 Task: Create a due date automation trigger when advanced on, 2 days before a card is due add fields with custom field "Resume" set to a number greater than 1 and greater than 10 at 11:00 AM.
Action: Mouse moved to (1222, 355)
Screenshot: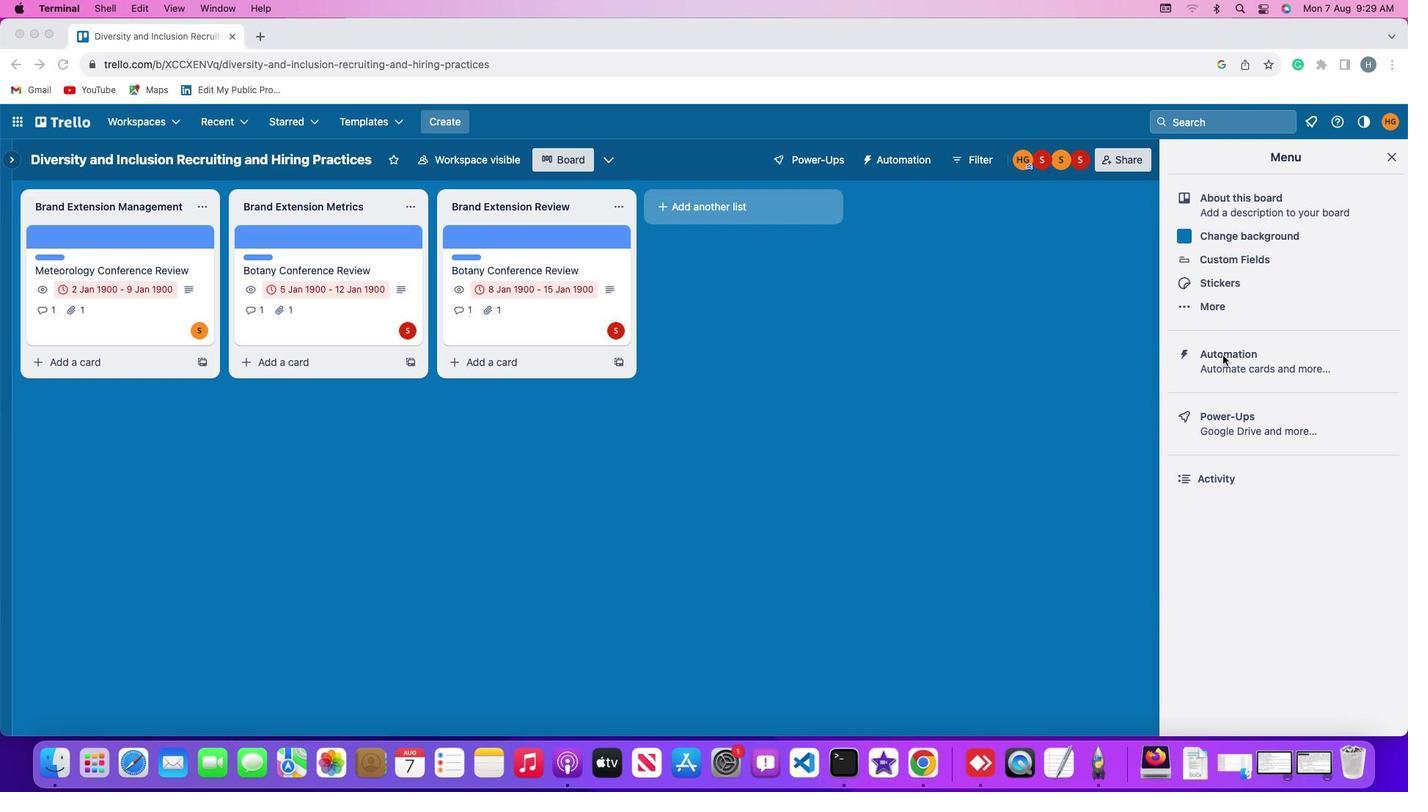 
Action: Mouse pressed left at (1222, 355)
Screenshot: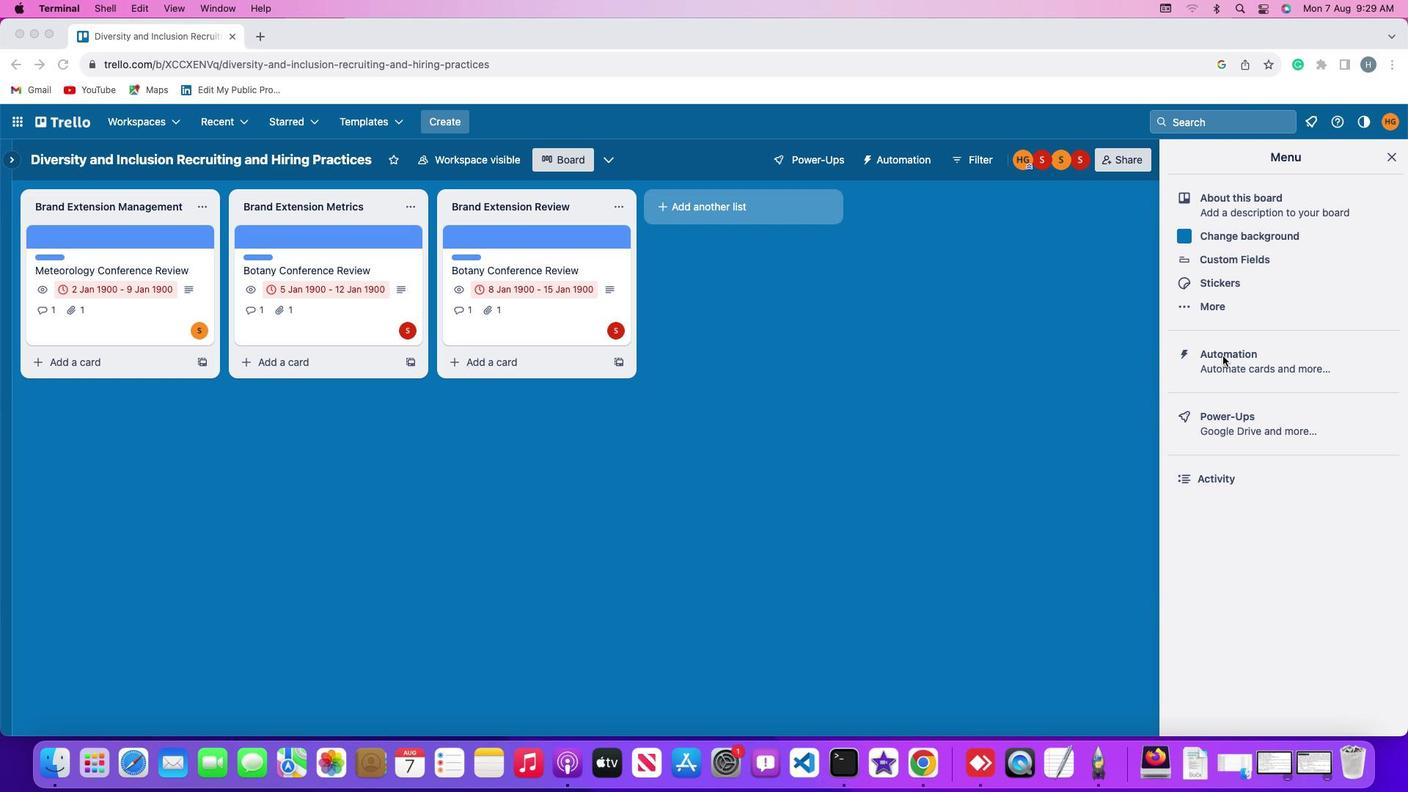 
Action: Mouse pressed left at (1222, 355)
Screenshot: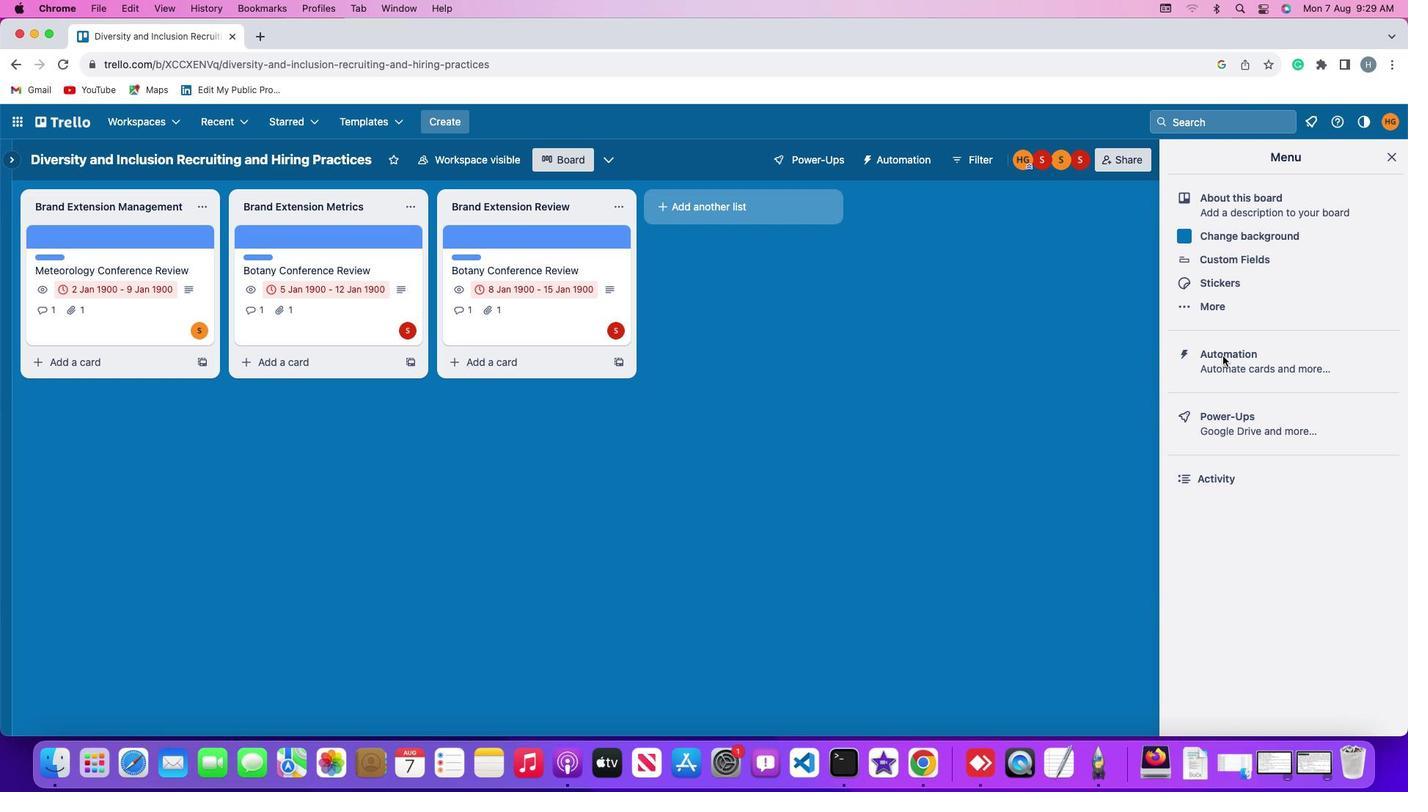 
Action: Mouse moved to (82, 347)
Screenshot: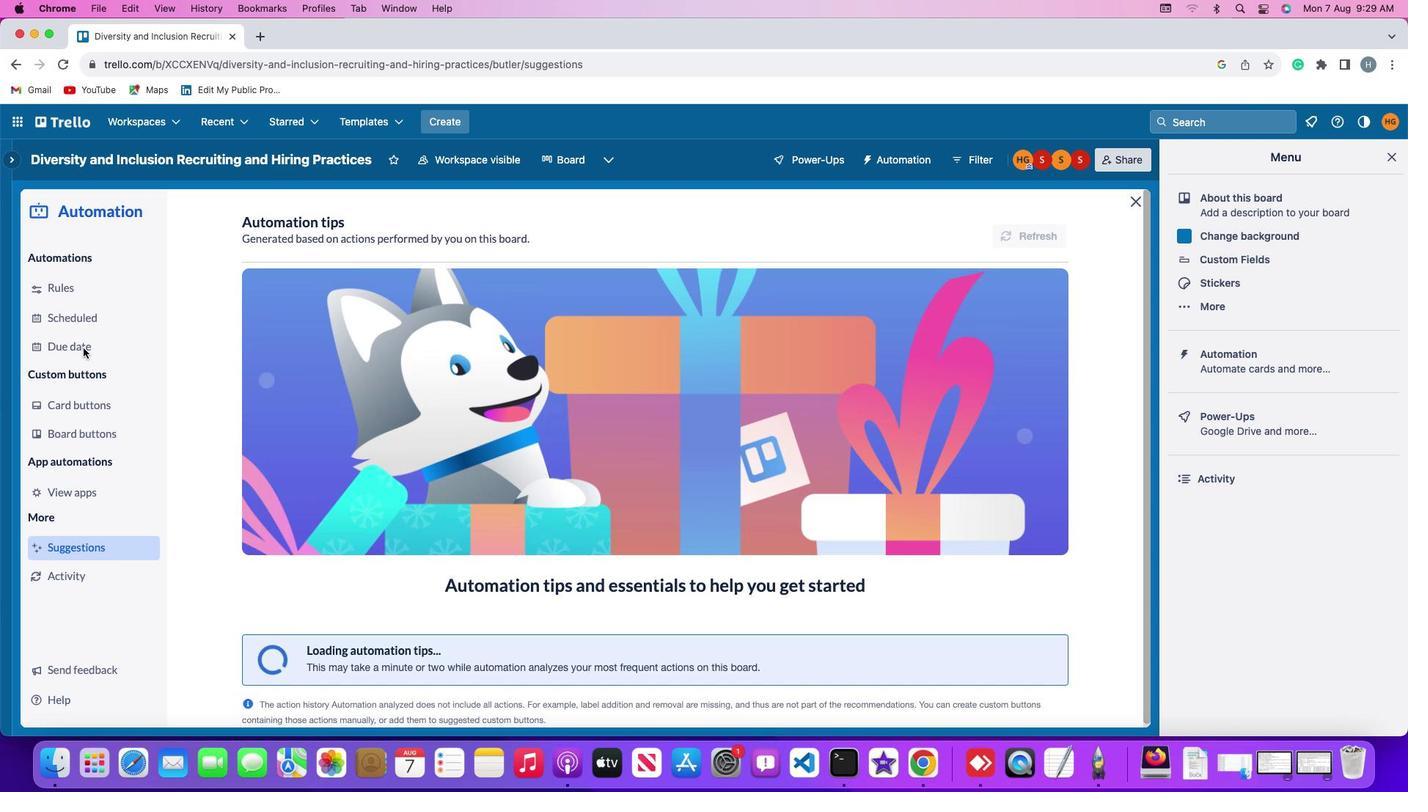 
Action: Mouse pressed left at (82, 347)
Screenshot: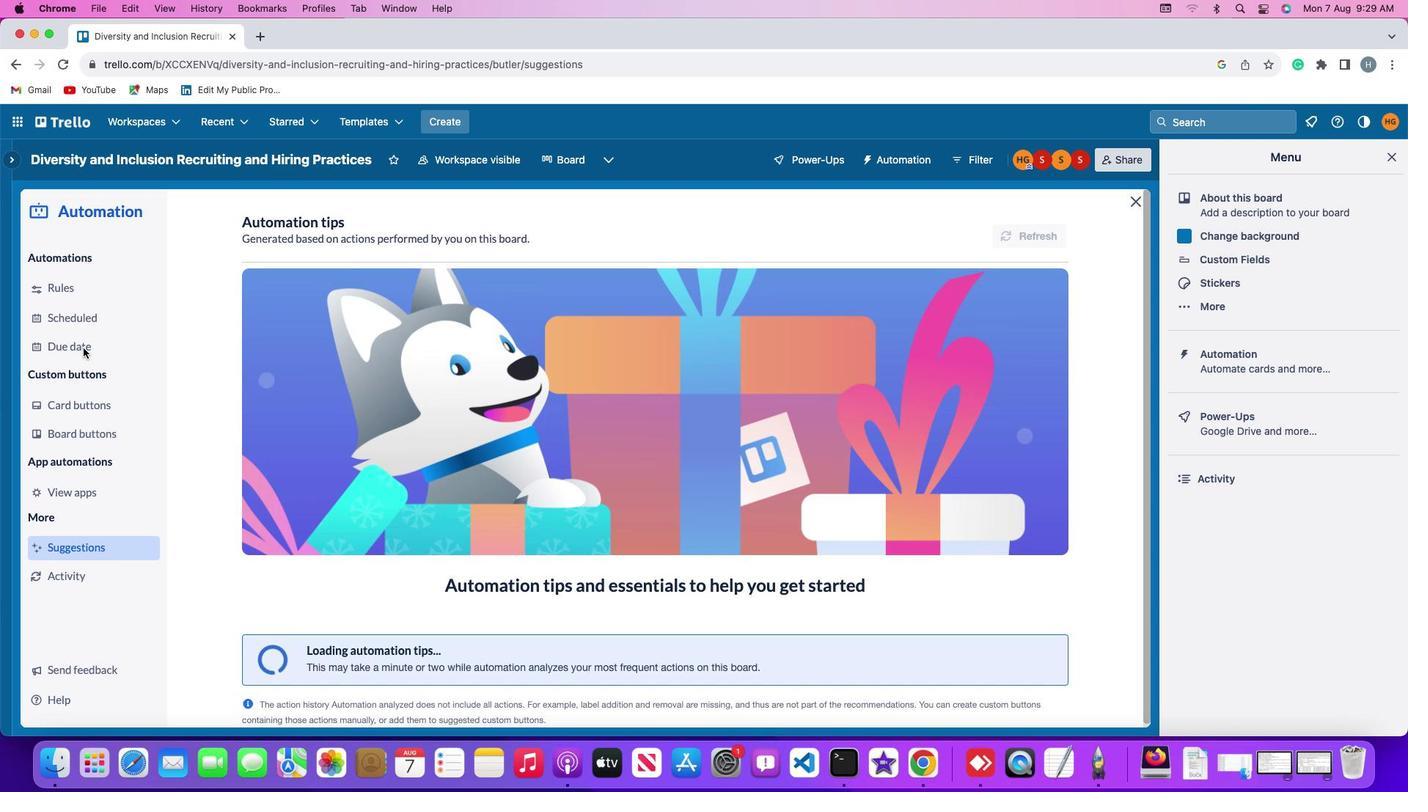 
Action: Mouse moved to (1003, 225)
Screenshot: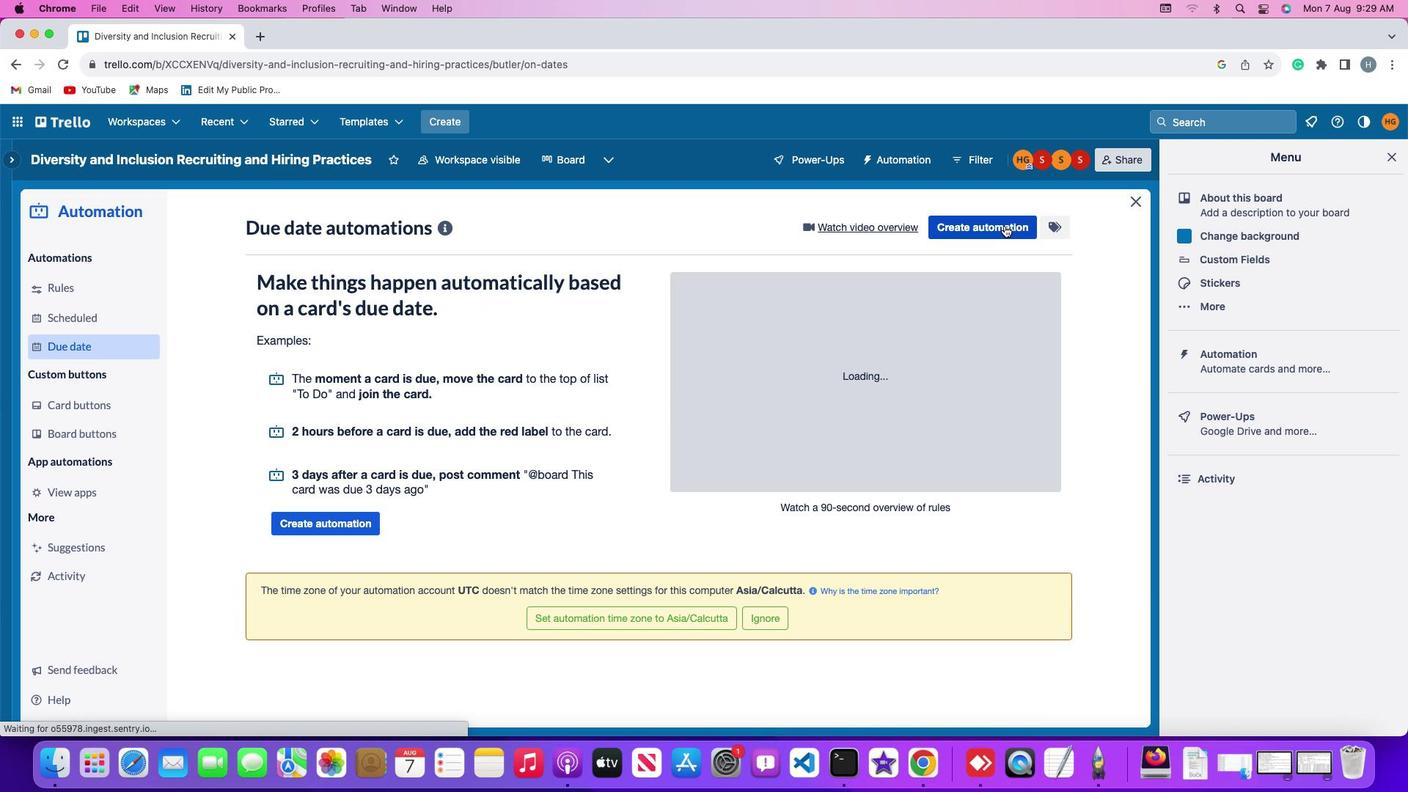 
Action: Mouse pressed left at (1003, 225)
Screenshot: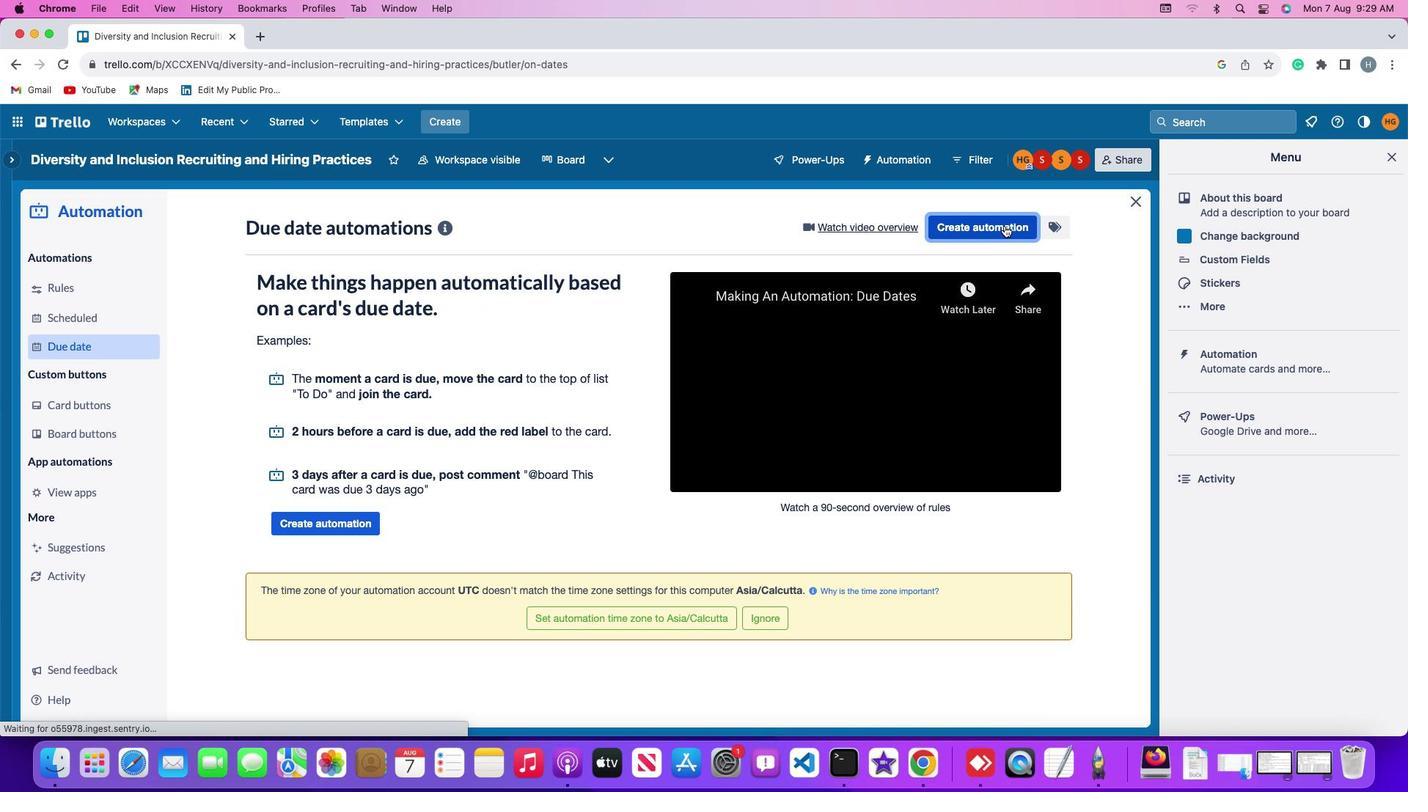 
Action: Mouse moved to (658, 371)
Screenshot: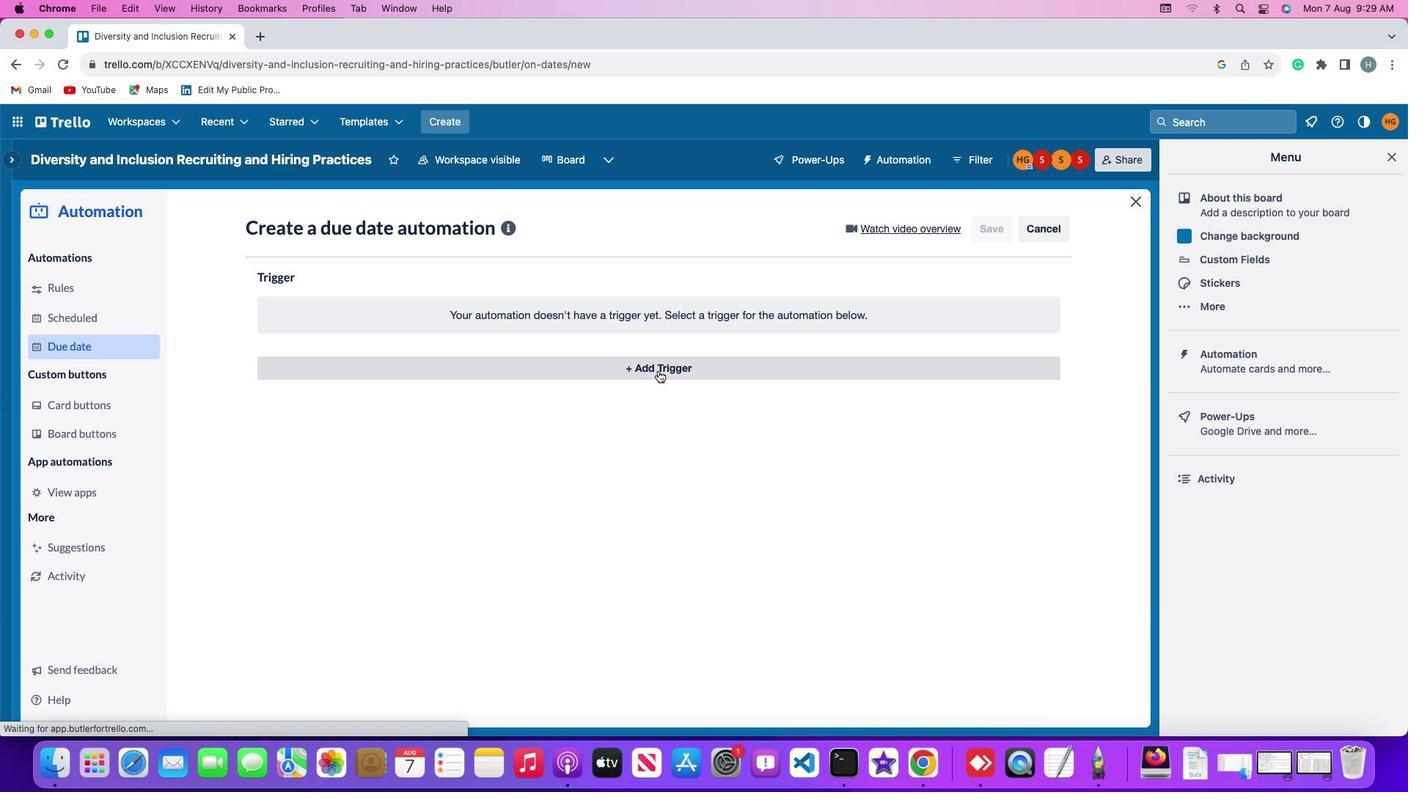
Action: Mouse pressed left at (658, 371)
Screenshot: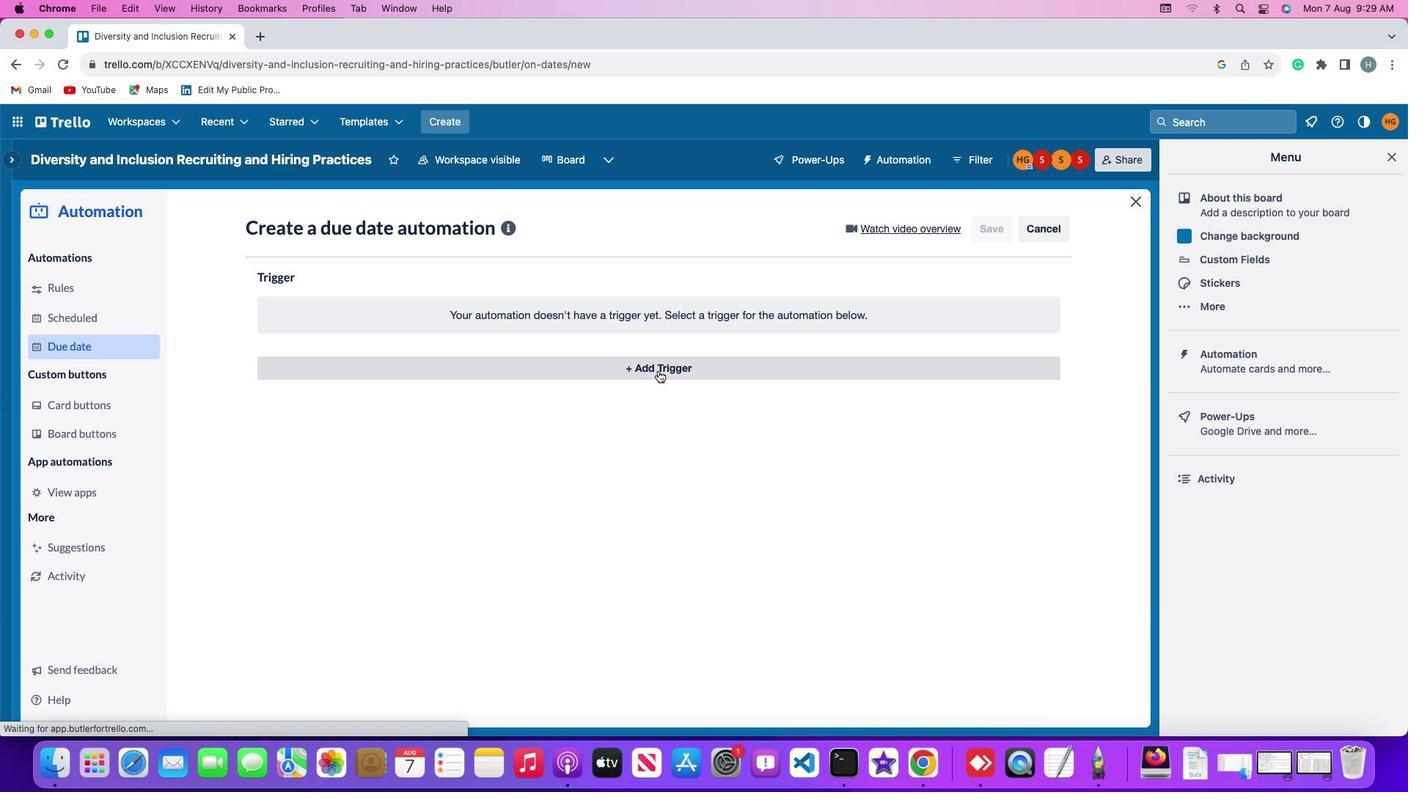 
Action: Mouse moved to (438, 588)
Screenshot: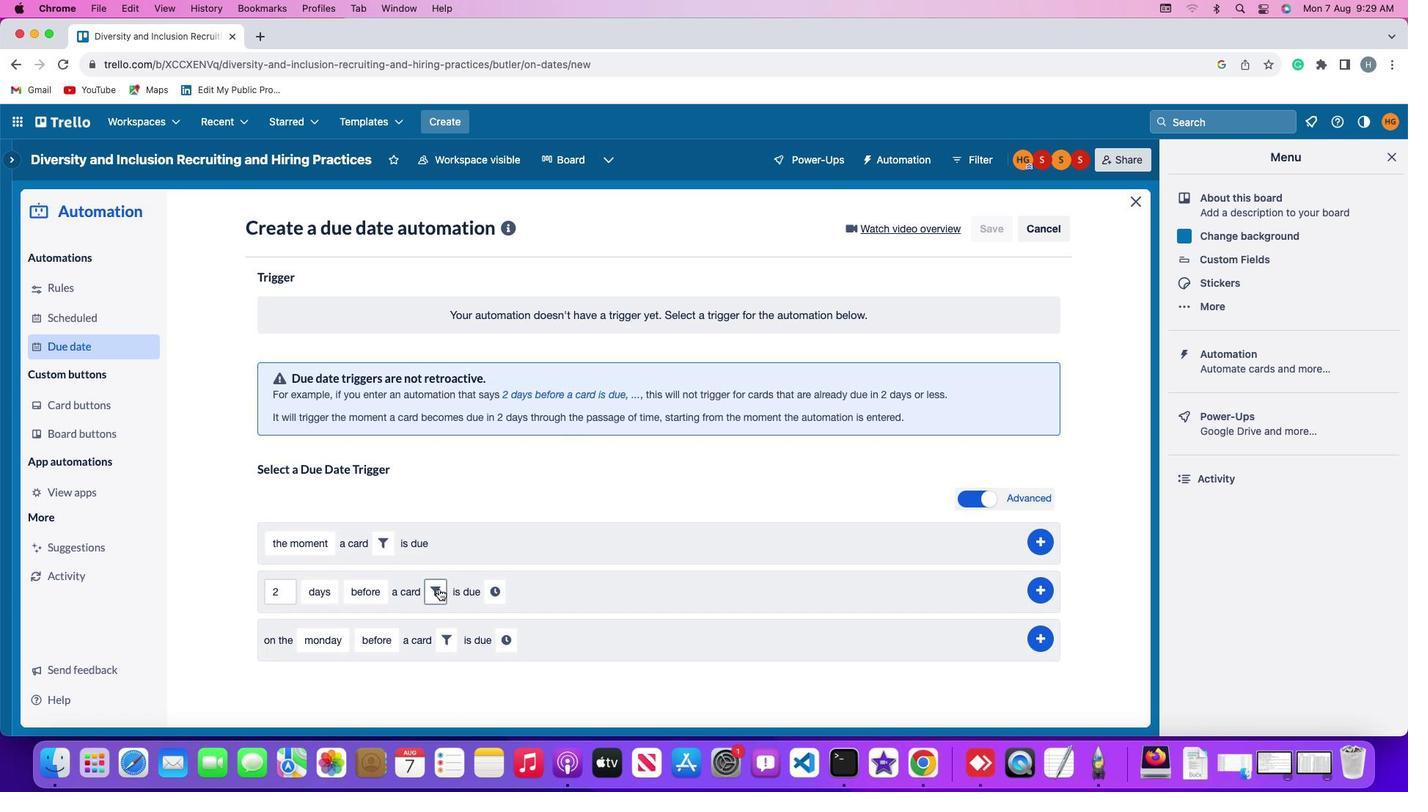 
Action: Mouse pressed left at (438, 588)
Screenshot: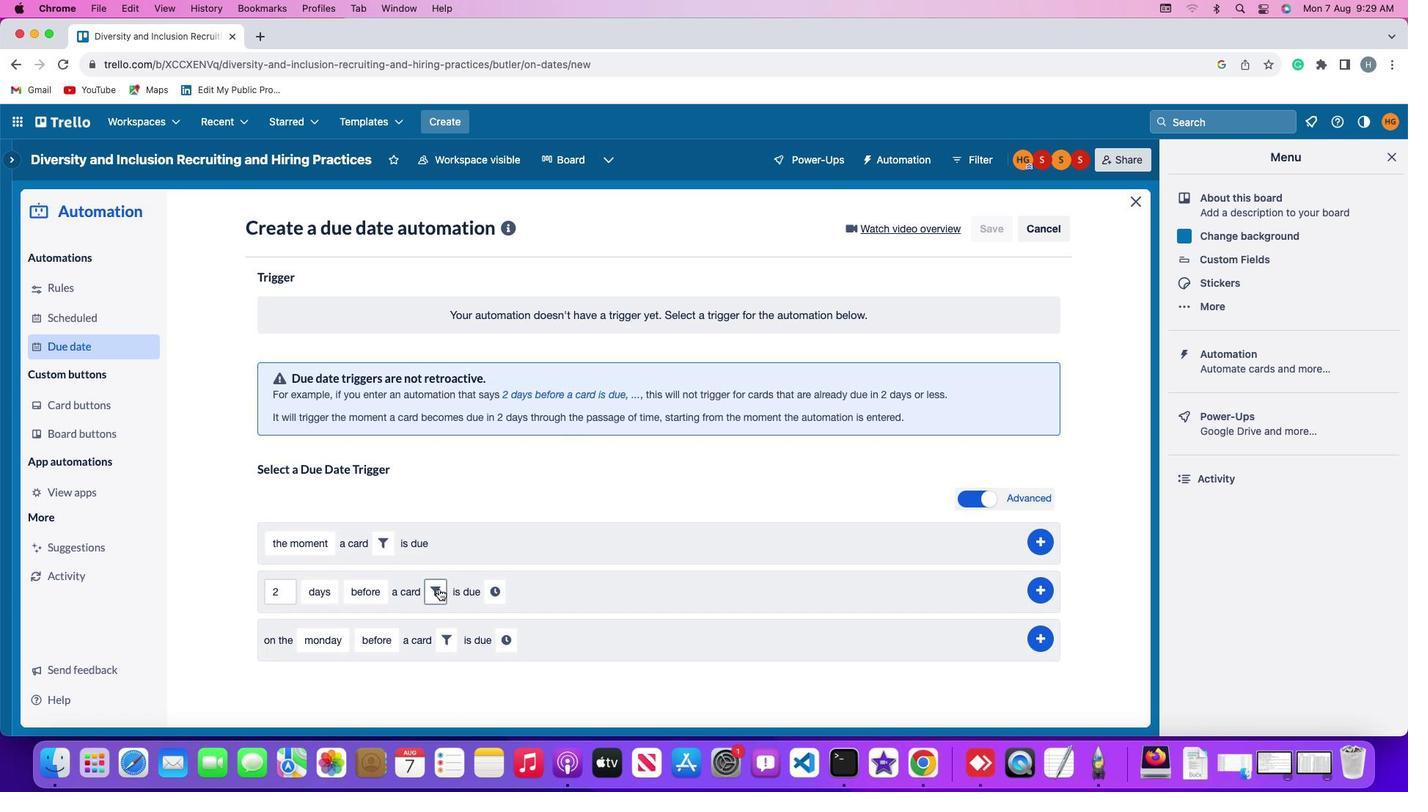 
Action: Mouse moved to (673, 638)
Screenshot: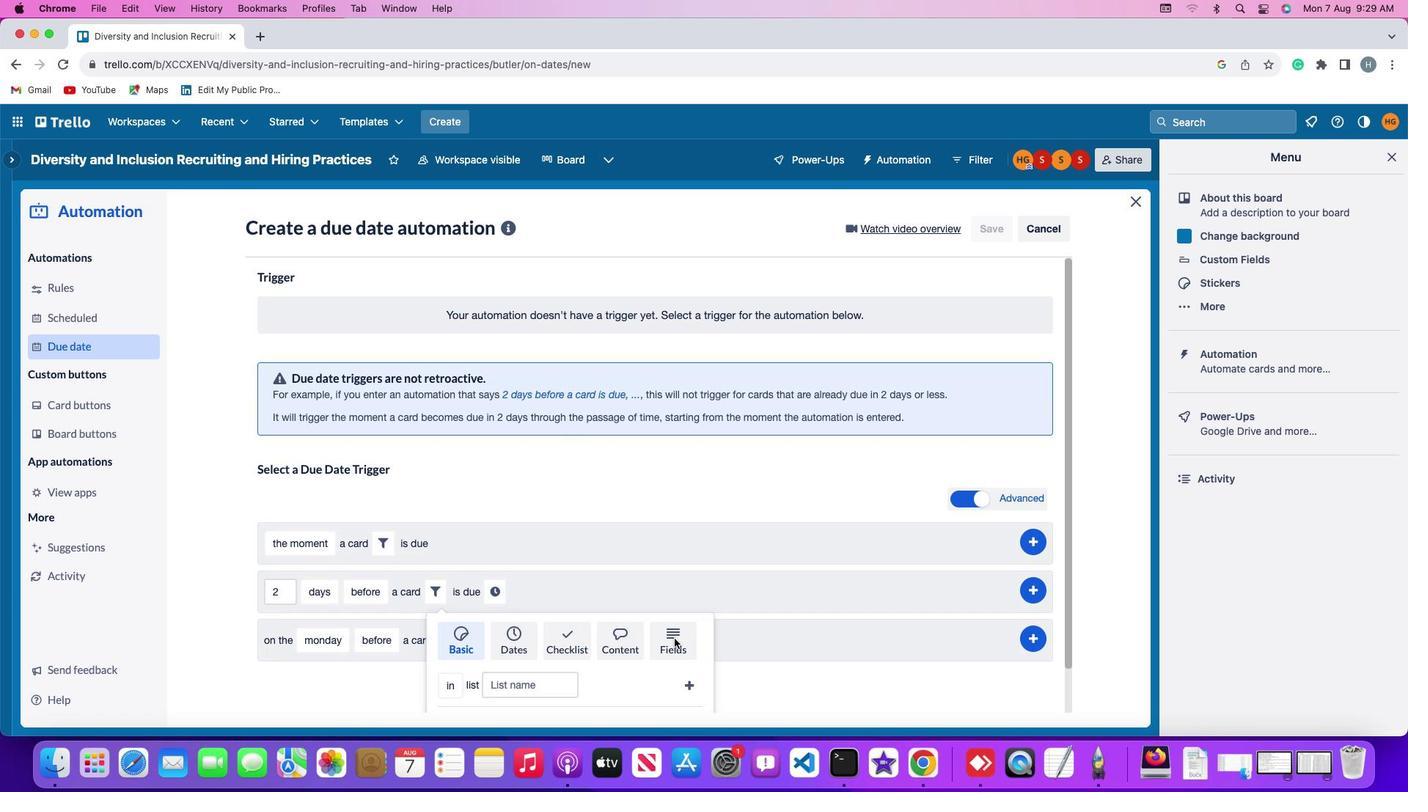 
Action: Mouse pressed left at (673, 638)
Screenshot: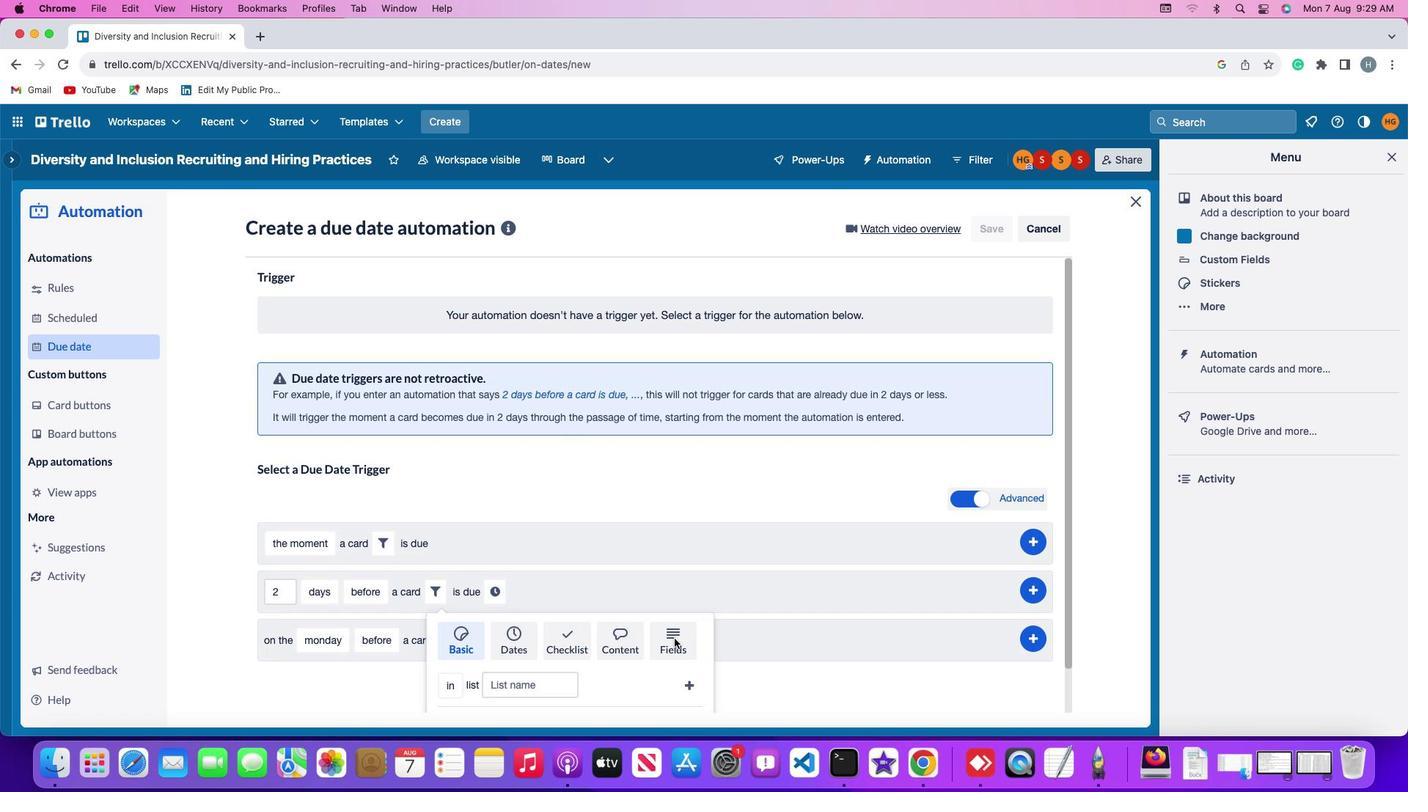 
Action: Mouse moved to (581, 629)
Screenshot: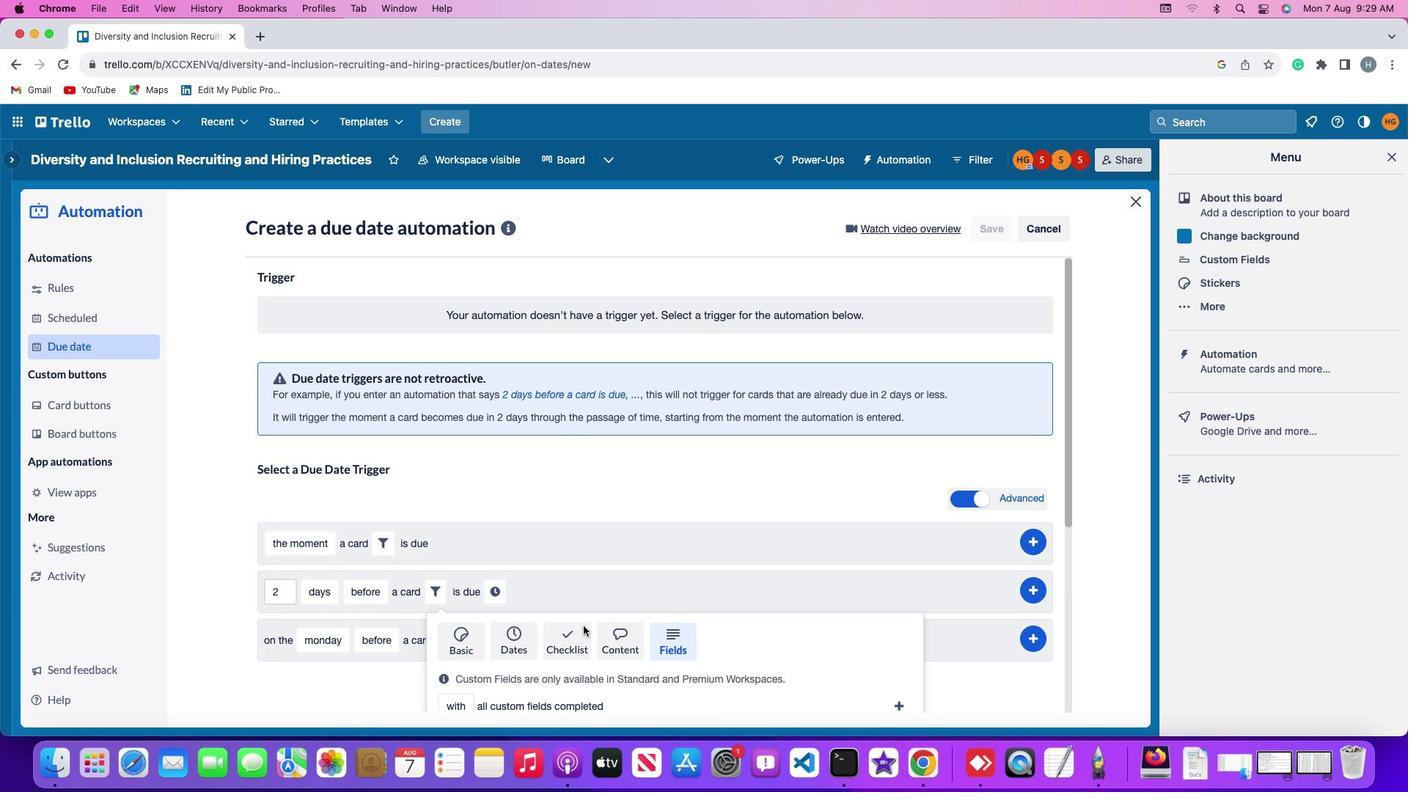 
Action: Mouse scrolled (581, 629) with delta (0, 0)
Screenshot: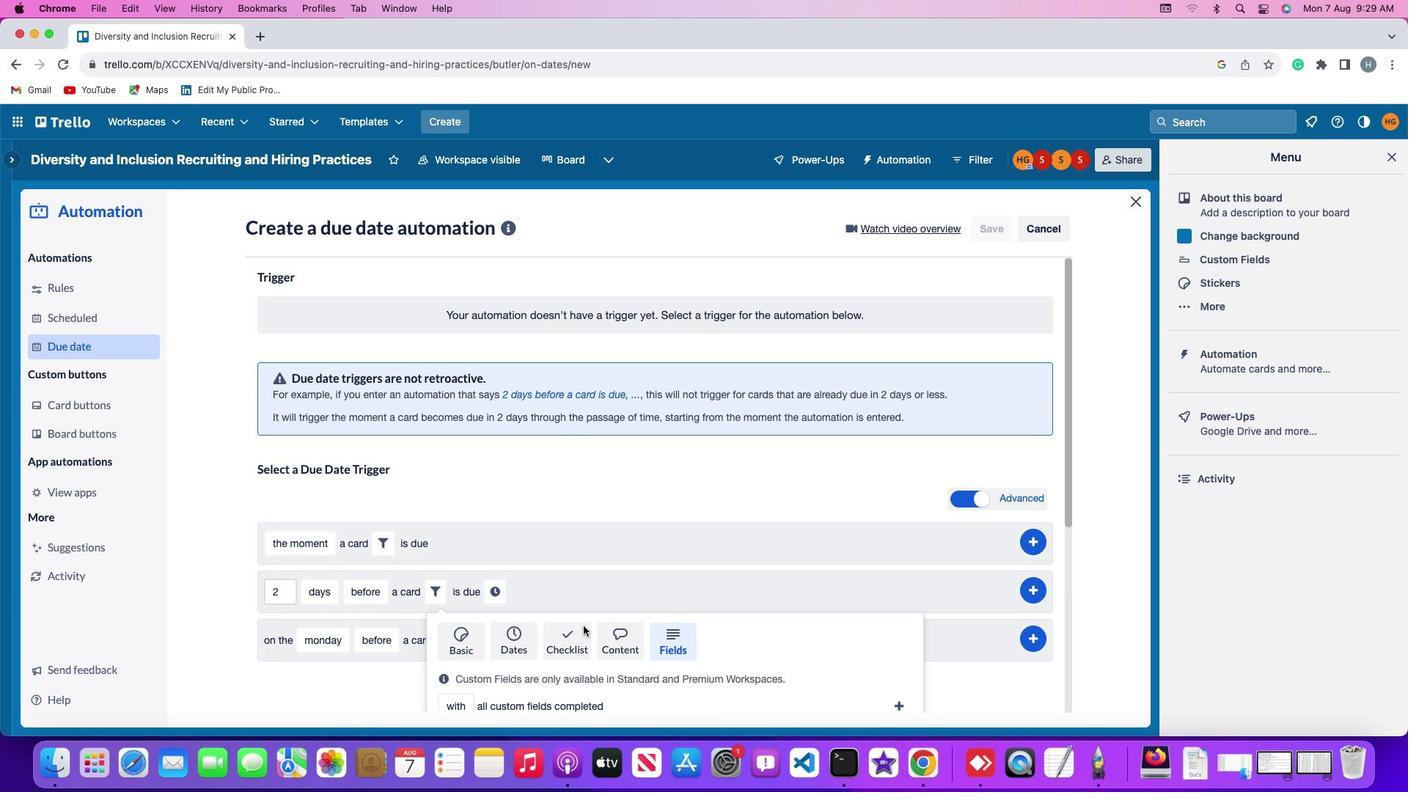 
Action: Mouse moved to (583, 625)
Screenshot: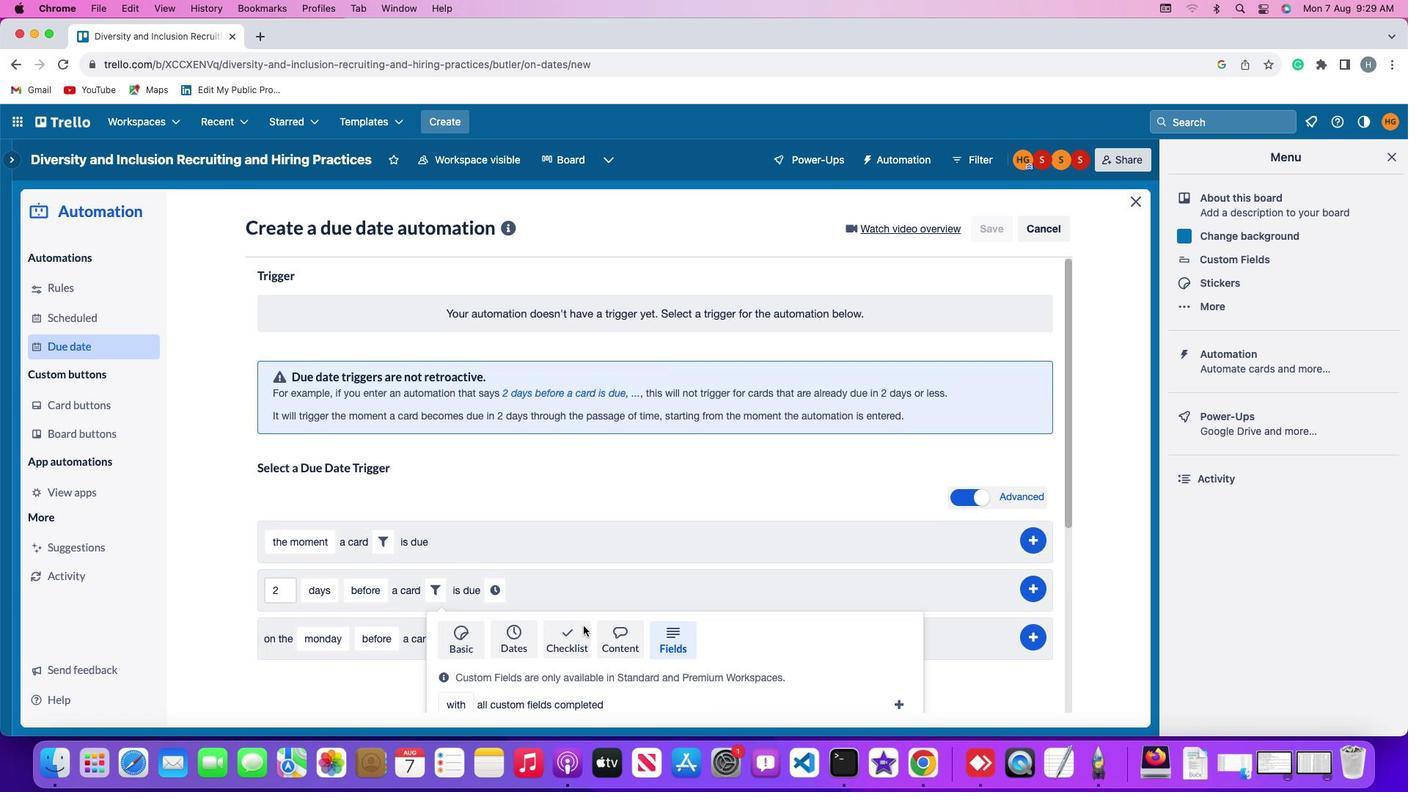 
Action: Mouse scrolled (583, 625) with delta (0, 0)
Screenshot: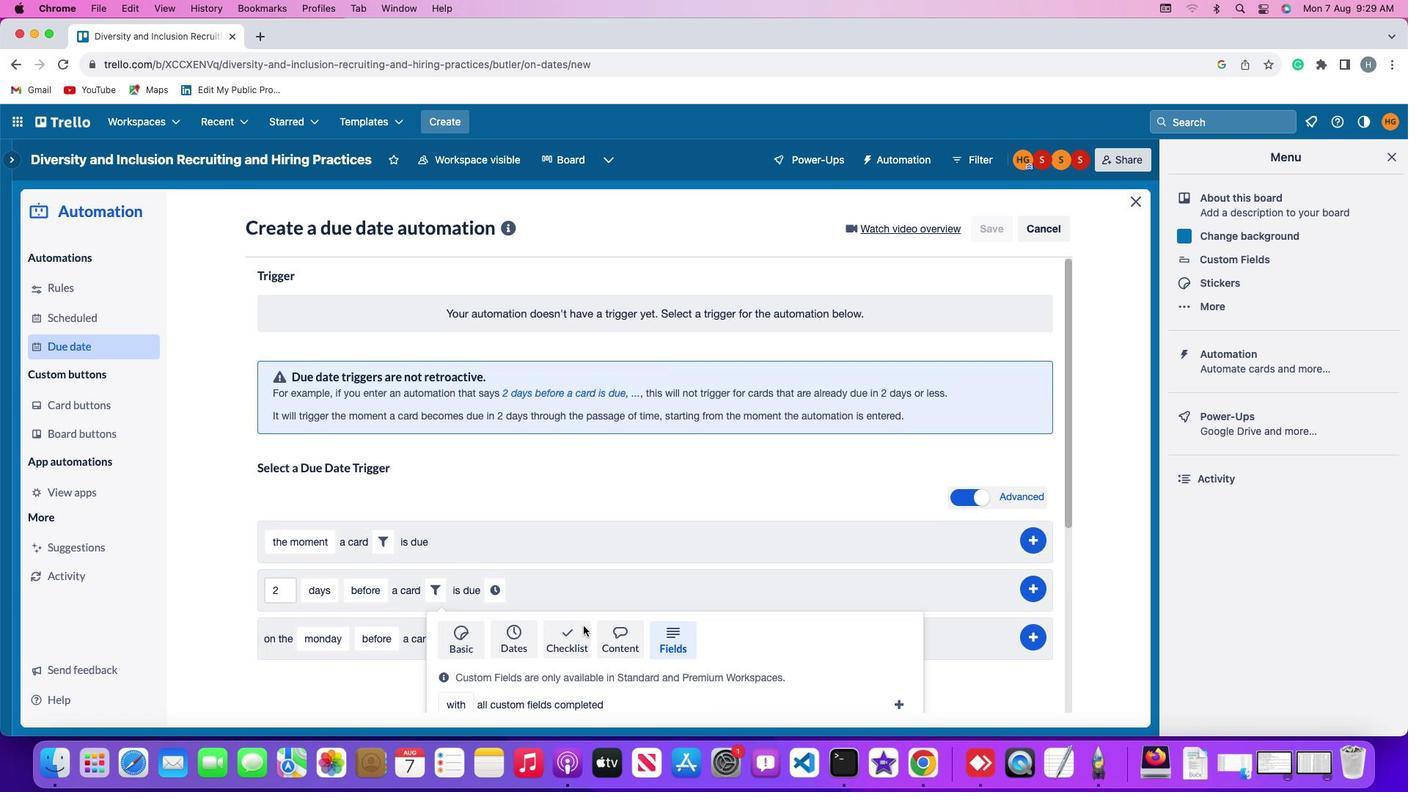 
Action: Mouse scrolled (583, 625) with delta (0, -2)
Screenshot: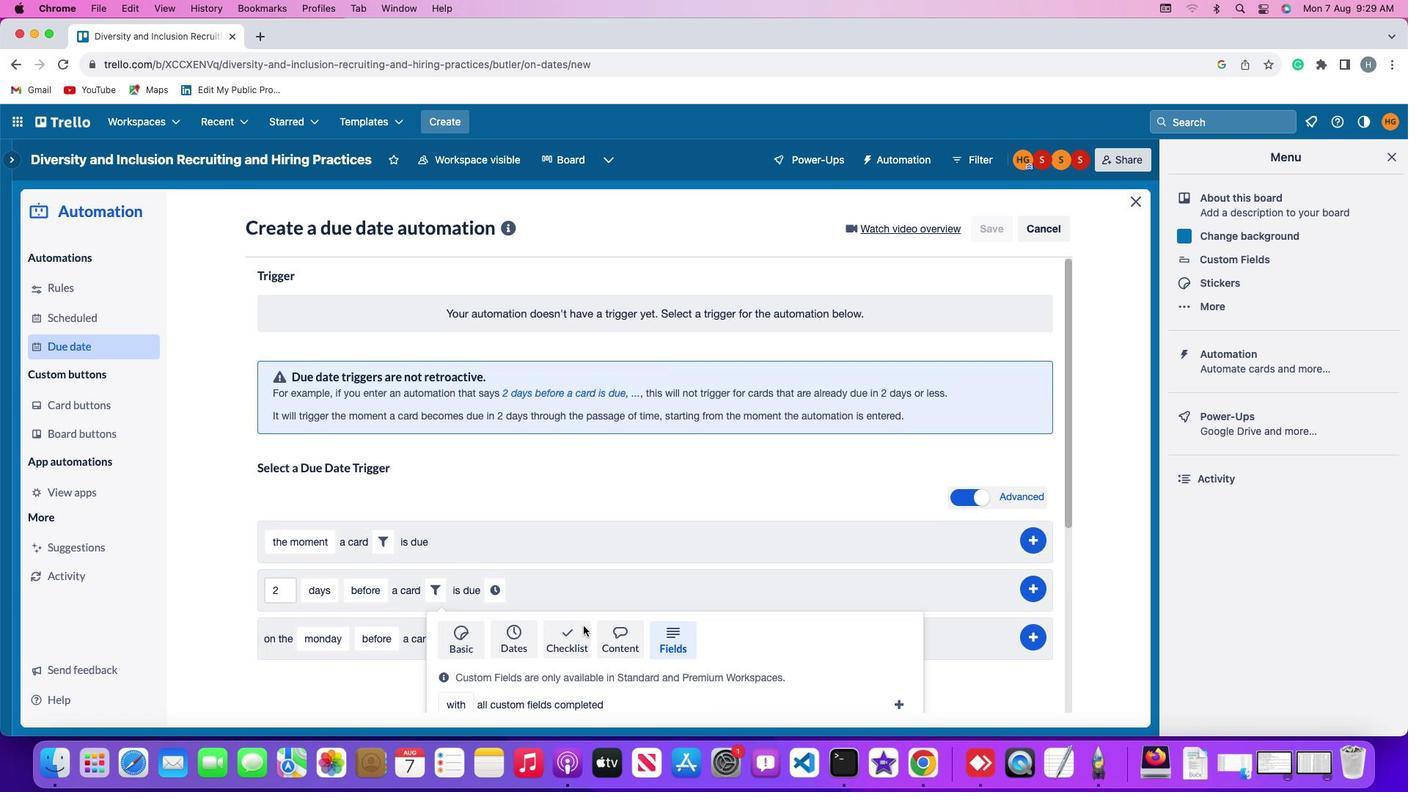 
Action: Mouse scrolled (583, 625) with delta (0, -3)
Screenshot: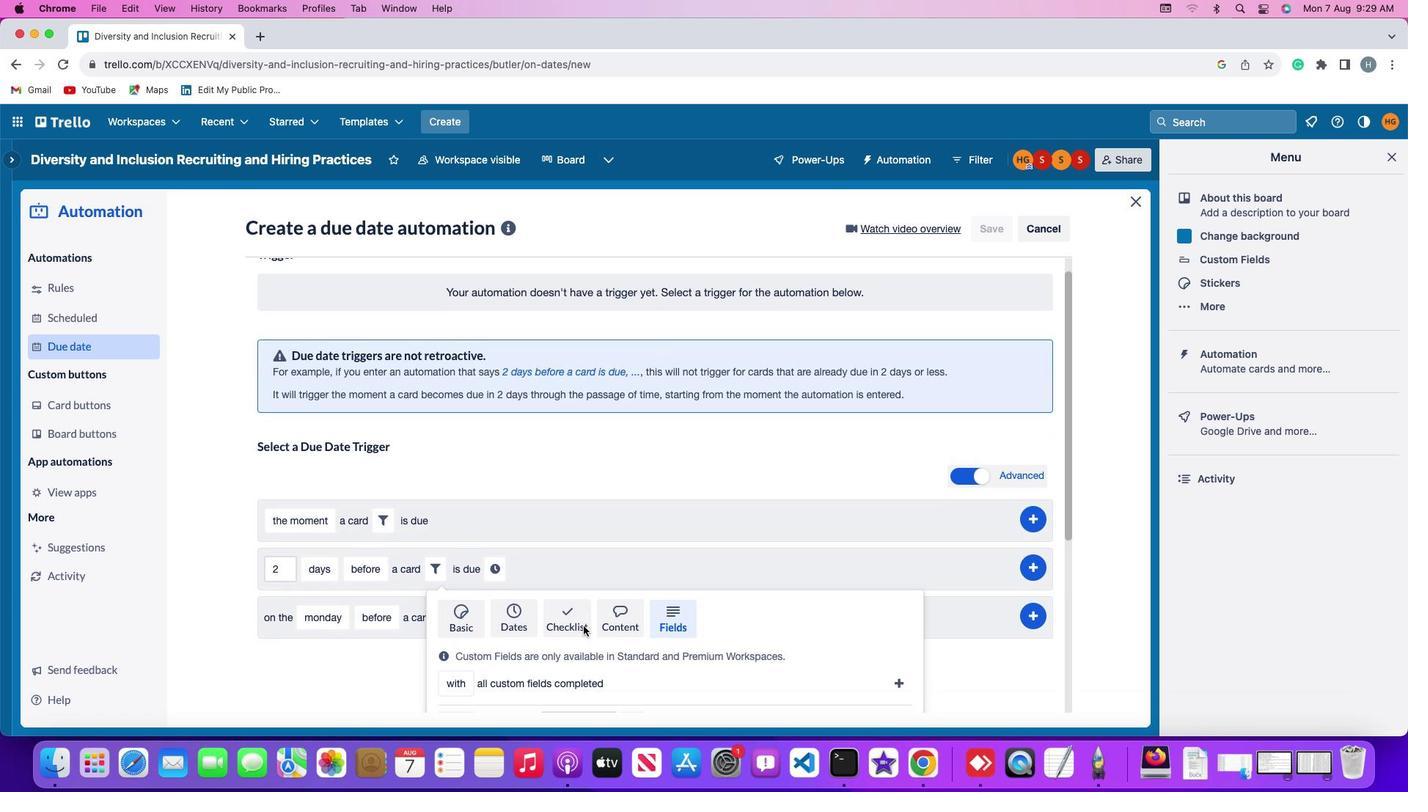 
Action: Mouse scrolled (583, 625) with delta (0, -4)
Screenshot: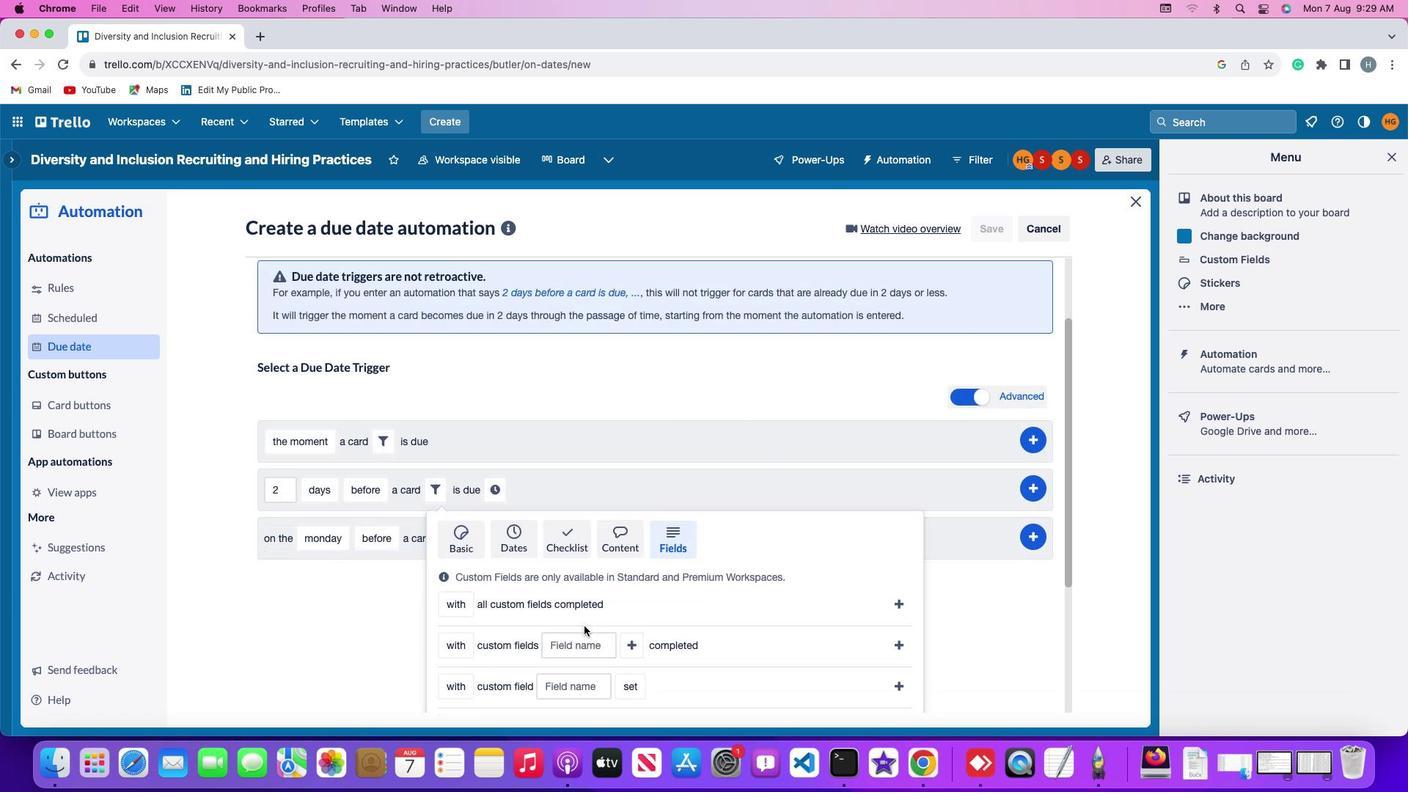 
Action: Mouse moved to (461, 596)
Screenshot: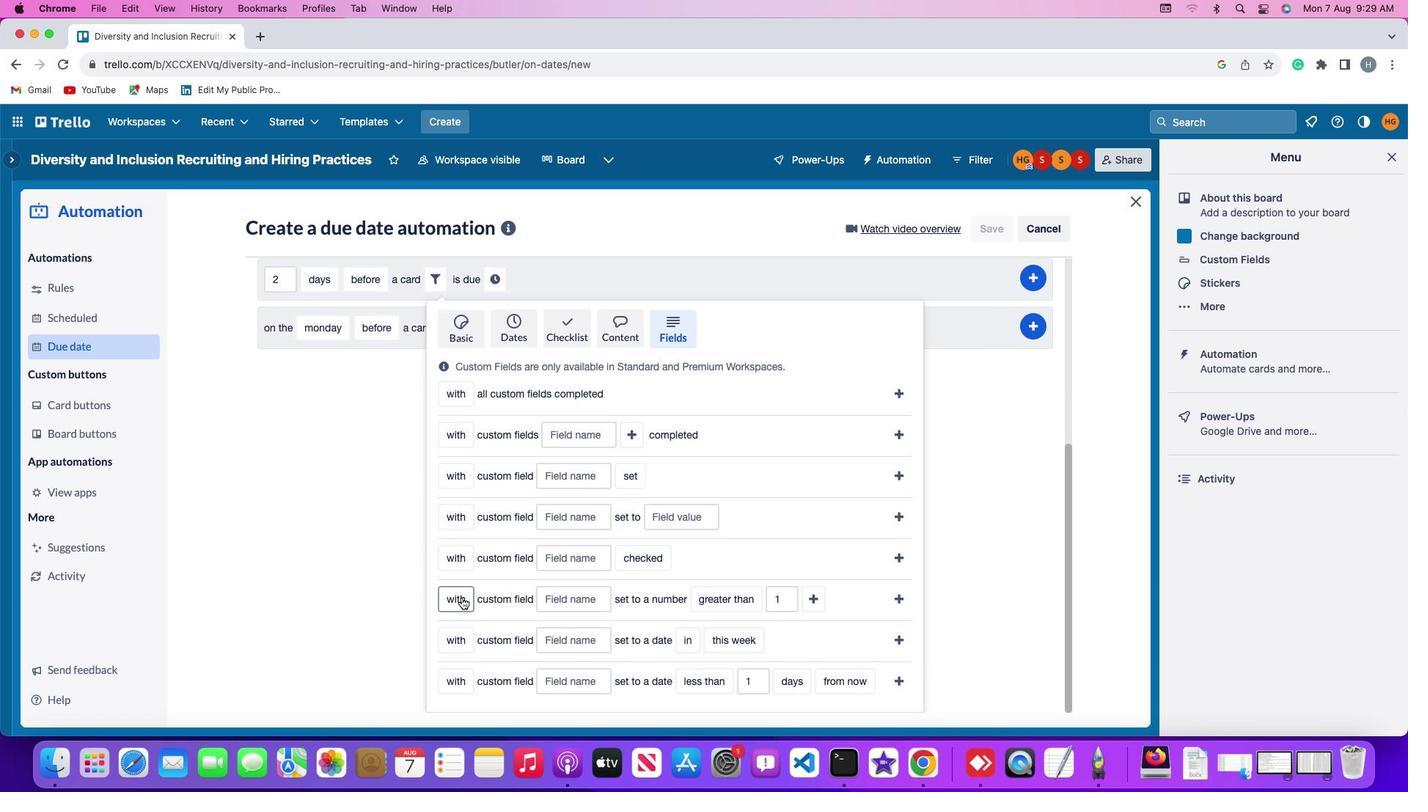 
Action: Mouse pressed left at (461, 596)
Screenshot: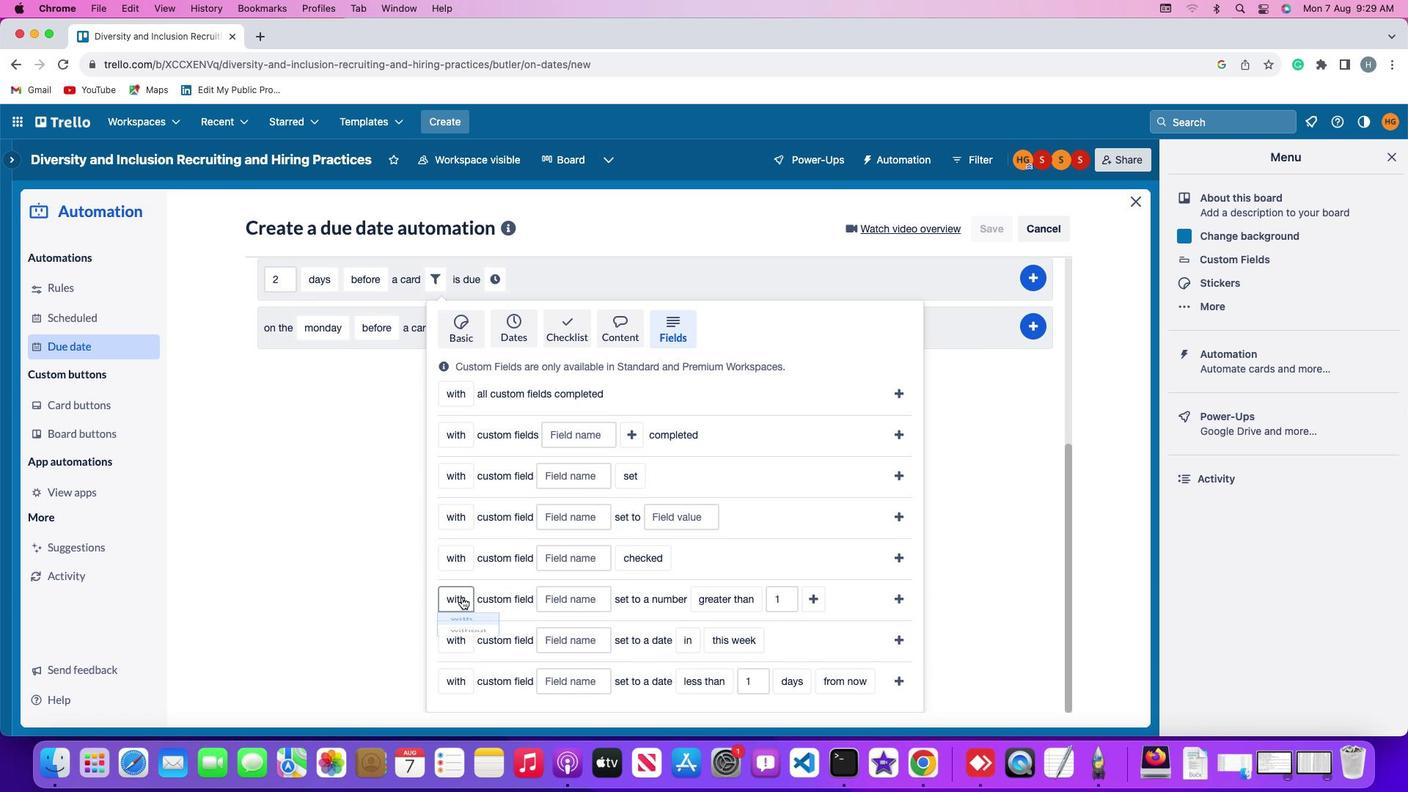 
Action: Mouse moved to (461, 625)
Screenshot: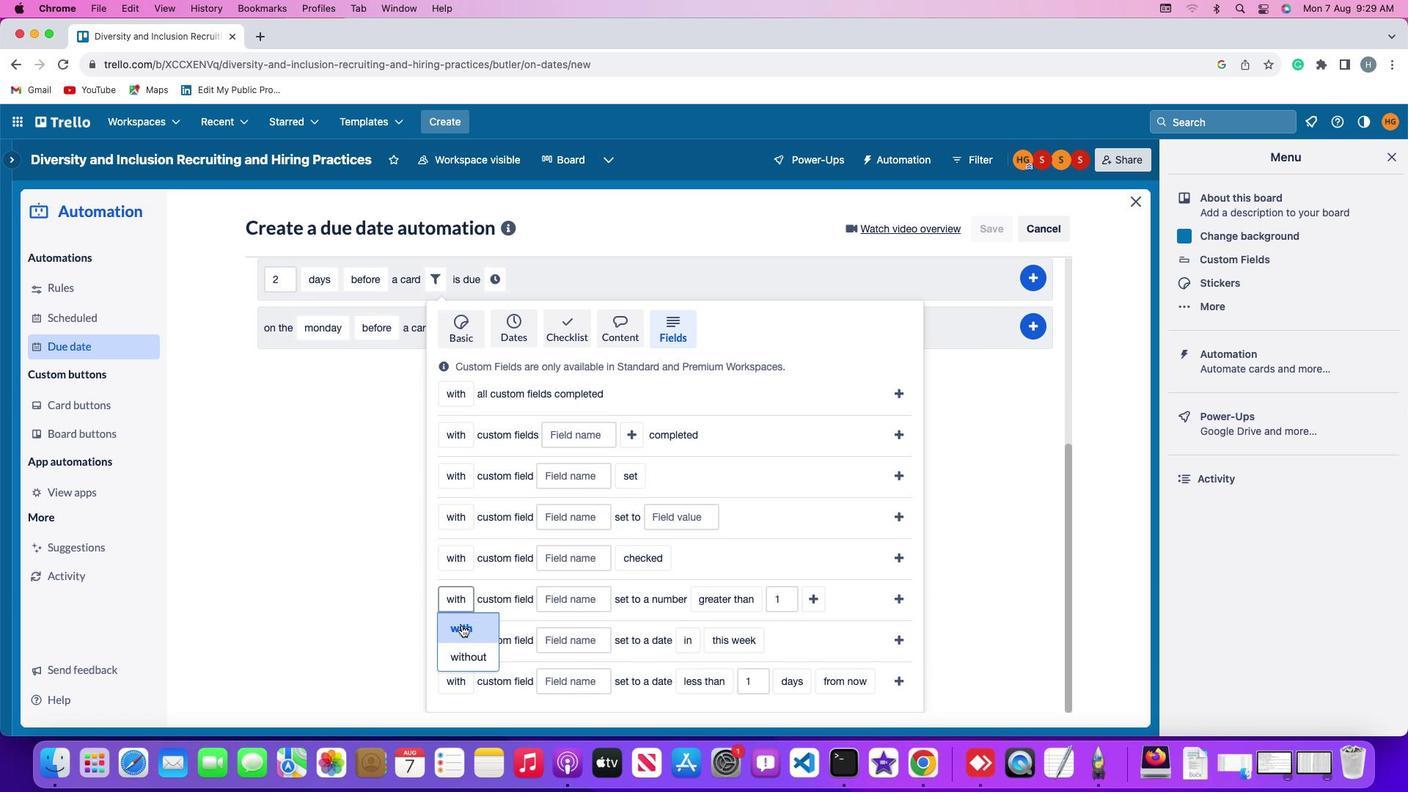 
Action: Mouse pressed left at (461, 625)
Screenshot: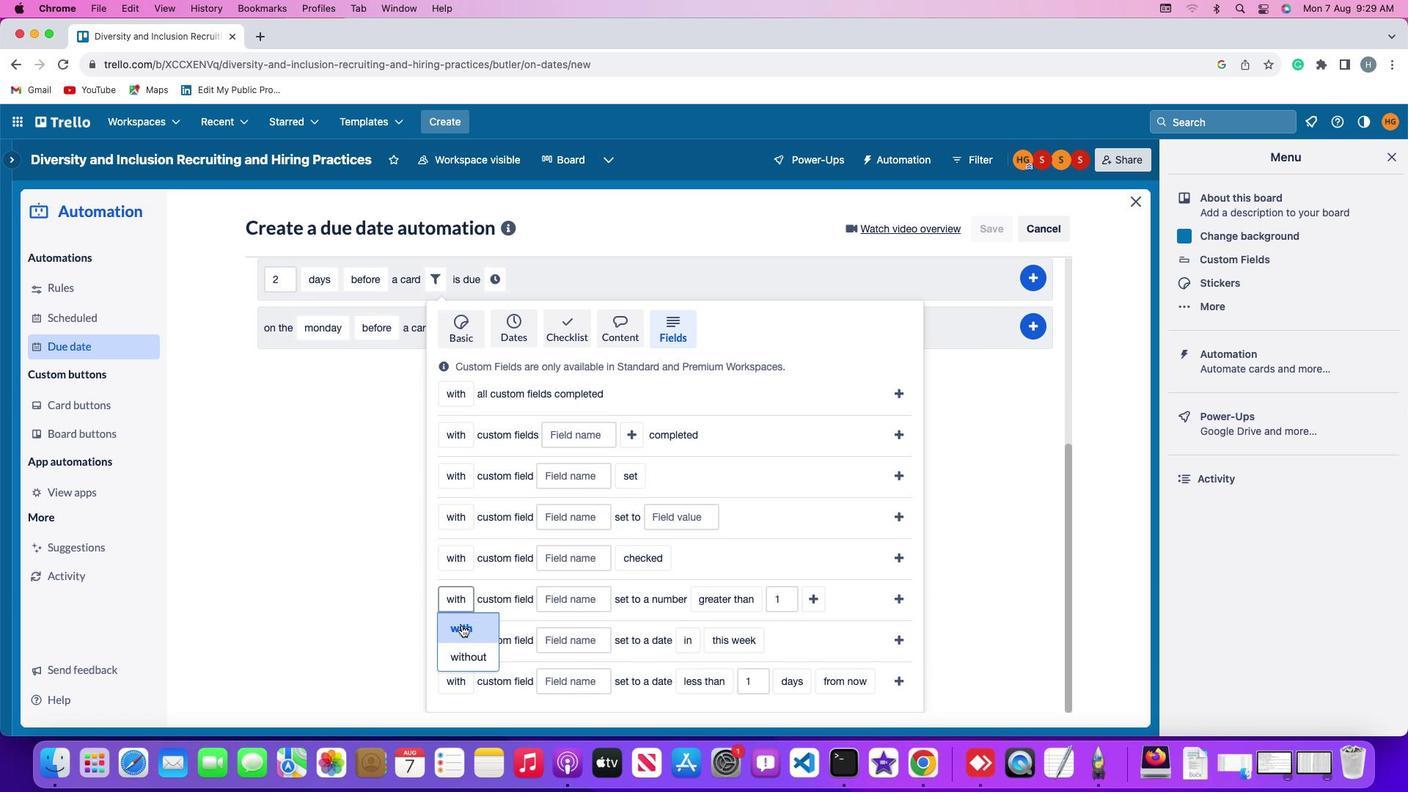 
Action: Mouse moved to (570, 602)
Screenshot: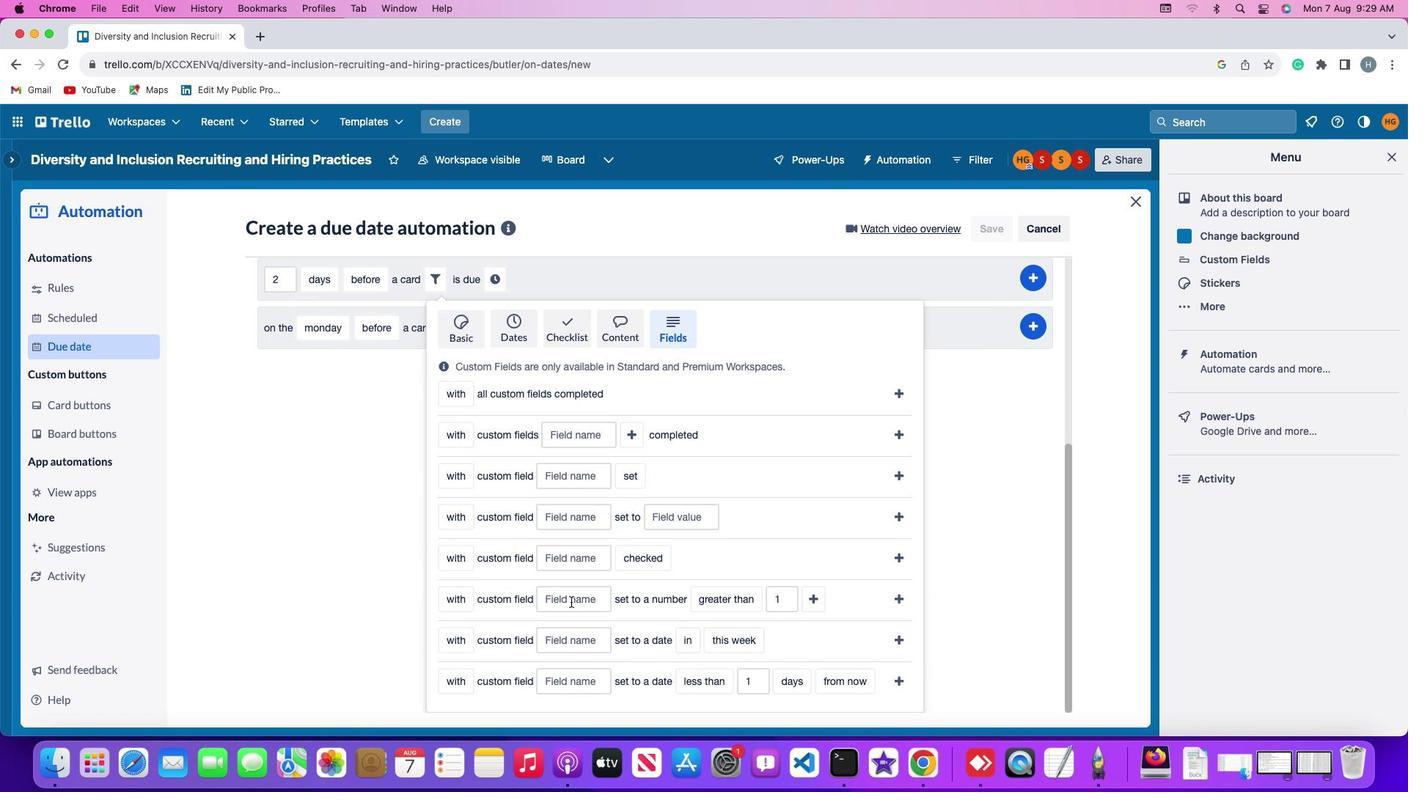 
Action: Mouse pressed left at (570, 602)
Screenshot: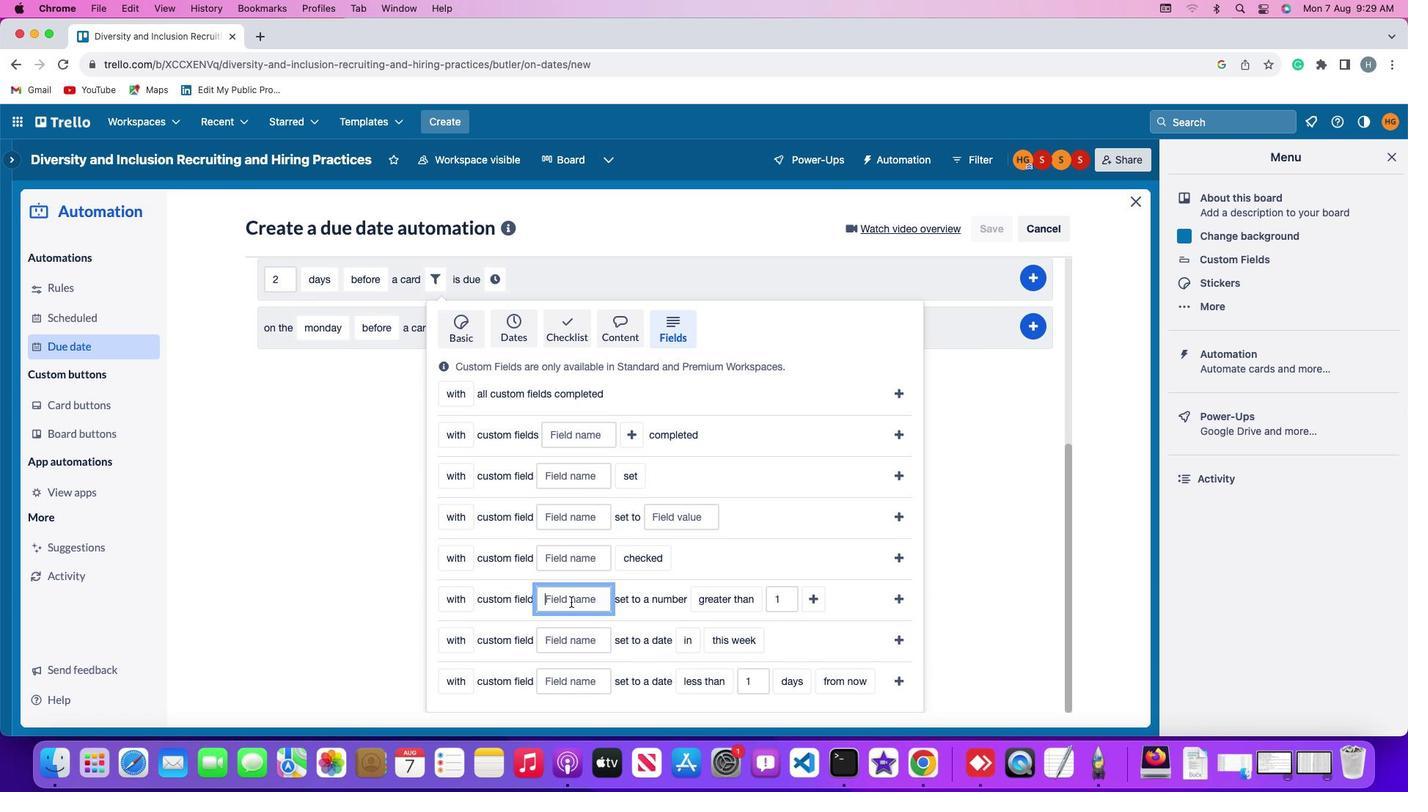 
Action: Mouse moved to (574, 596)
Screenshot: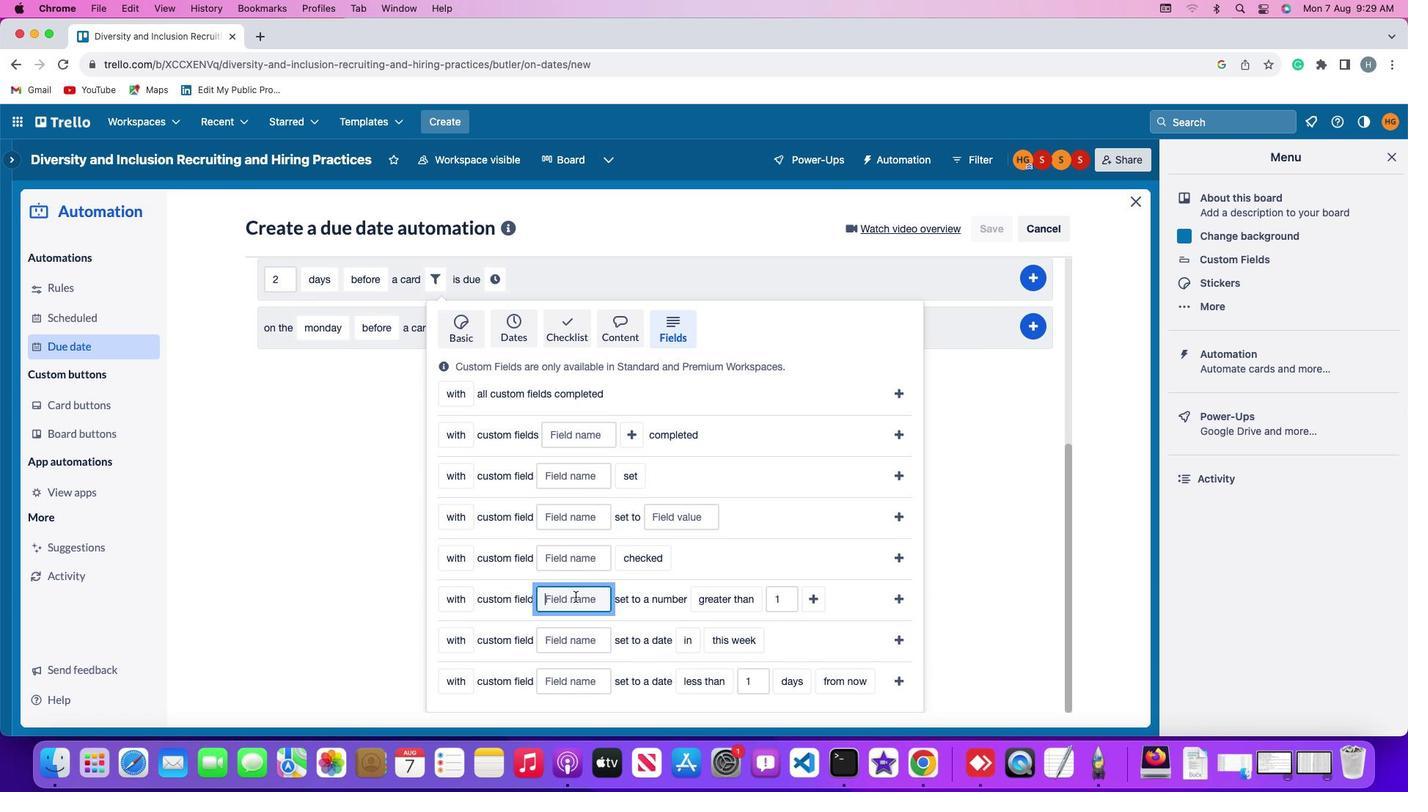 
Action: Key pressed Key.shift'R''e''s''u''m''e'
Screenshot: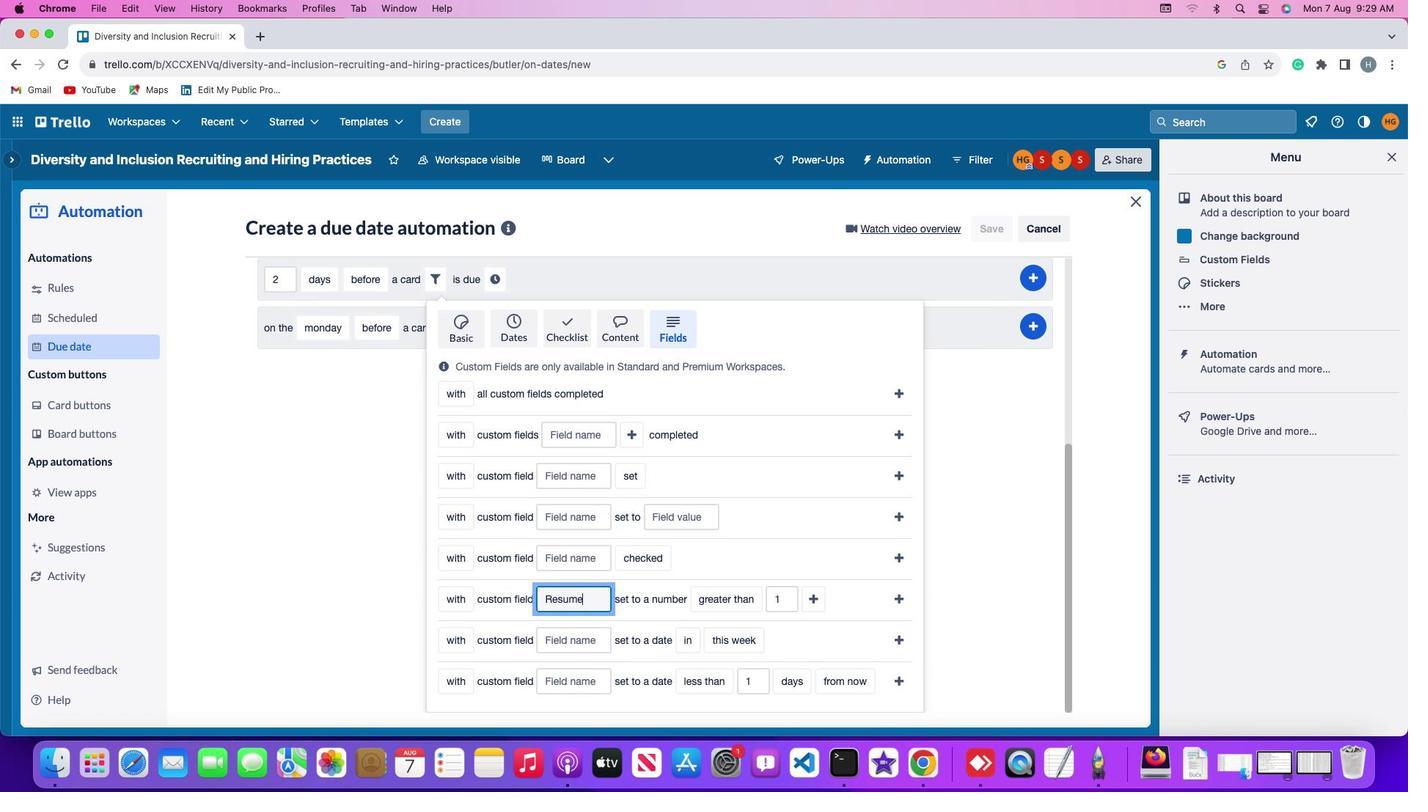
Action: Mouse moved to (710, 599)
Screenshot: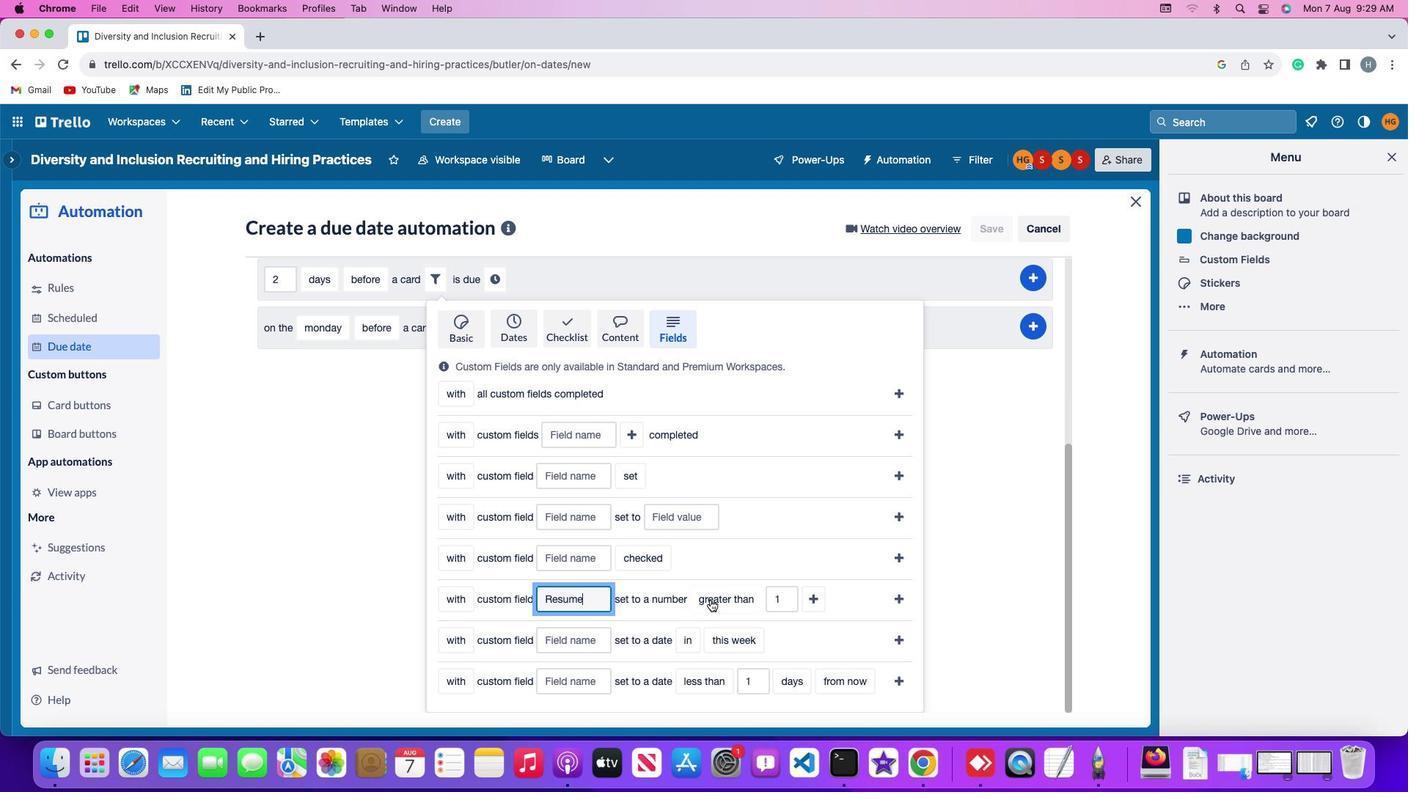 
Action: Mouse pressed left at (710, 599)
Screenshot: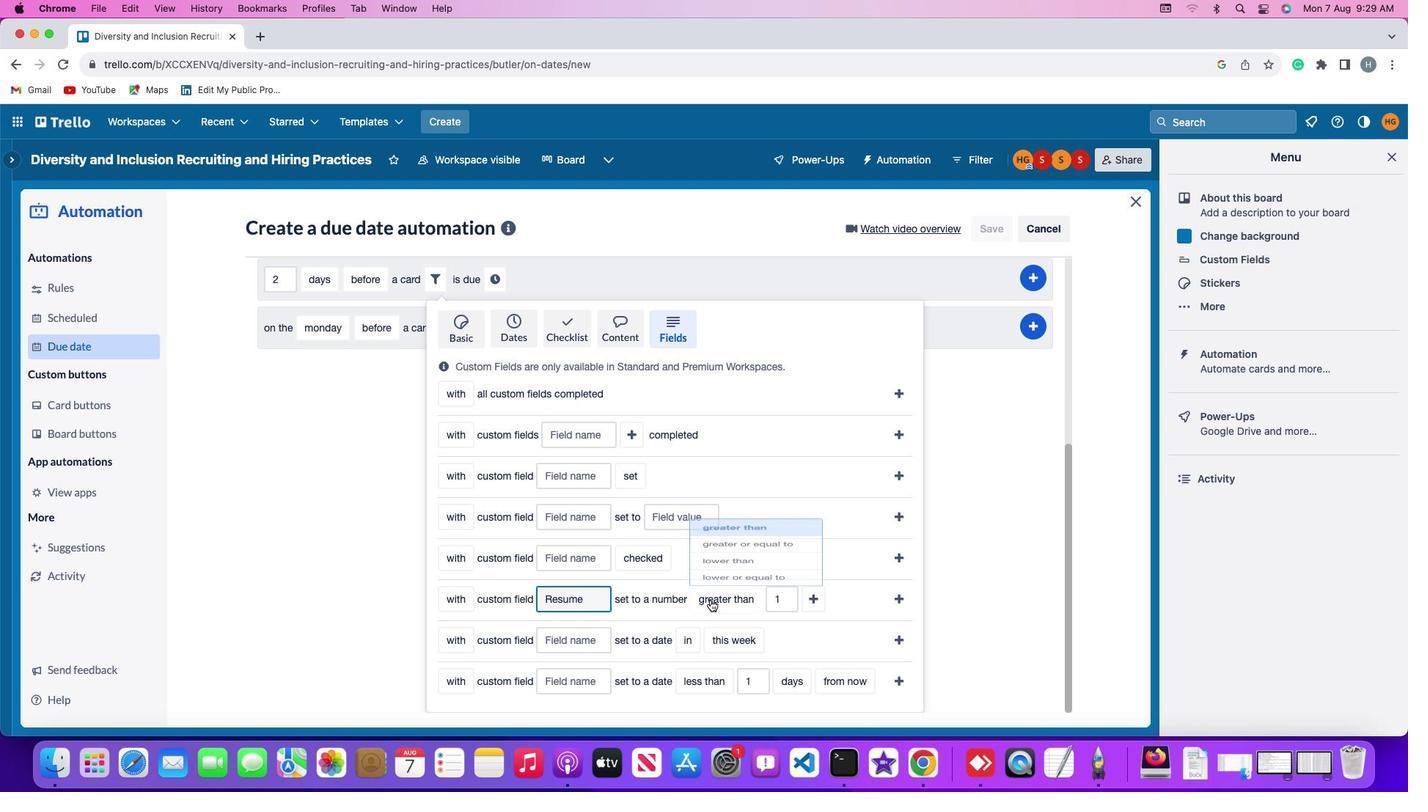
Action: Mouse moved to (750, 479)
Screenshot: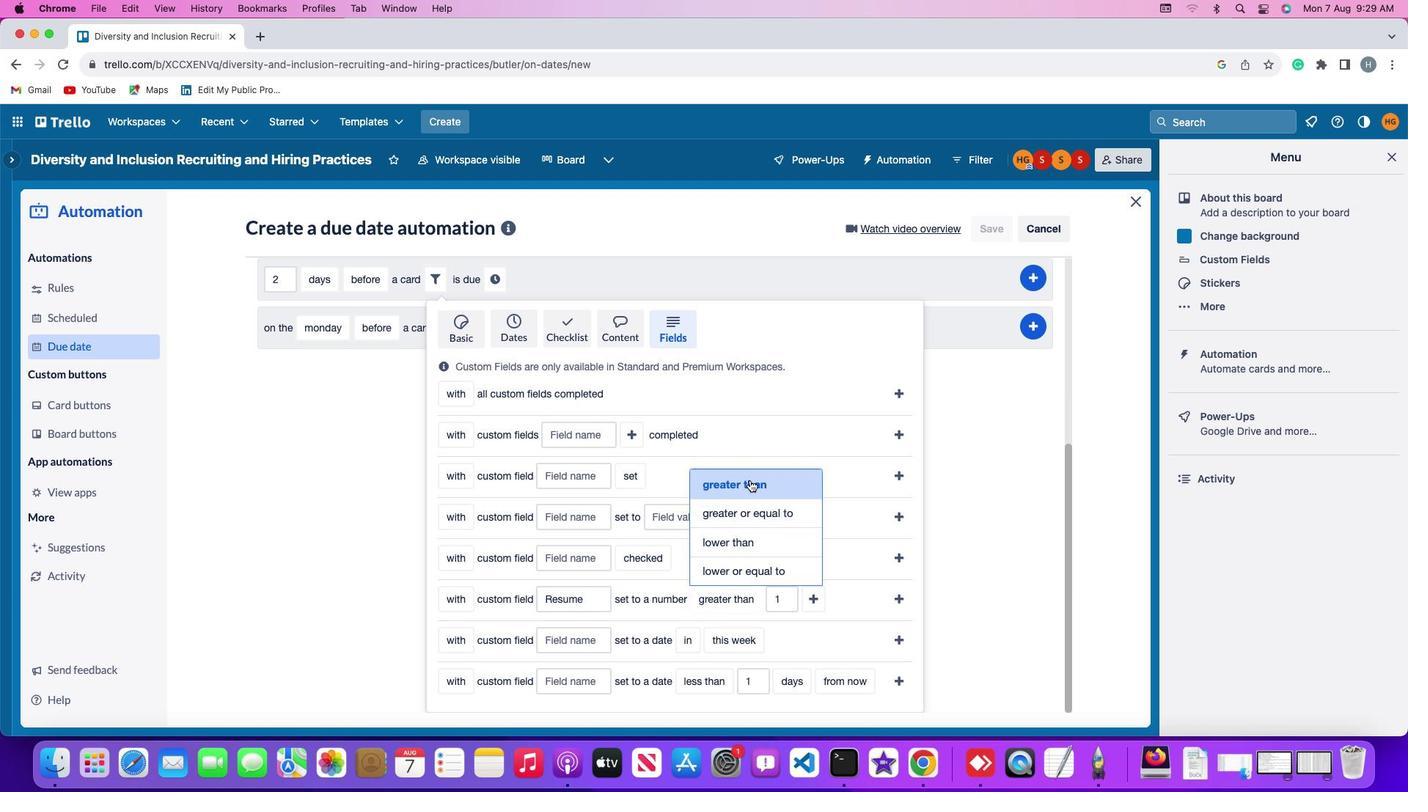 
Action: Mouse pressed left at (750, 479)
Screenshot: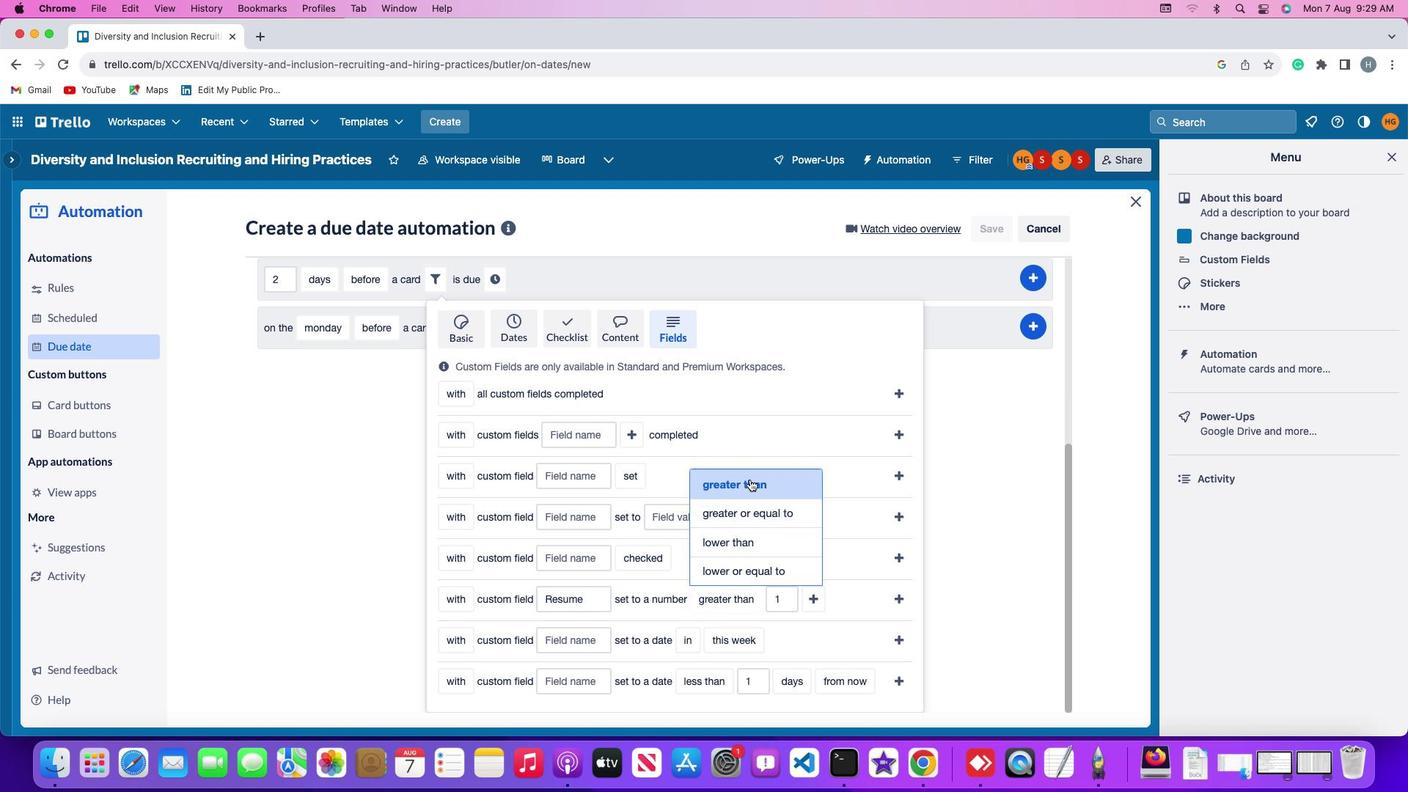 
Action: Mouse moved to (776, 599)
Screenshot: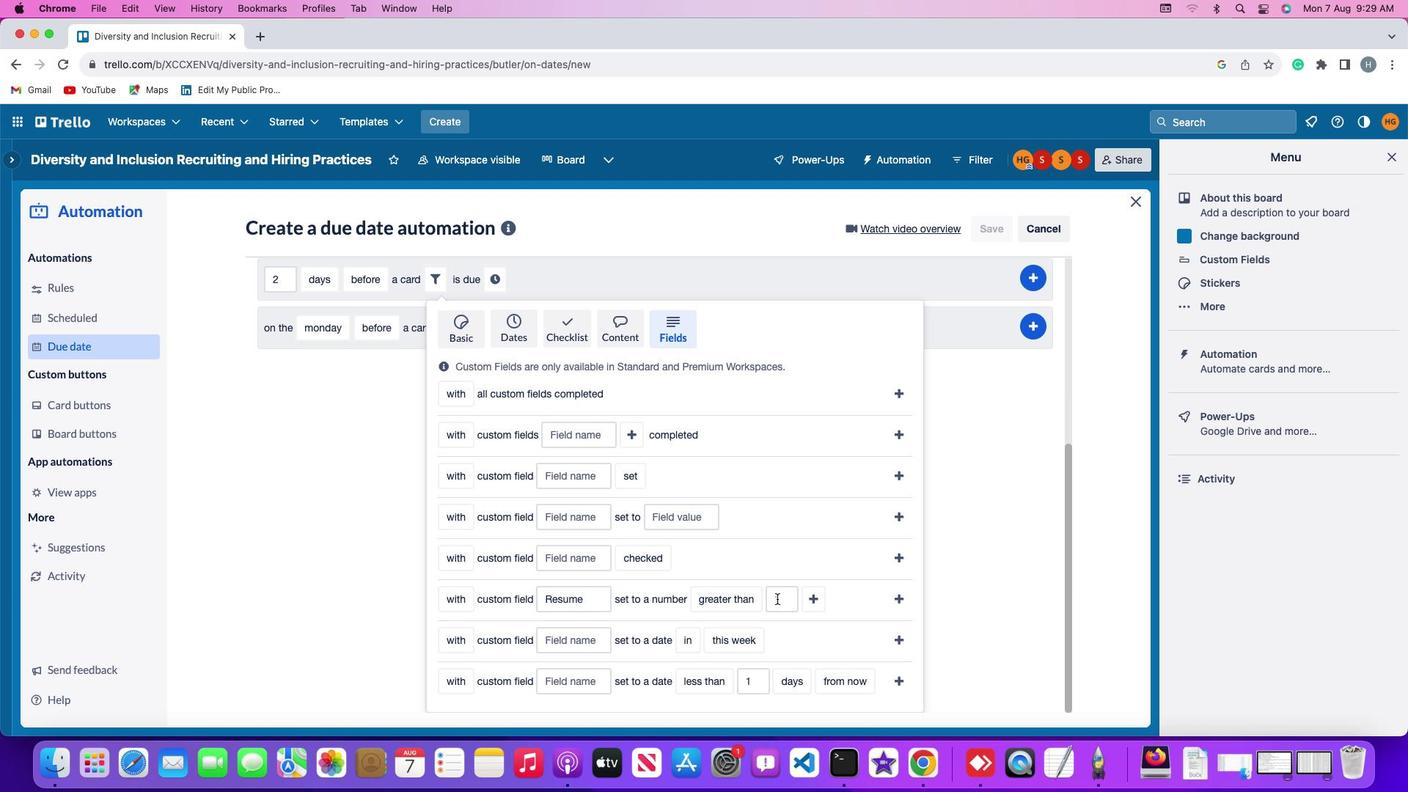 
Action: Mouse pressed left at (776, 599)
Screenshot: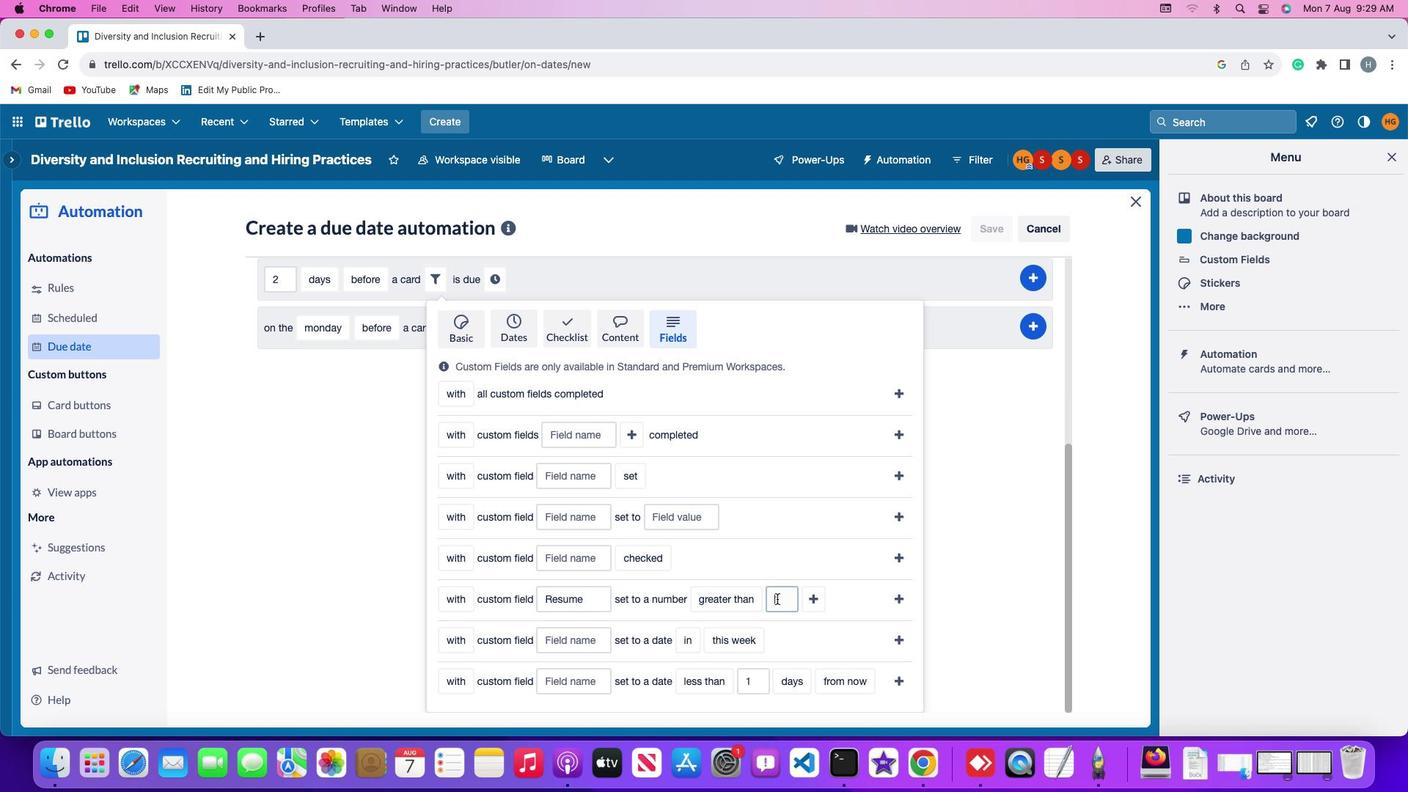 
Action: Mouse moved to (786, 599)
Screenshot: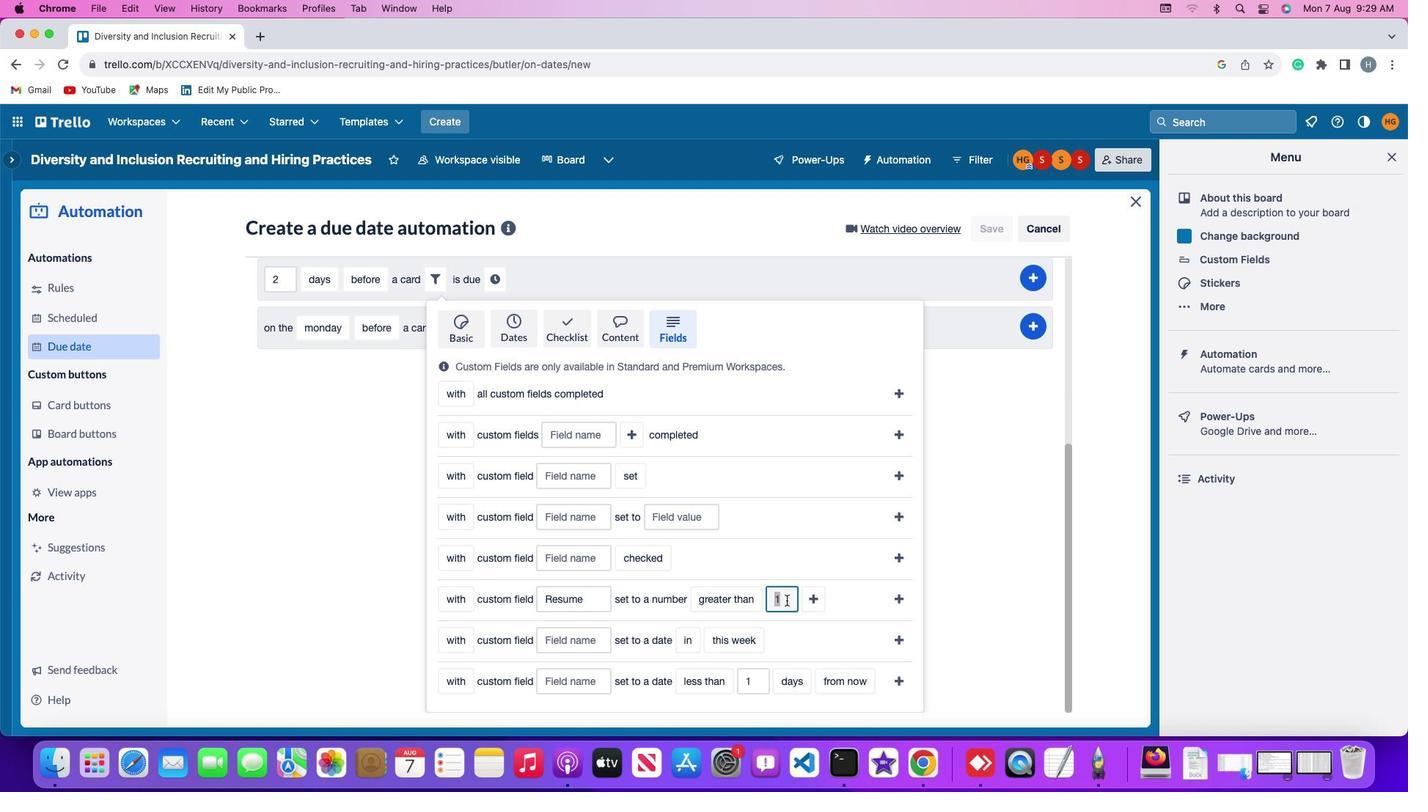 
Action: Mouse pressed left at (786, 599)
Screenshot: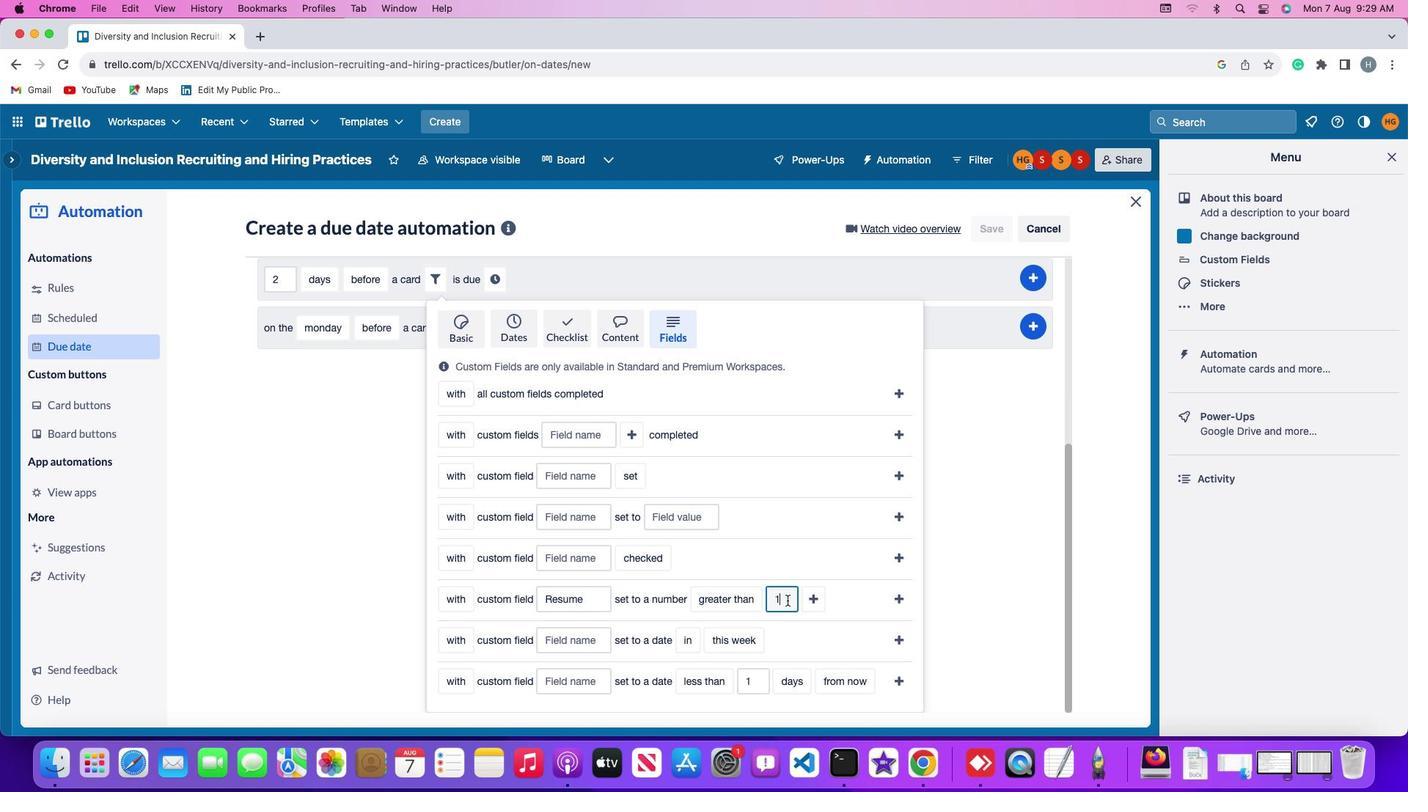 
Action: Mouse moved to (787, 599)
Screenshot: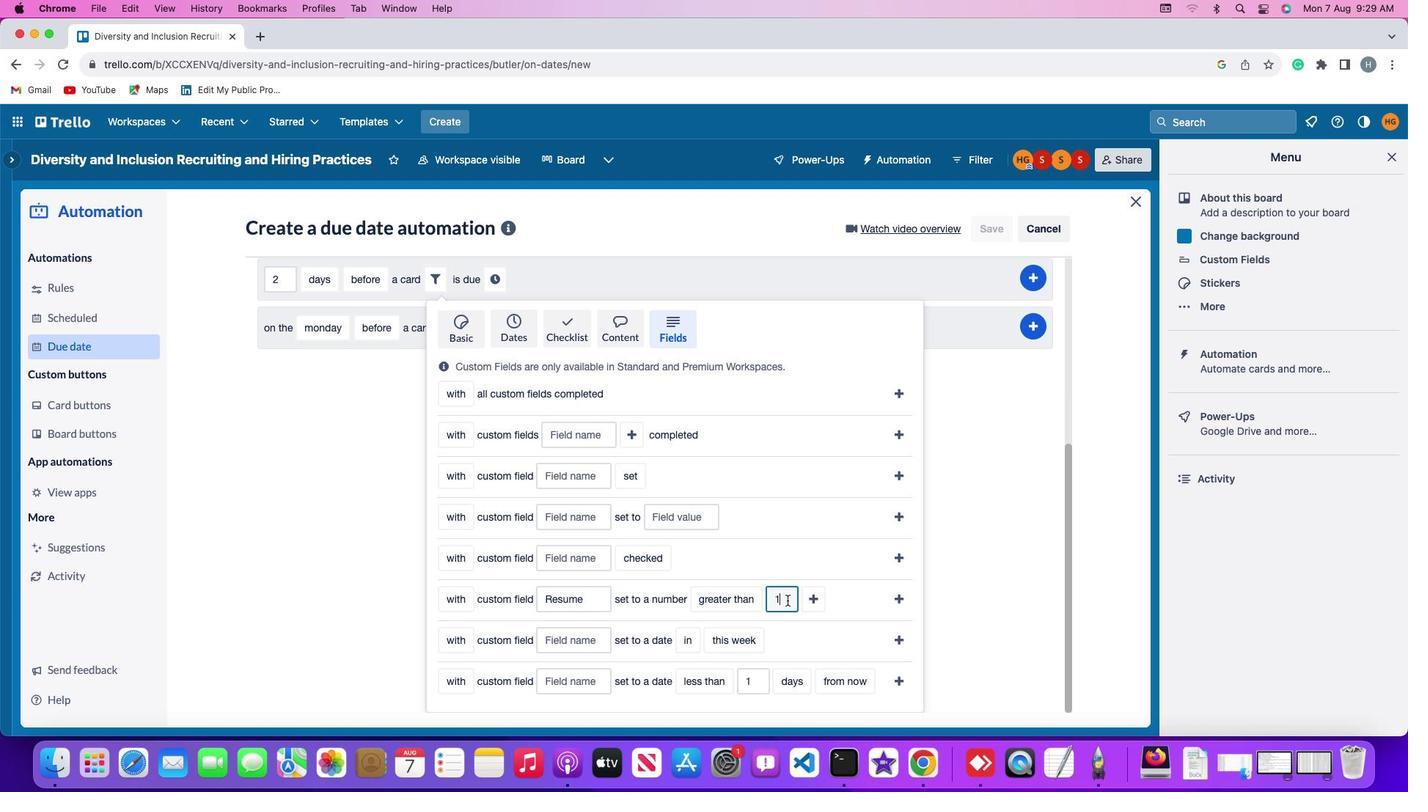 
Action: Key pressed Key.backspace'1'
Screenshot: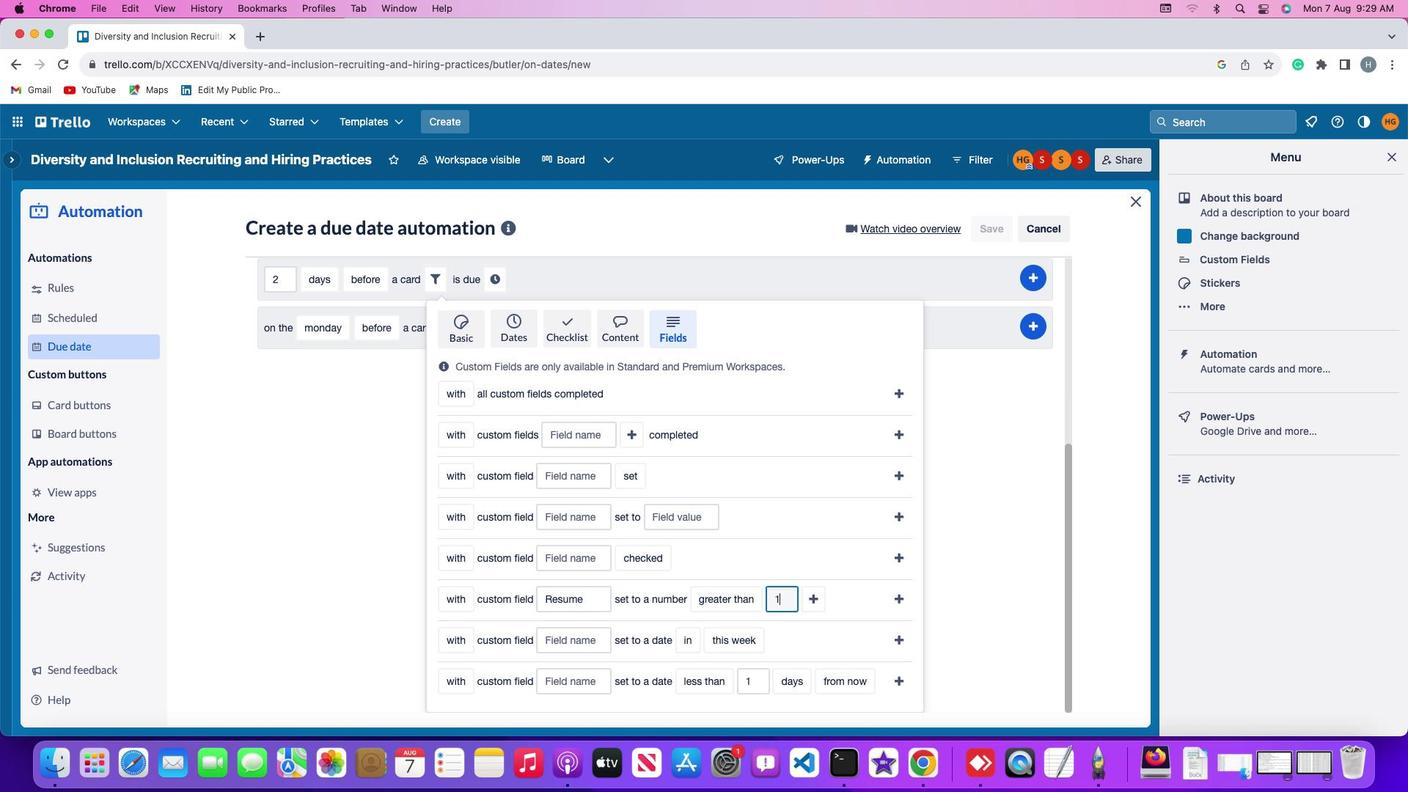 
Action: Mouse moved to (808, 596)
Screenshot: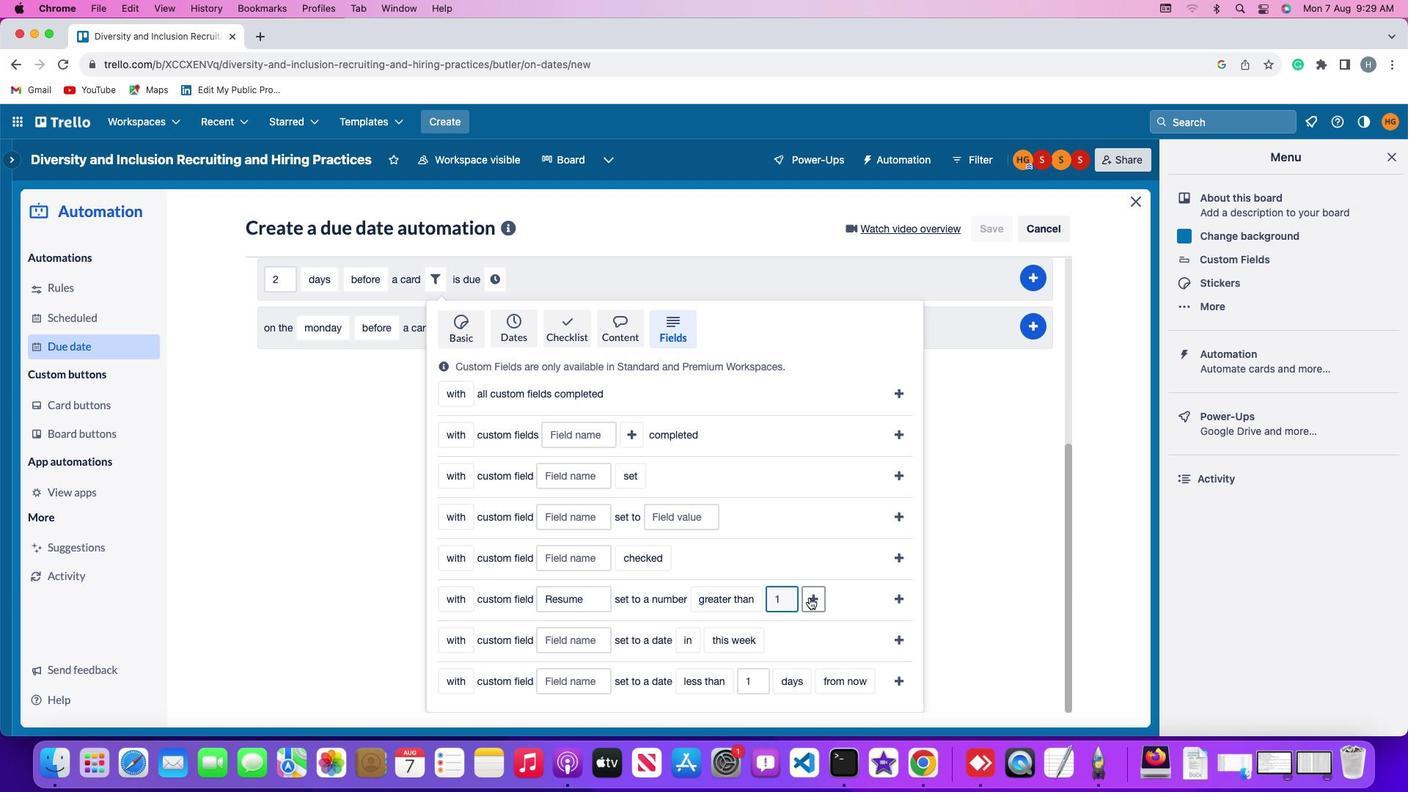 
Action: Mouse pressed left at (808, 596)
Screenshot: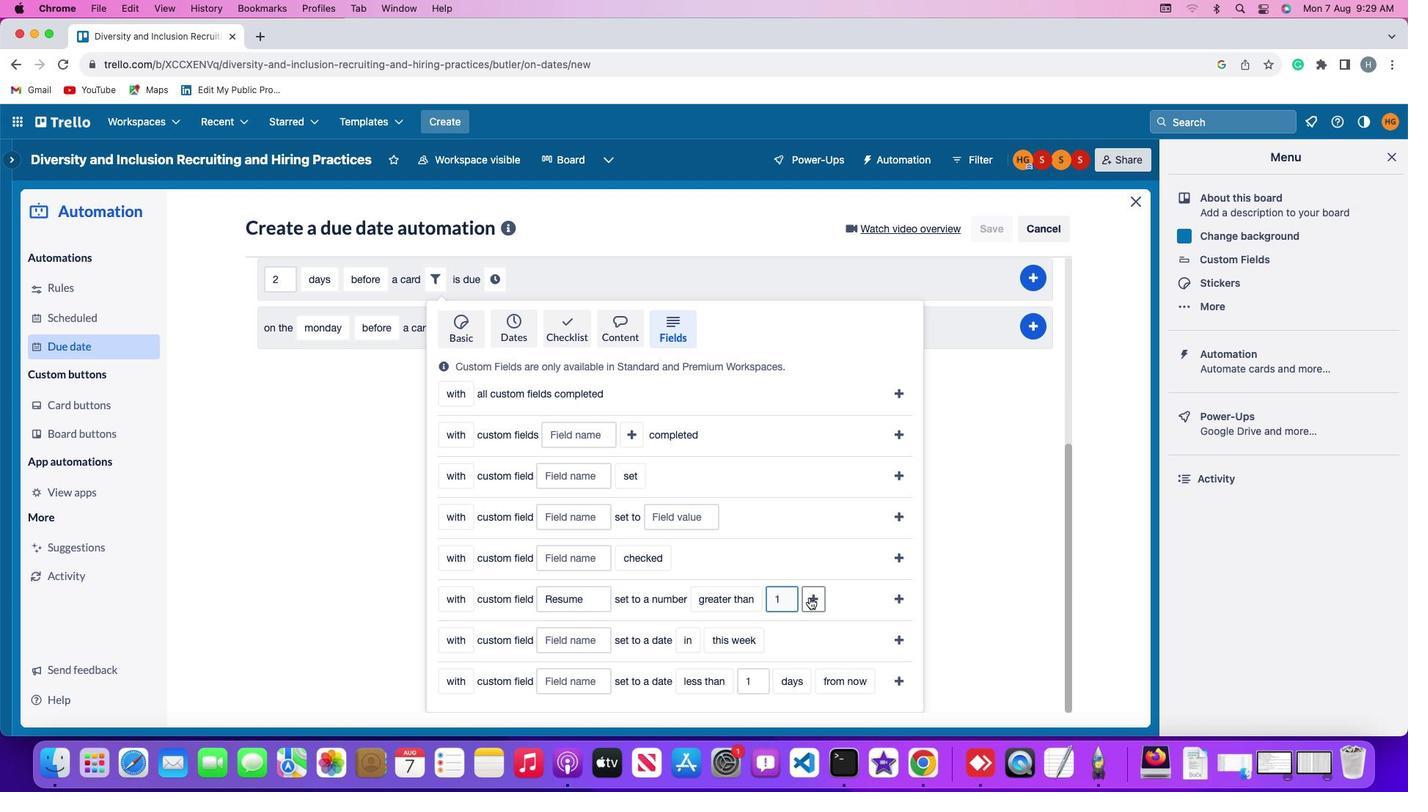 
Action: Mouse moved to (856, 602)
Screenshot: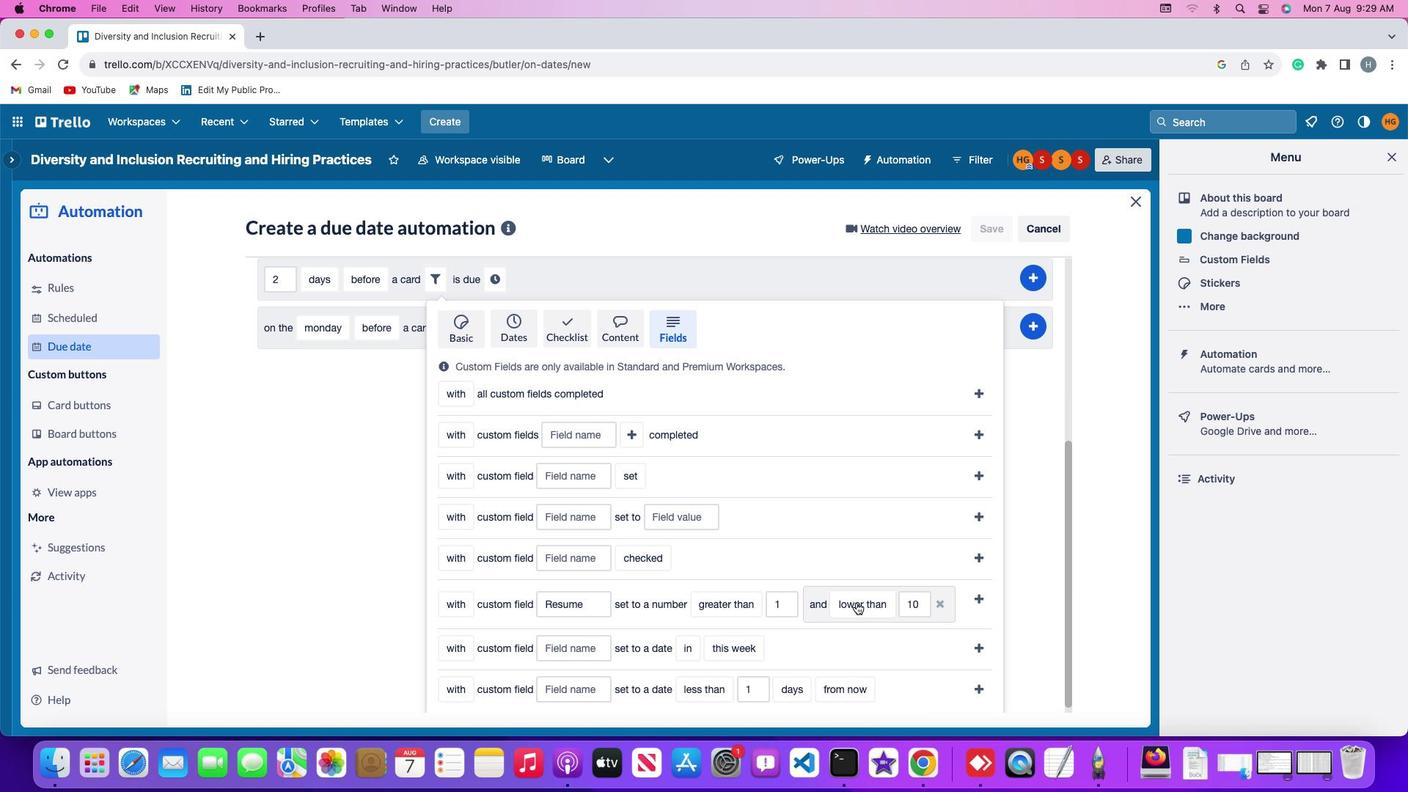 
Action: Mouse pressed left at (856, 602)
Screenshot: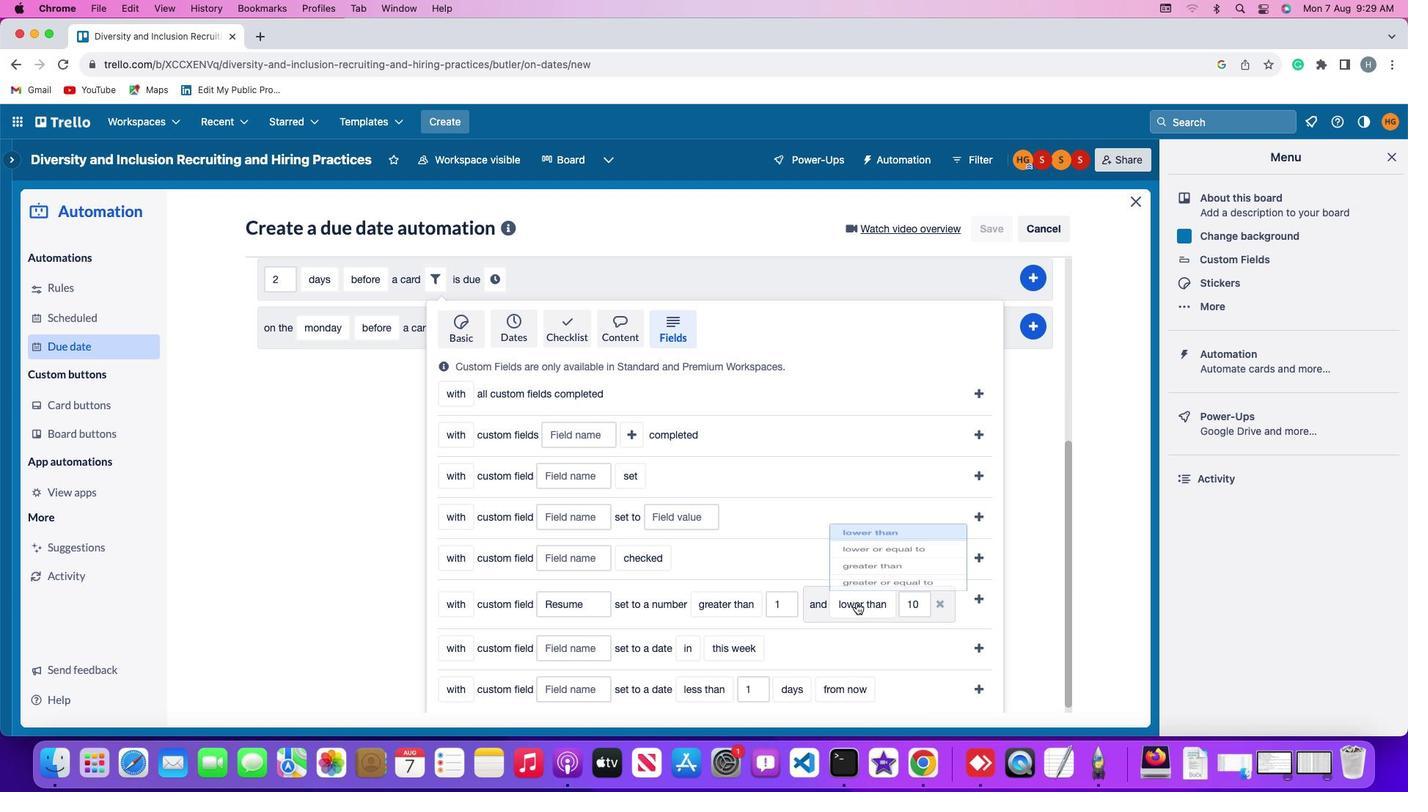 
Action: Mouse moved to (872, 547)
Screenshot: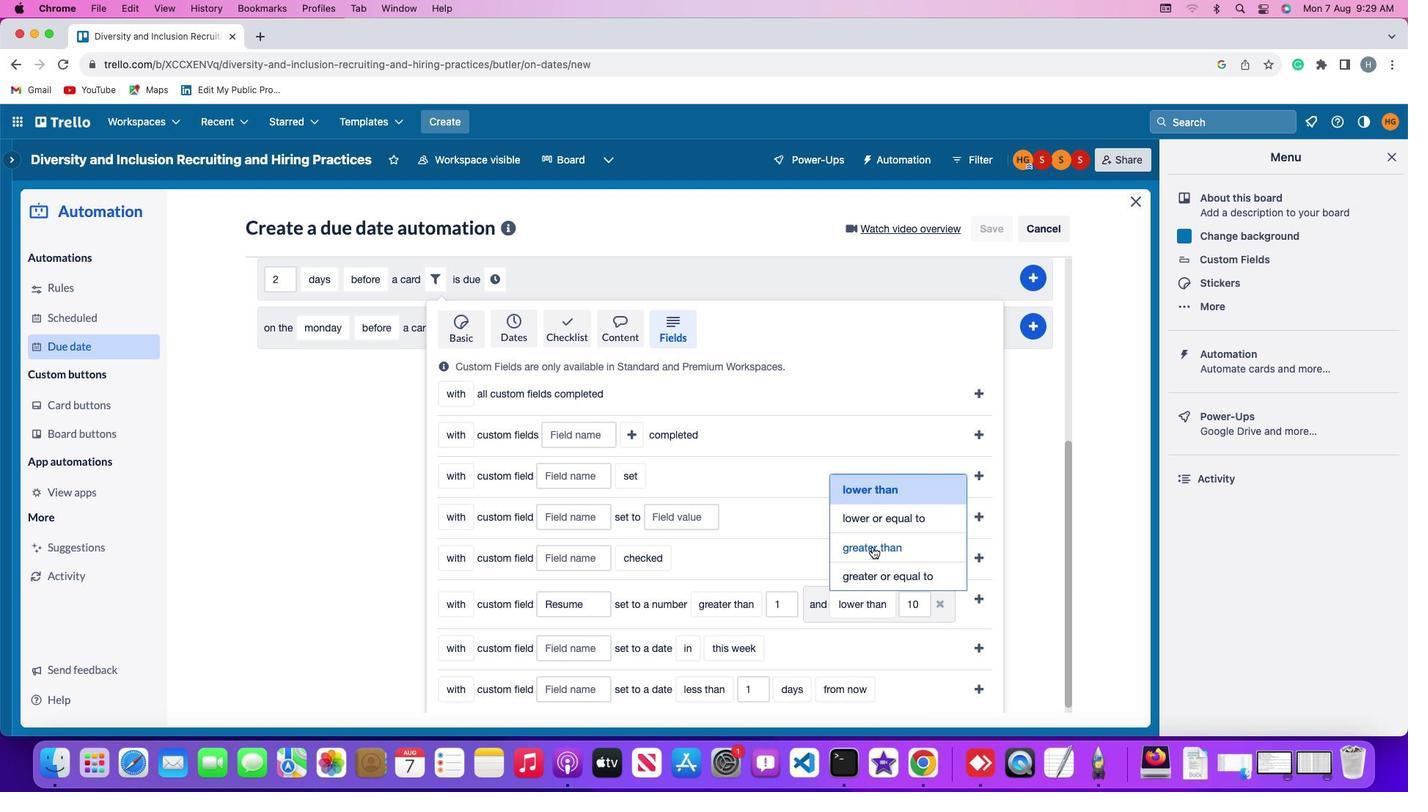 
Action: Mouse pressed left at (872, 547)
Screenshot: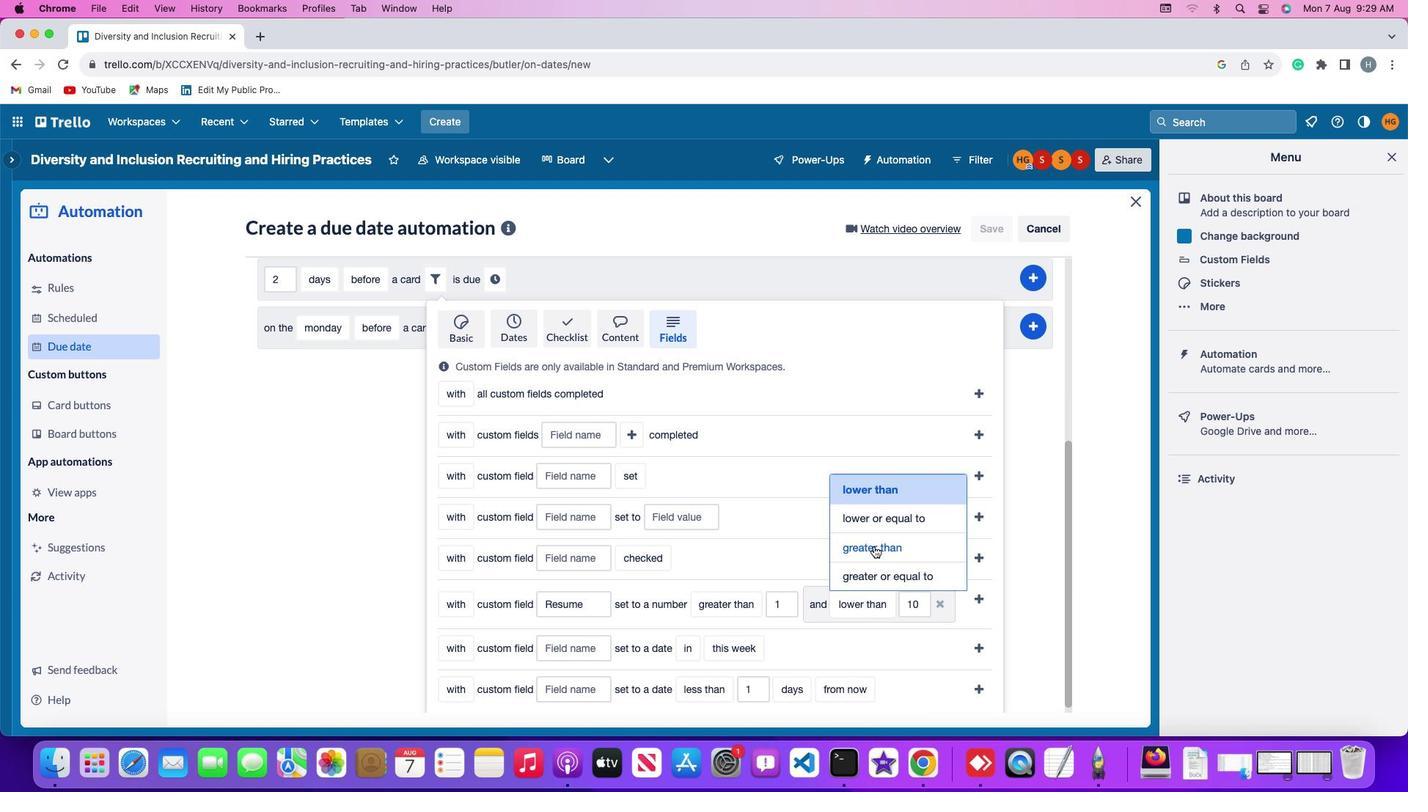 
Action: Mouse moved to (929, 602)
Screenshot: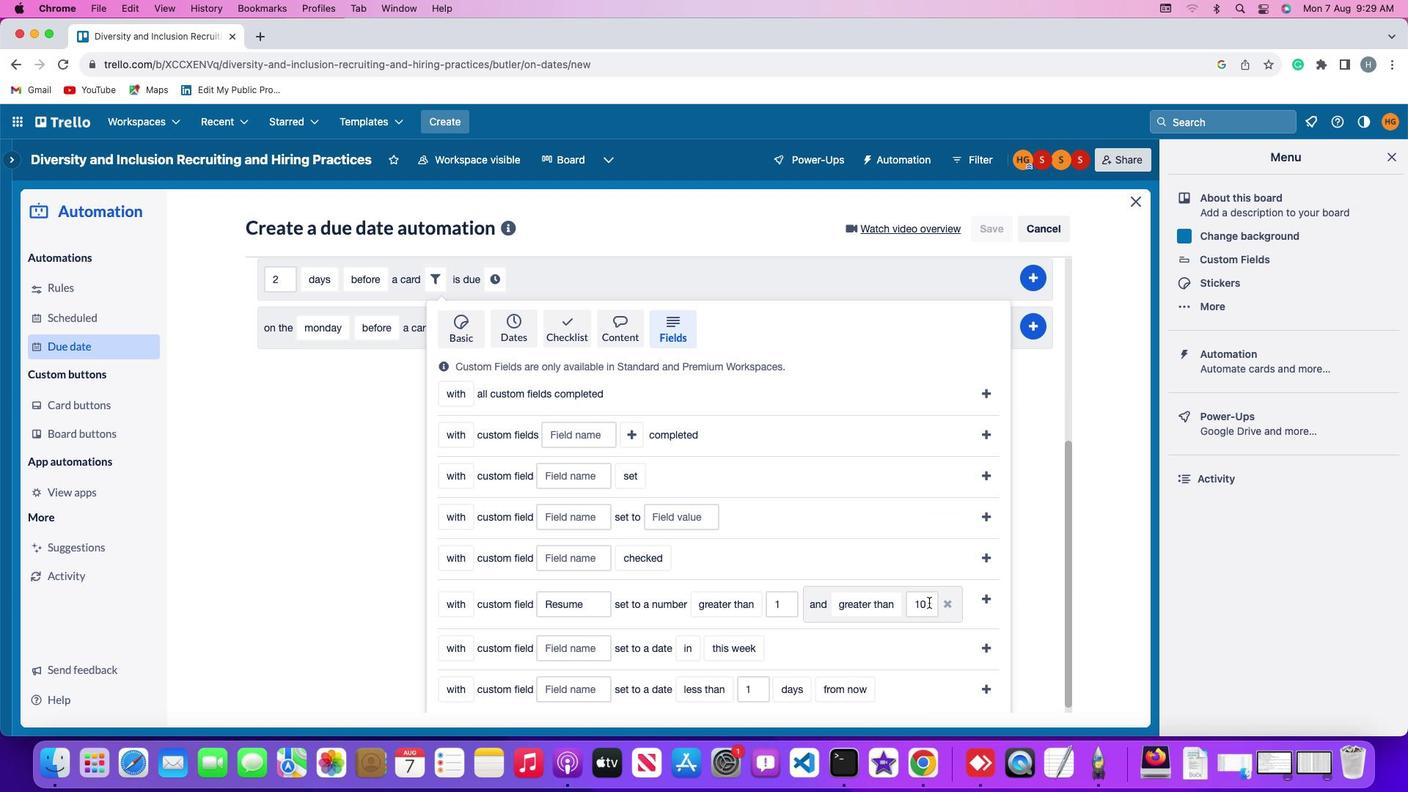 
Action: Mouse pressed left at (929, 602)
Screenshot: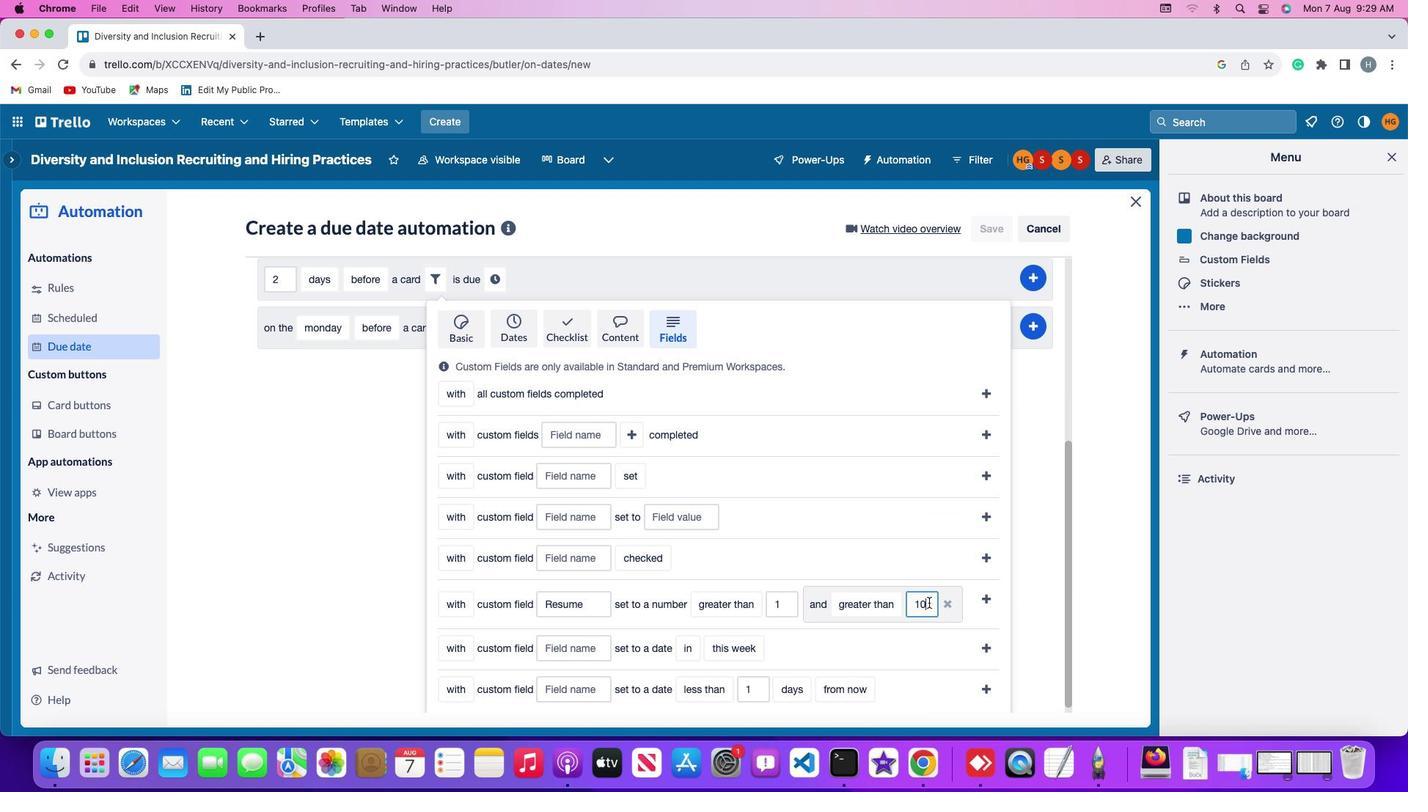 
Action: Key pressed Key.backspaceKey.backspace'1''0'
Screenshot: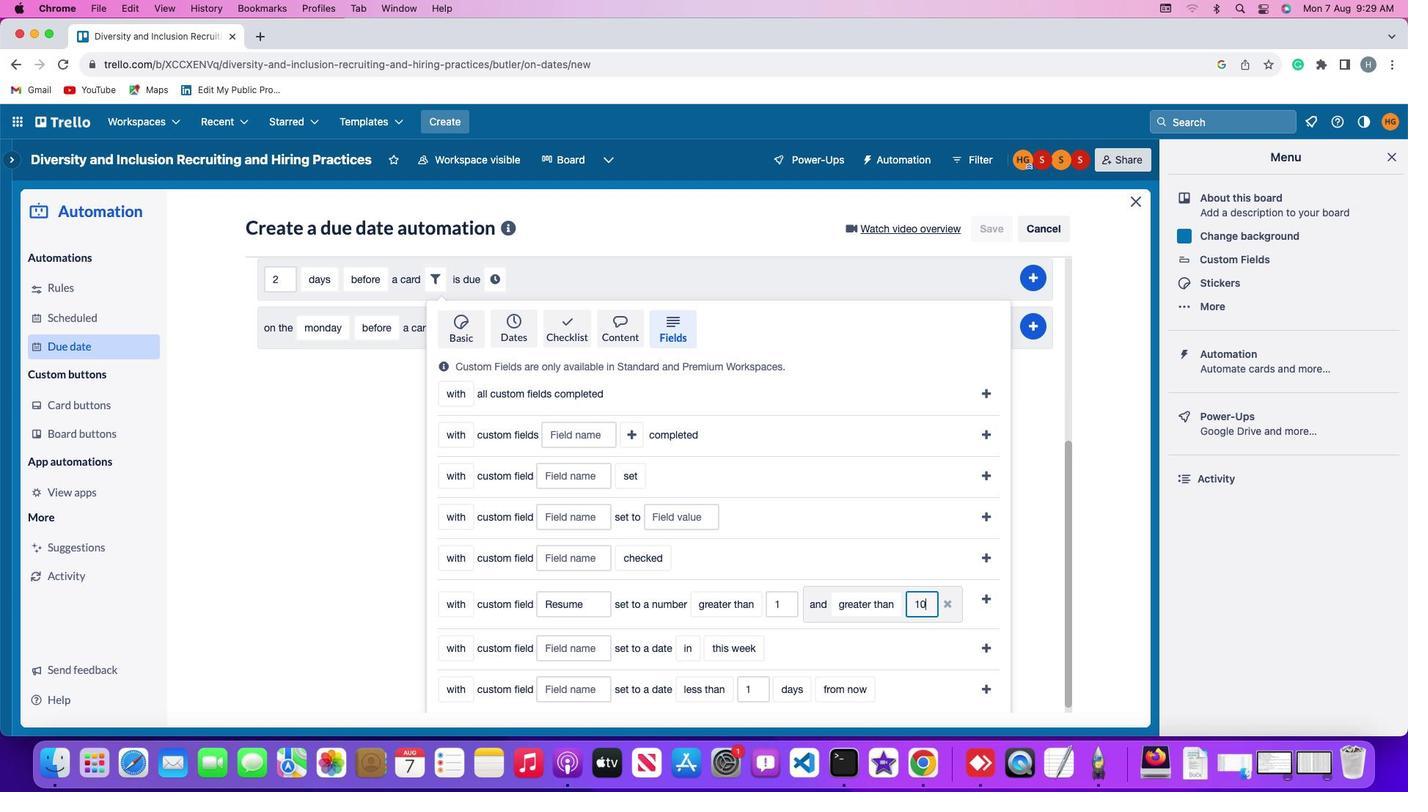 
Action: Mouse moved to (984, 595)
Screenshot: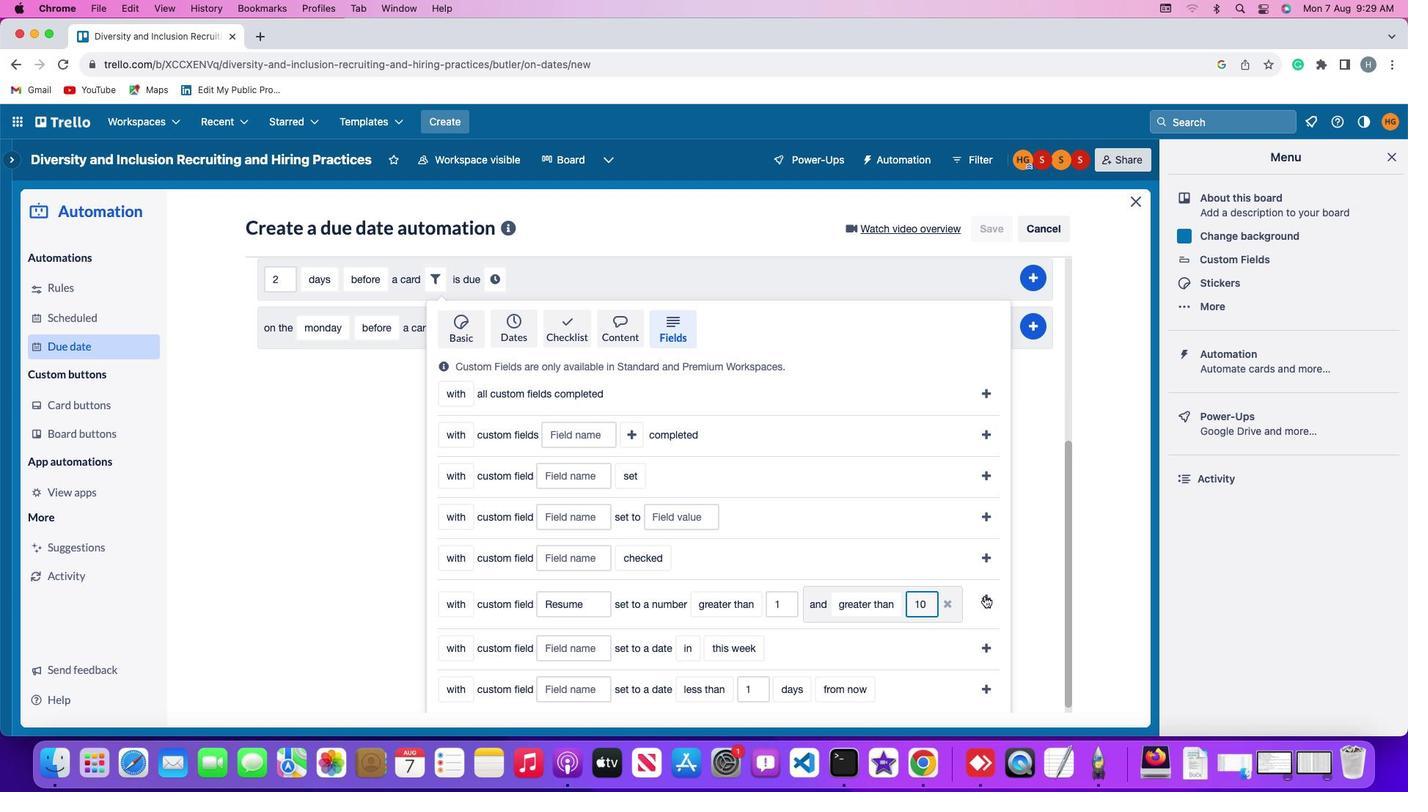 
Action: Mouse pressed left at (984, 595)
Screenshot: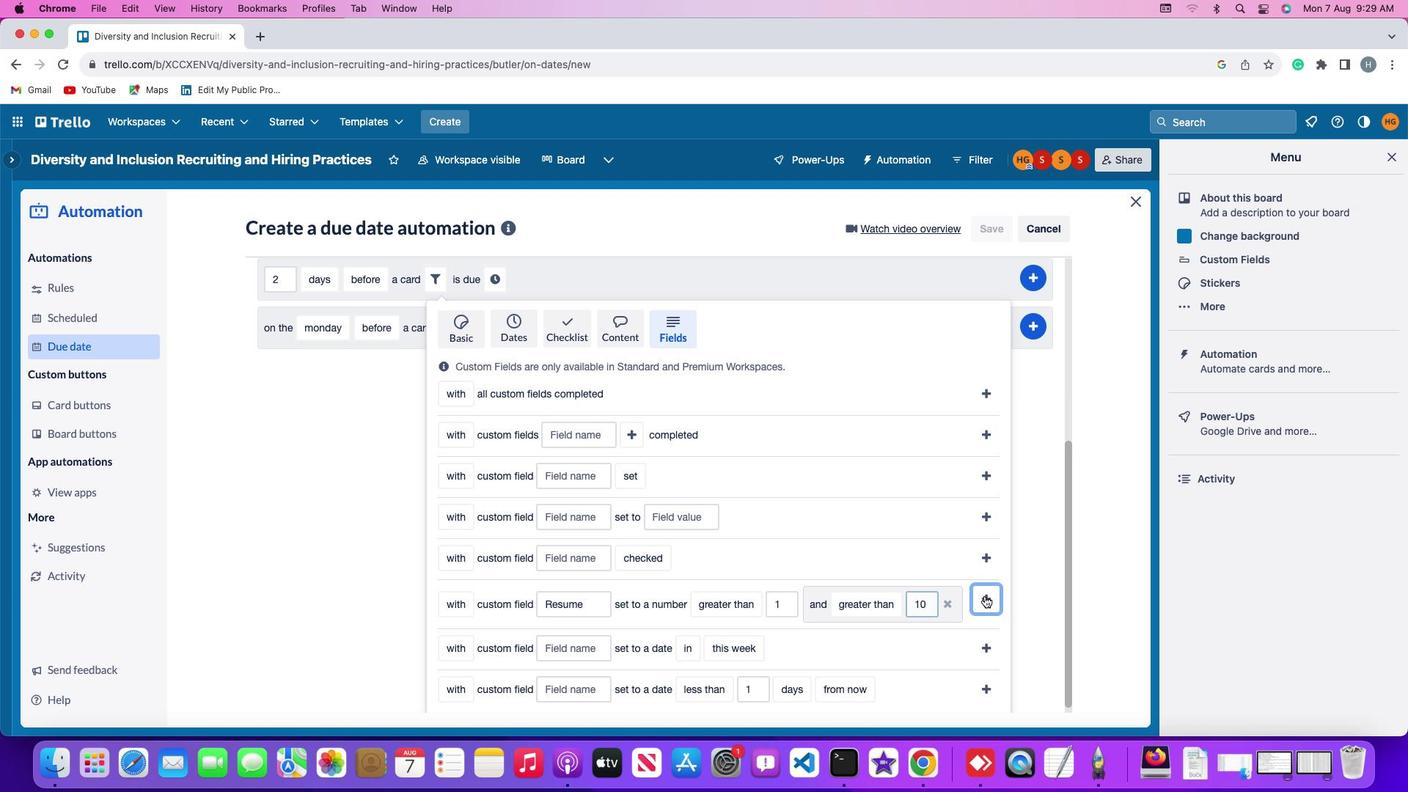 
Action: Mouse moved to (891, 594)
Screenshot: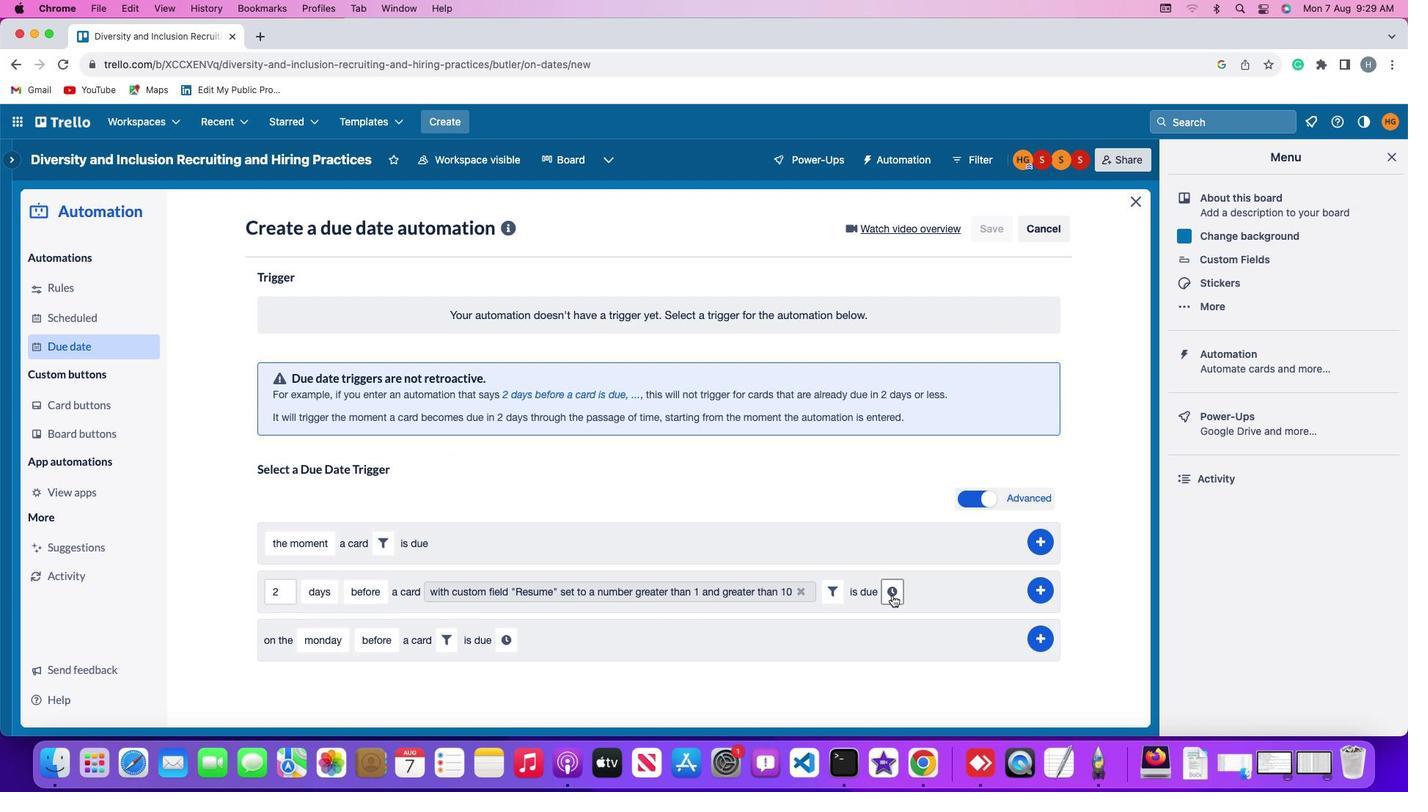 
Action: Mouse pressed left at (891, 594)
Screenshot: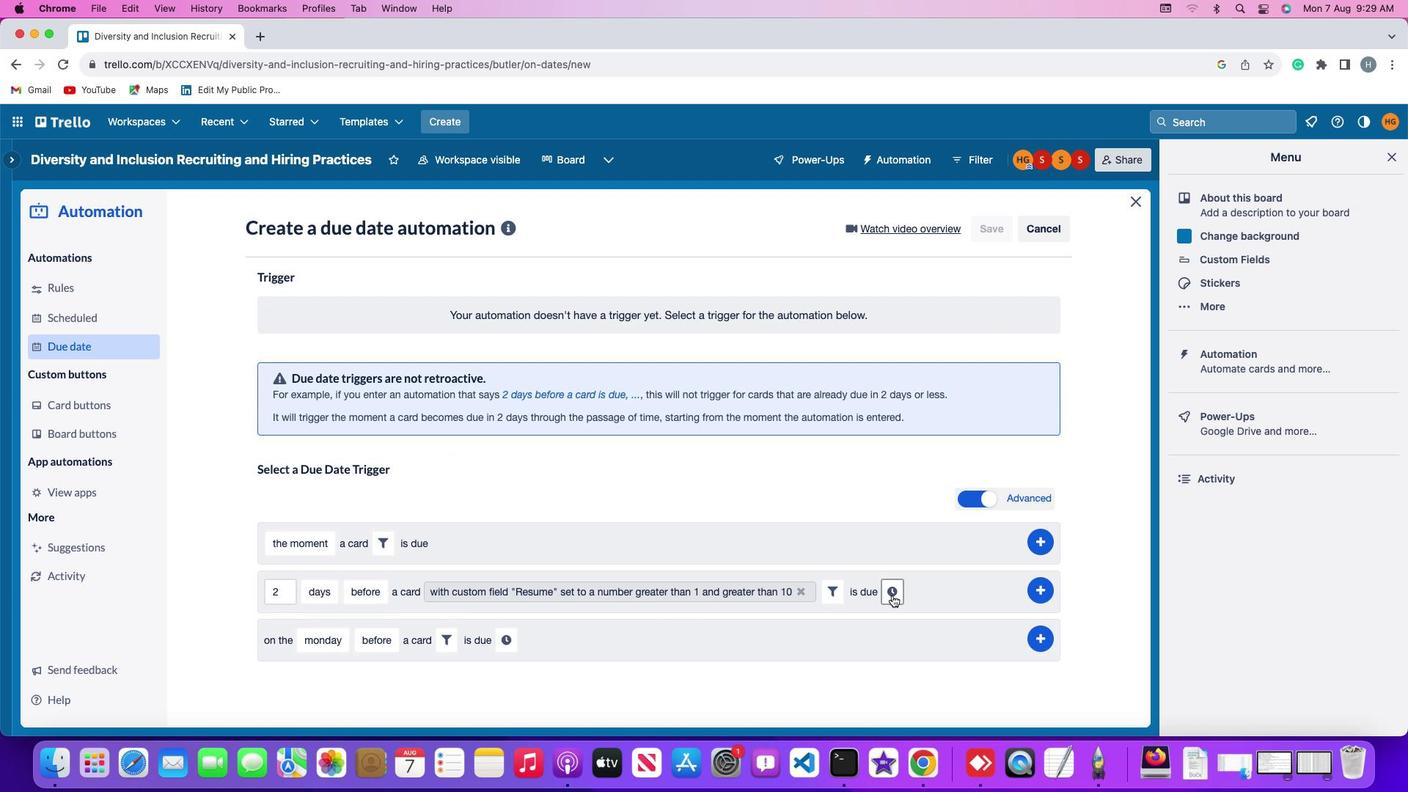 
Action: Mouse moved to (308, 627)
Screenshot: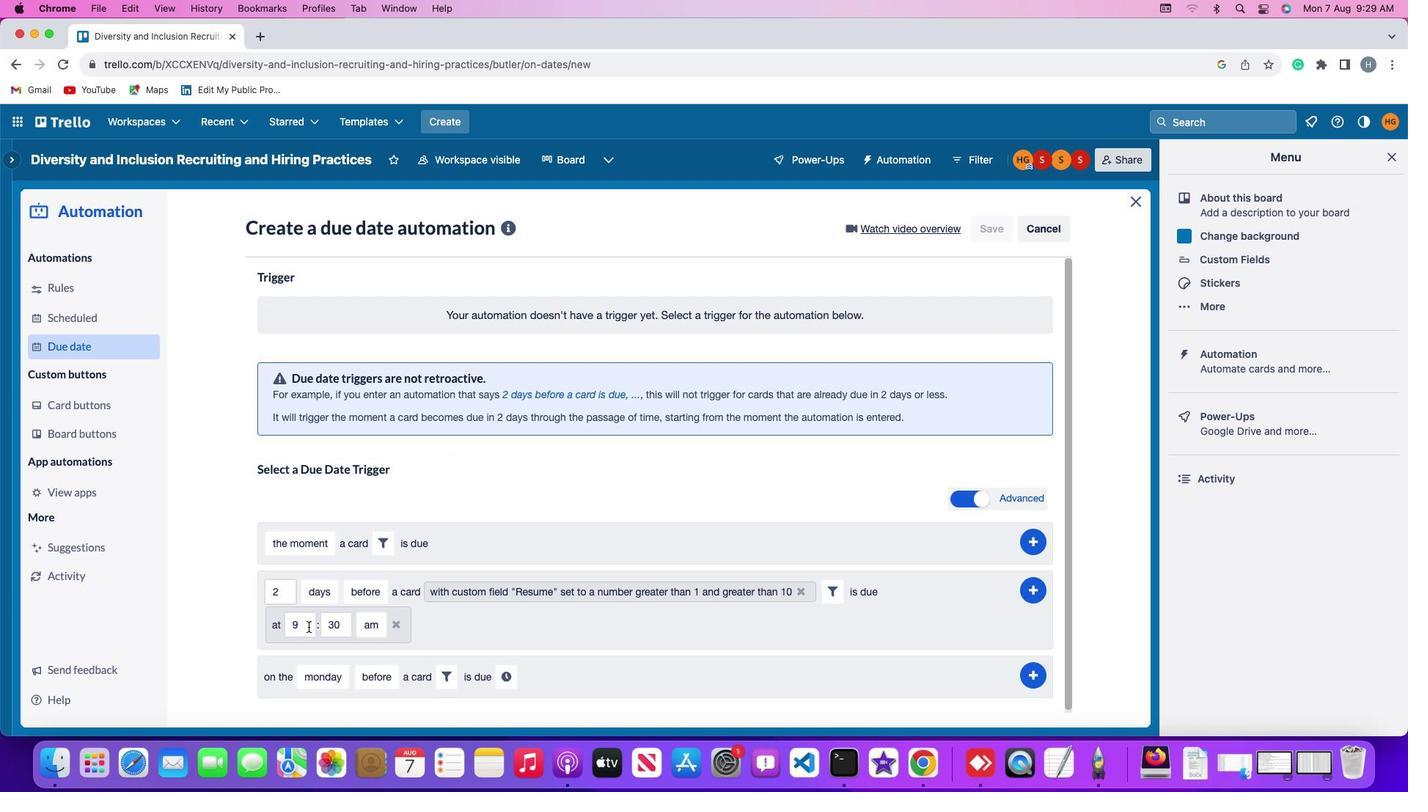 
Action: Mouse pressed left at (308, 627)
Screenshot: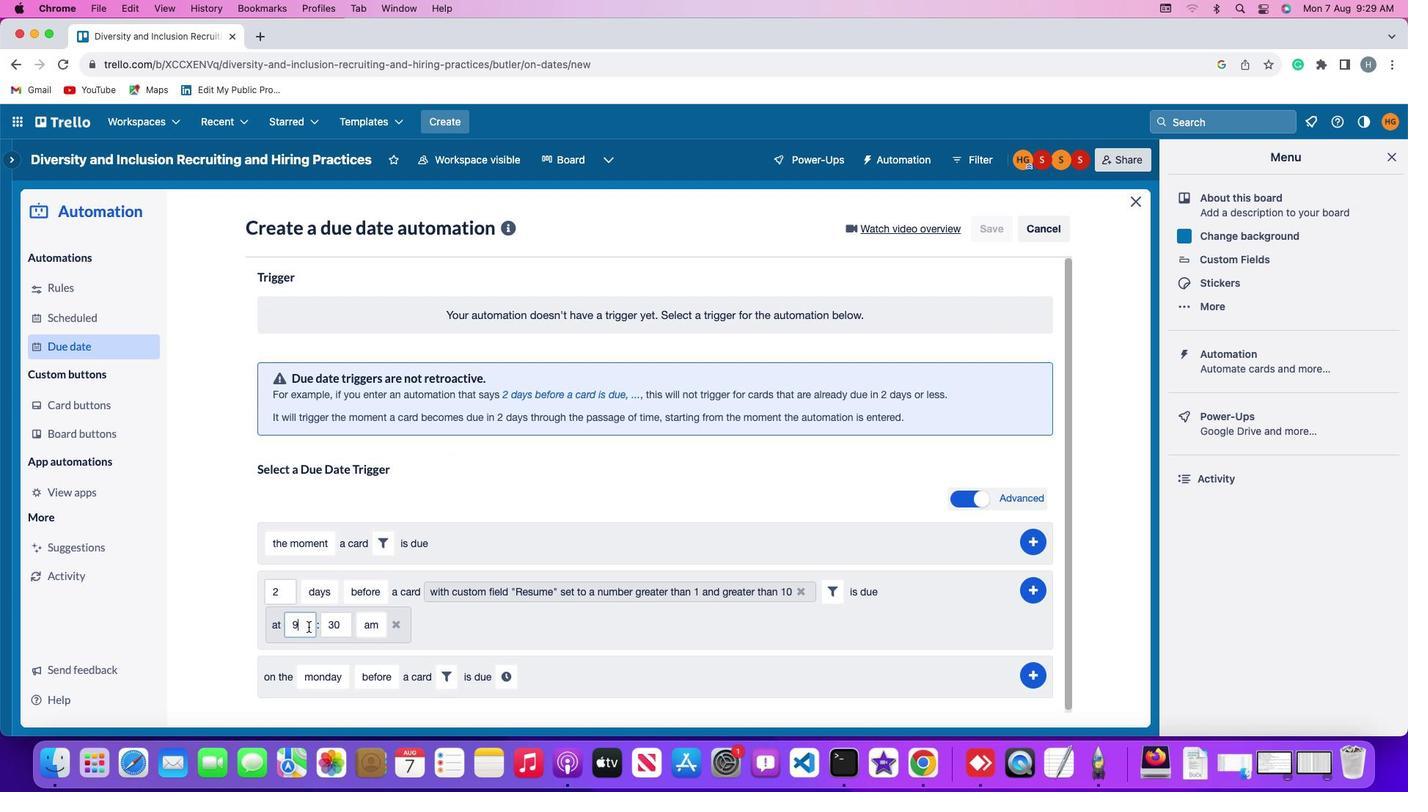 
Action: Key pressed Key.backspace'1''1'
Screenshot: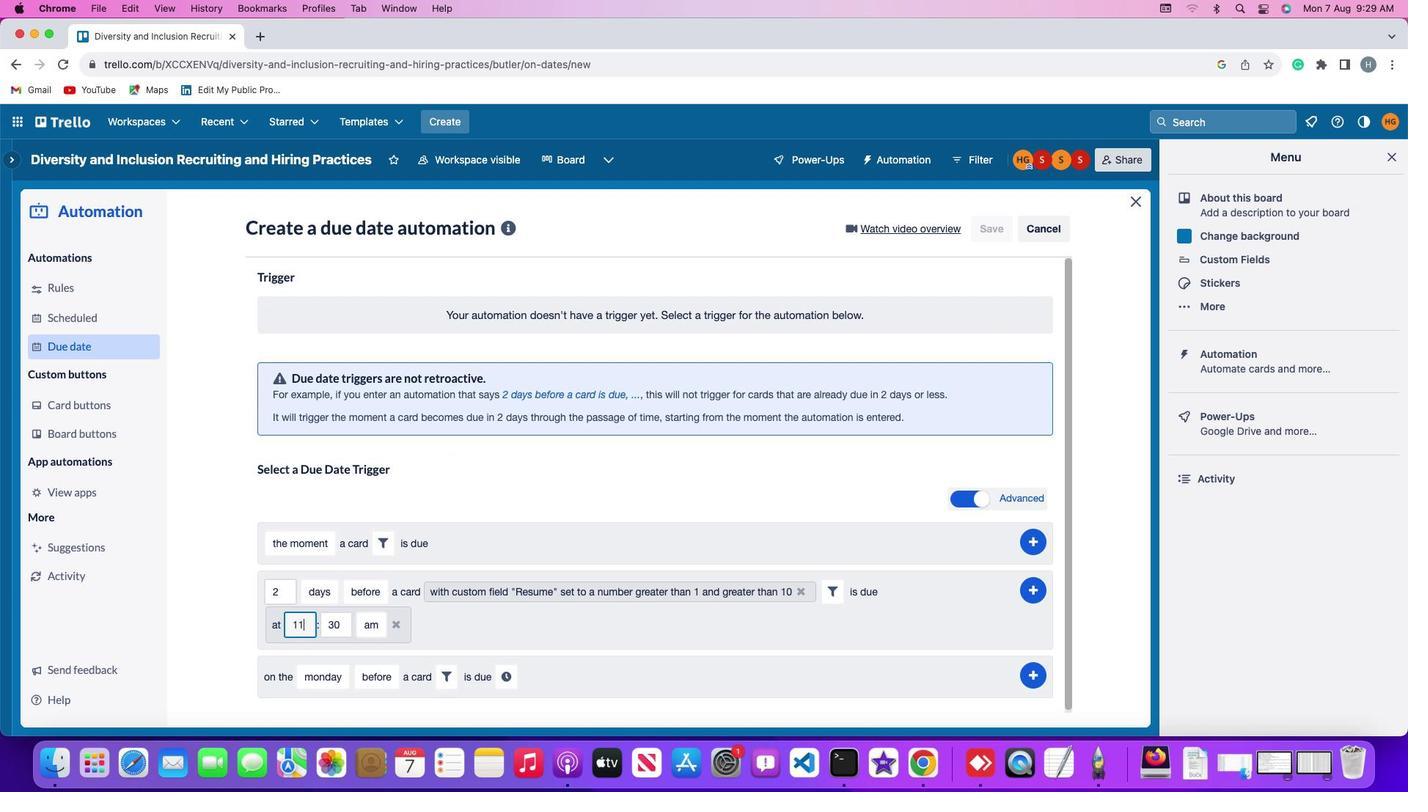 
Action: Mouse moved to (344, 624)
Screenshot: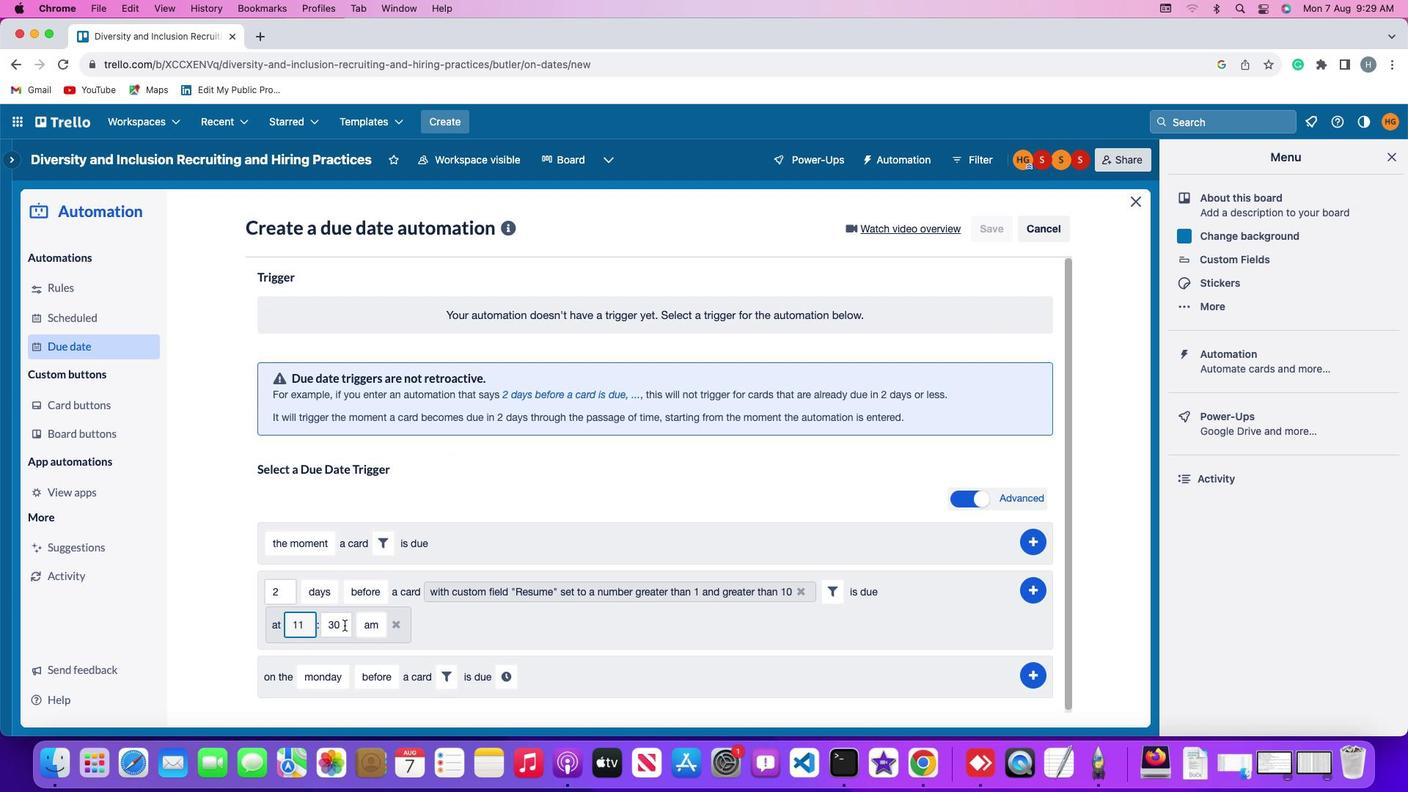 
Action: Mouse pressed left at (344, 624)
Screenshot: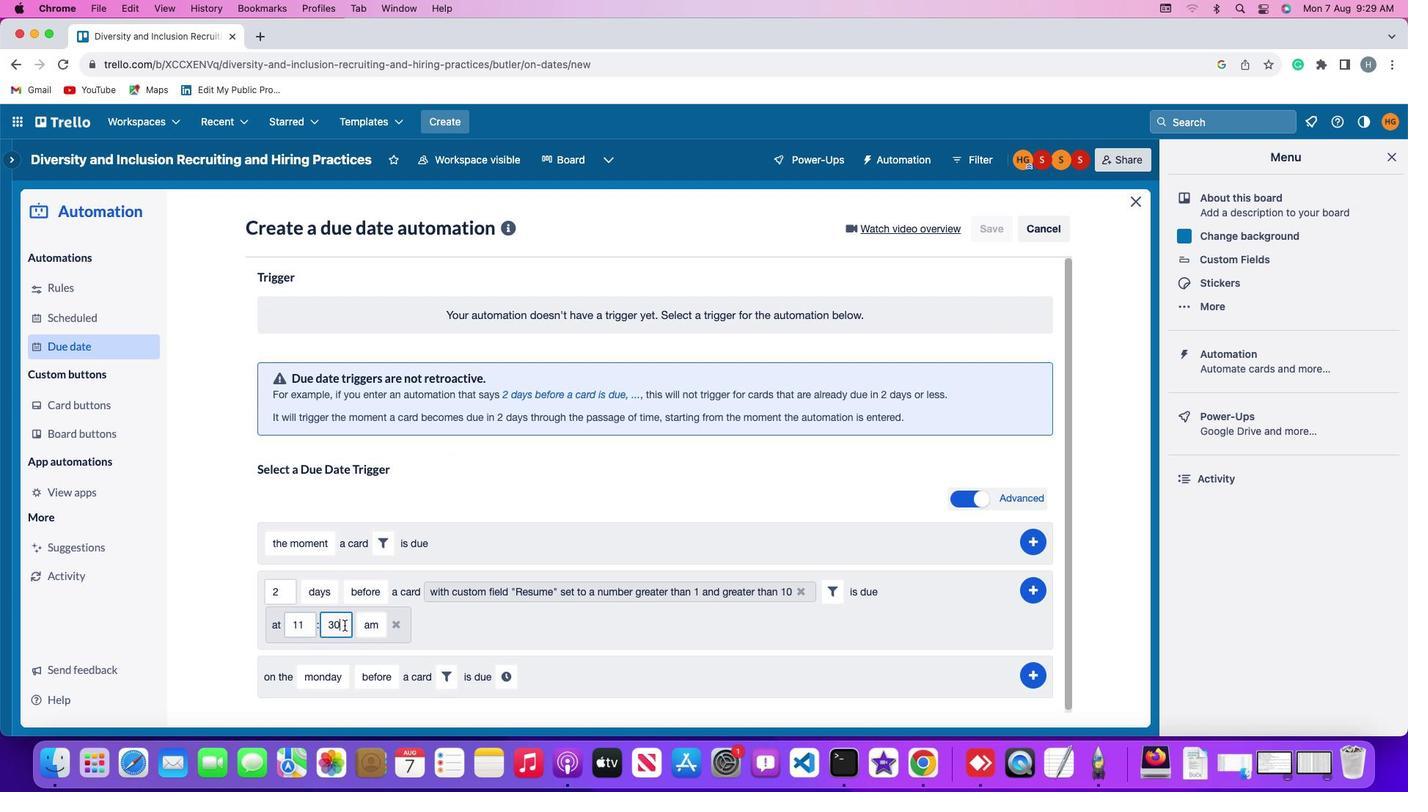 
Action: Mouse moved to (344, 624)
Screenshot: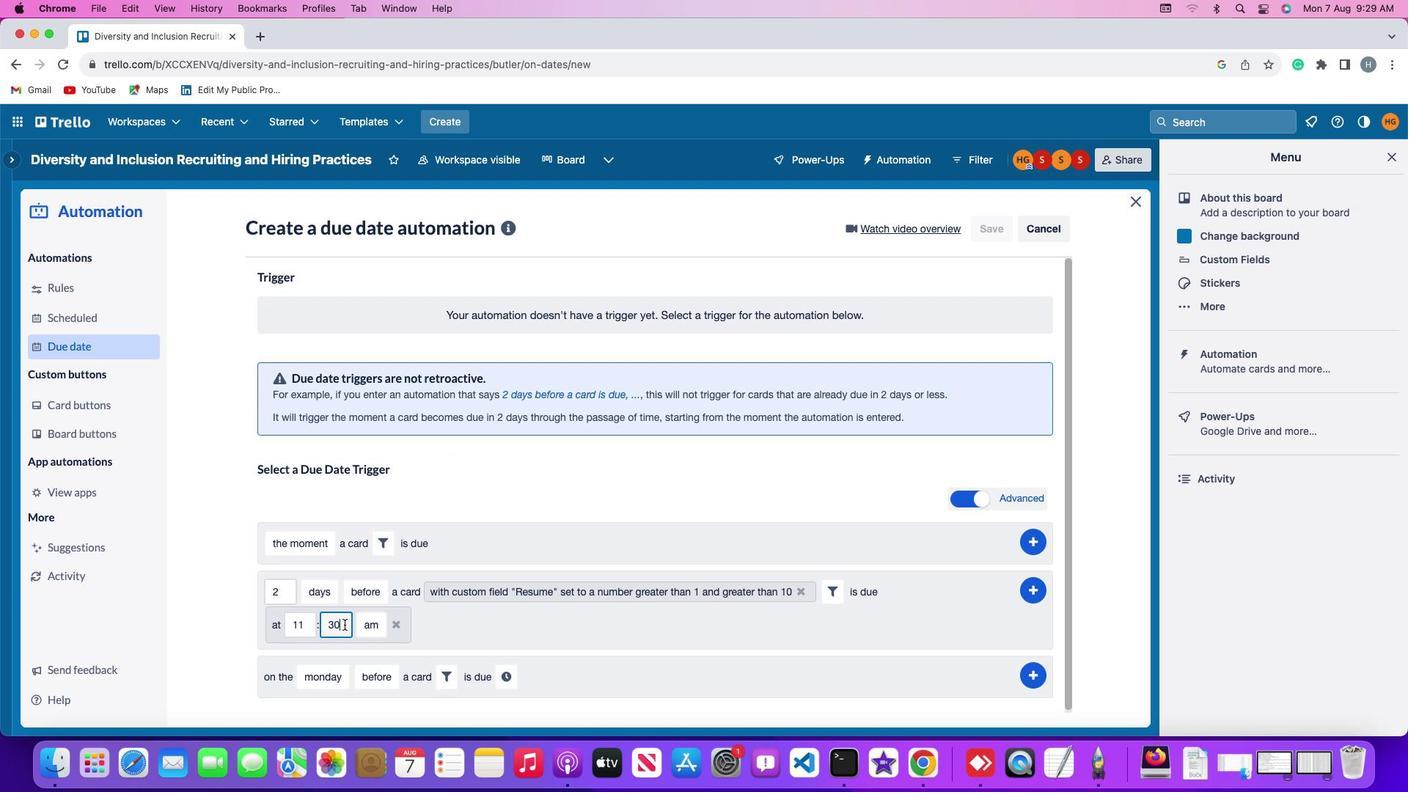 
Action: Key pressed Key.backspaceKey.backspace
Screenshot: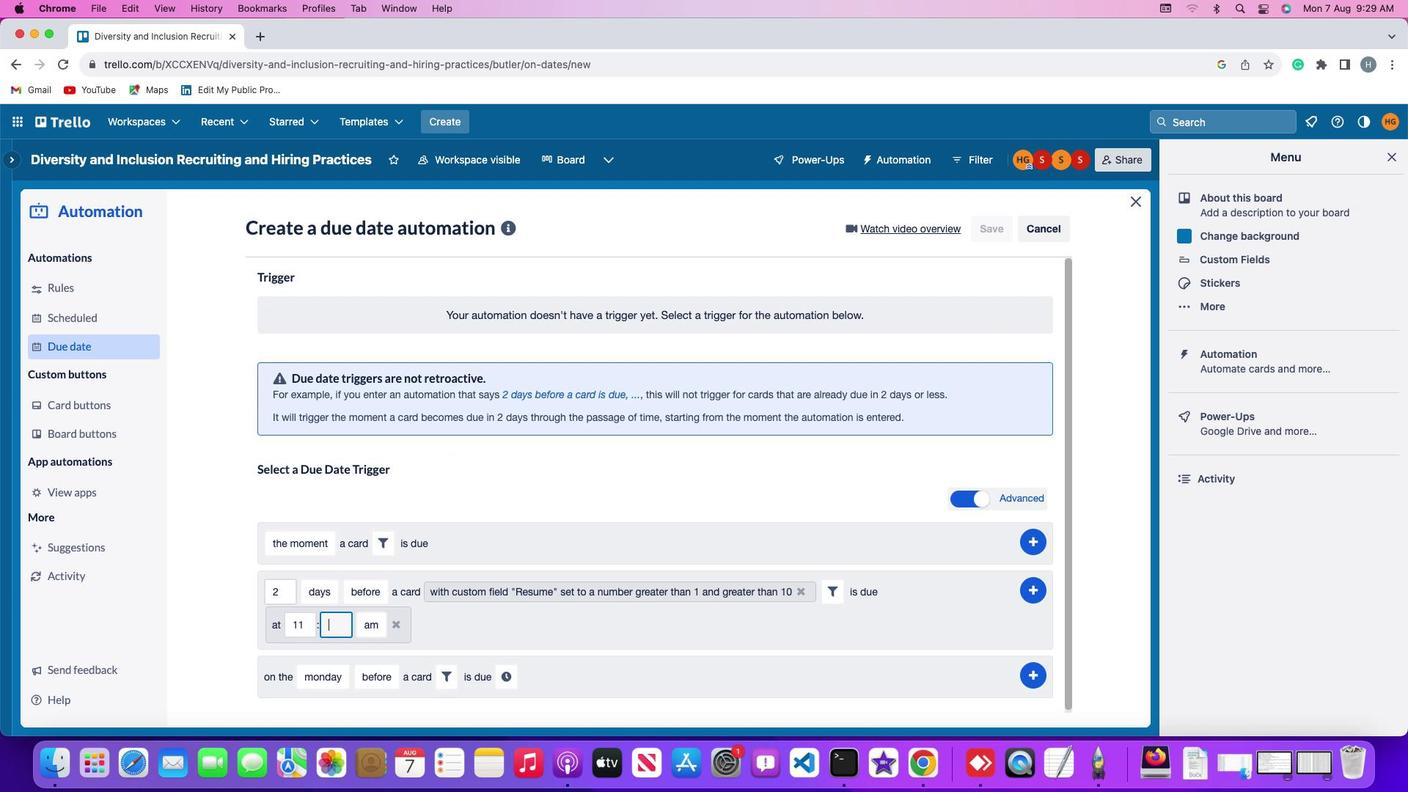 
Action: Mouse moved to (344, 624)
Screenshot: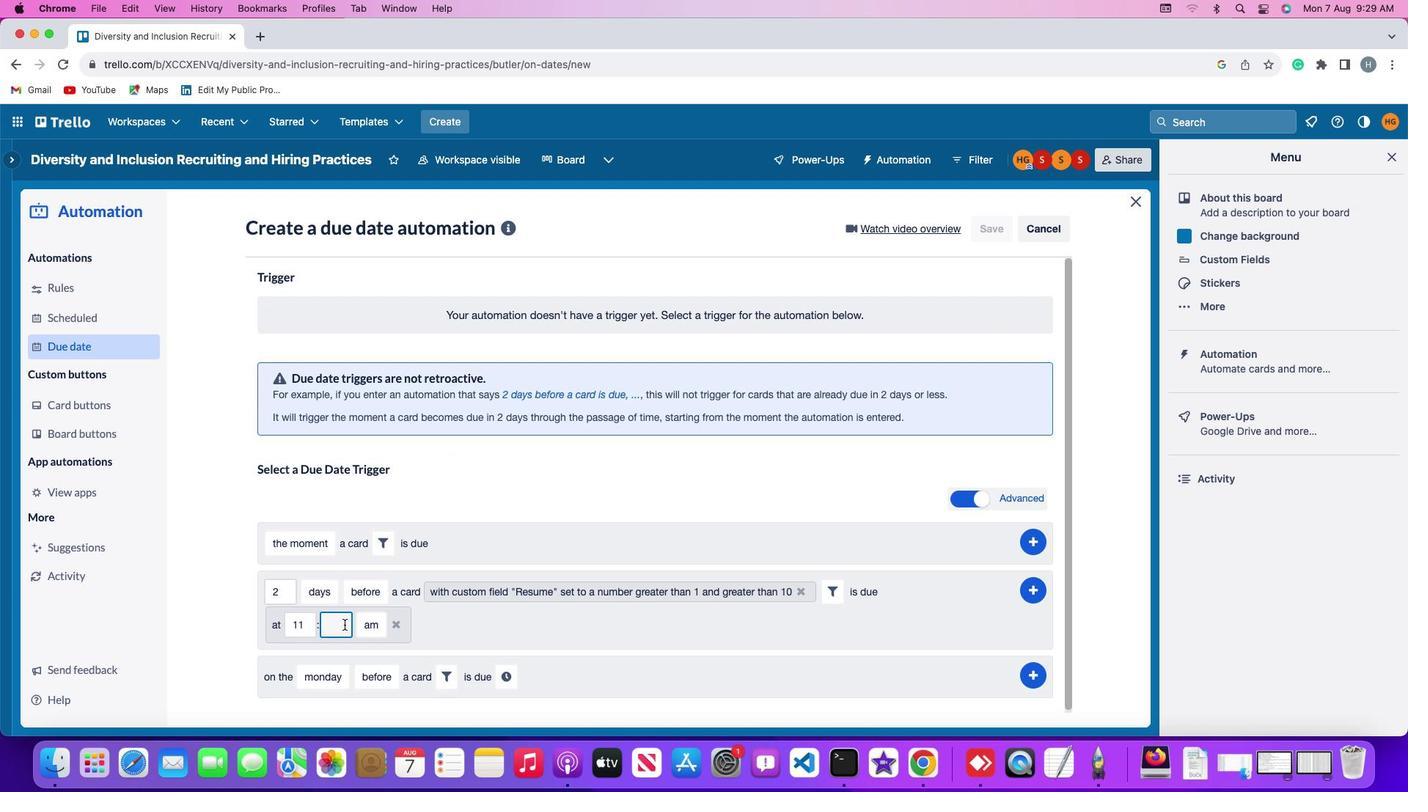 
Action: Key pressed '0''0'
Screenshot: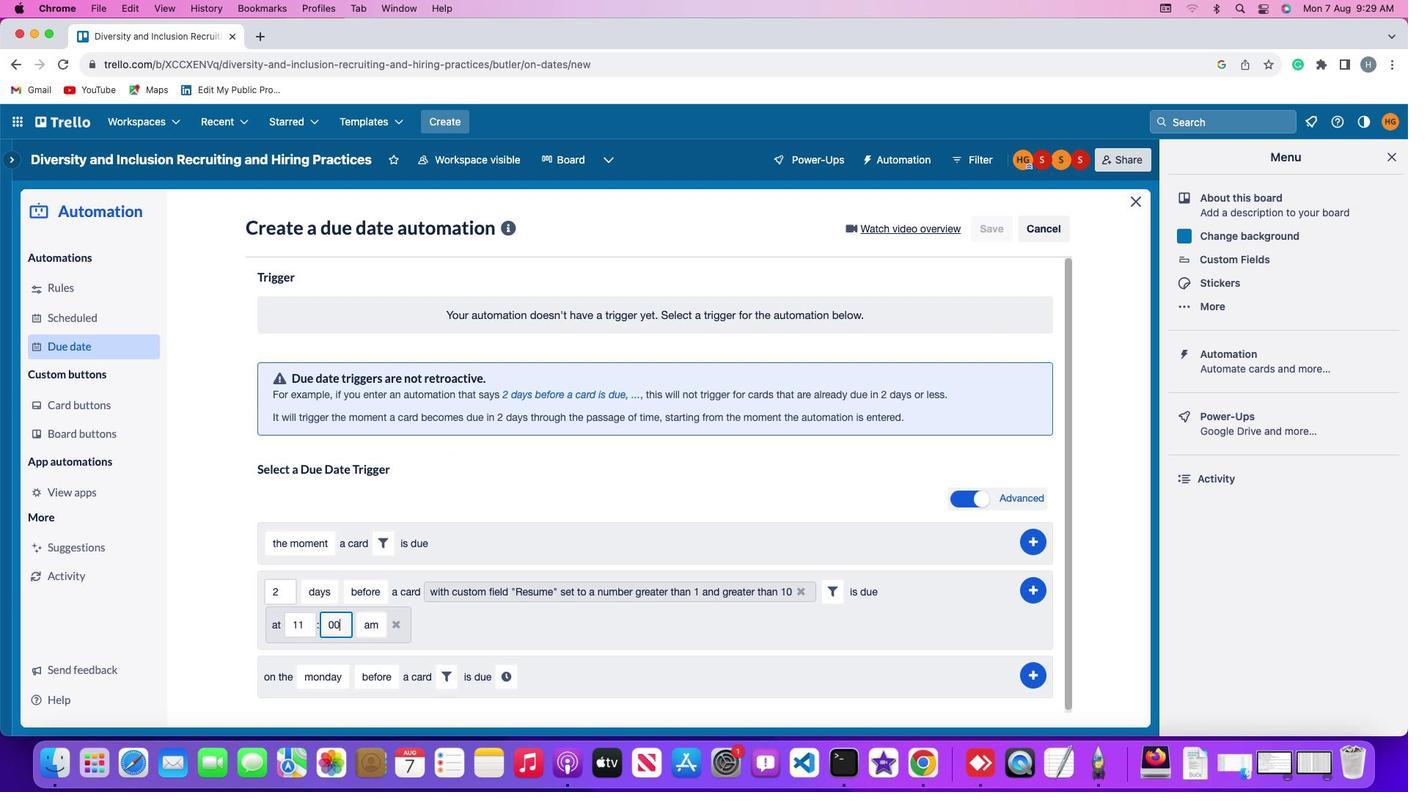 
Action: Mouse moved to (368, 623)
Screenshot: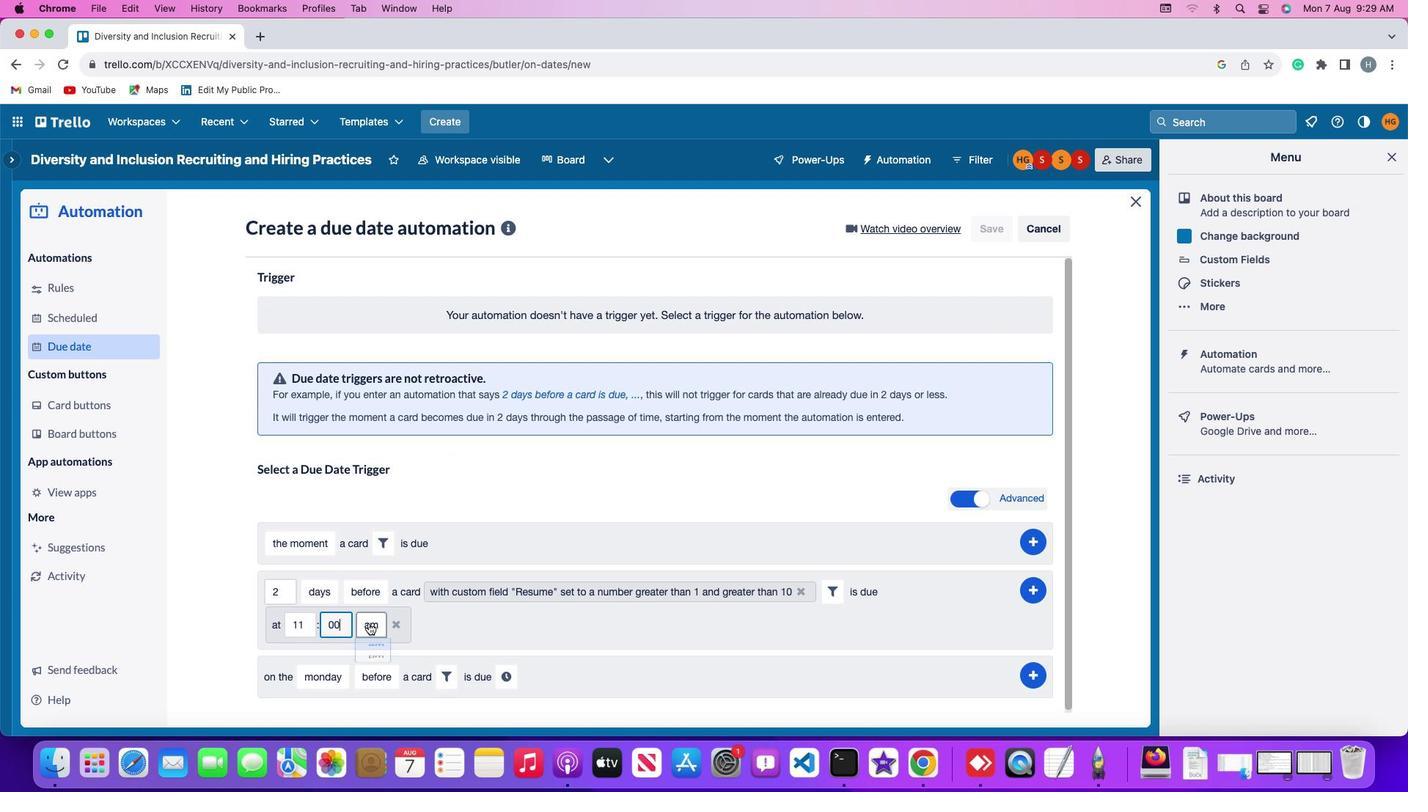 
Action: Mouse pressed left at (368, 623)
Screenshot: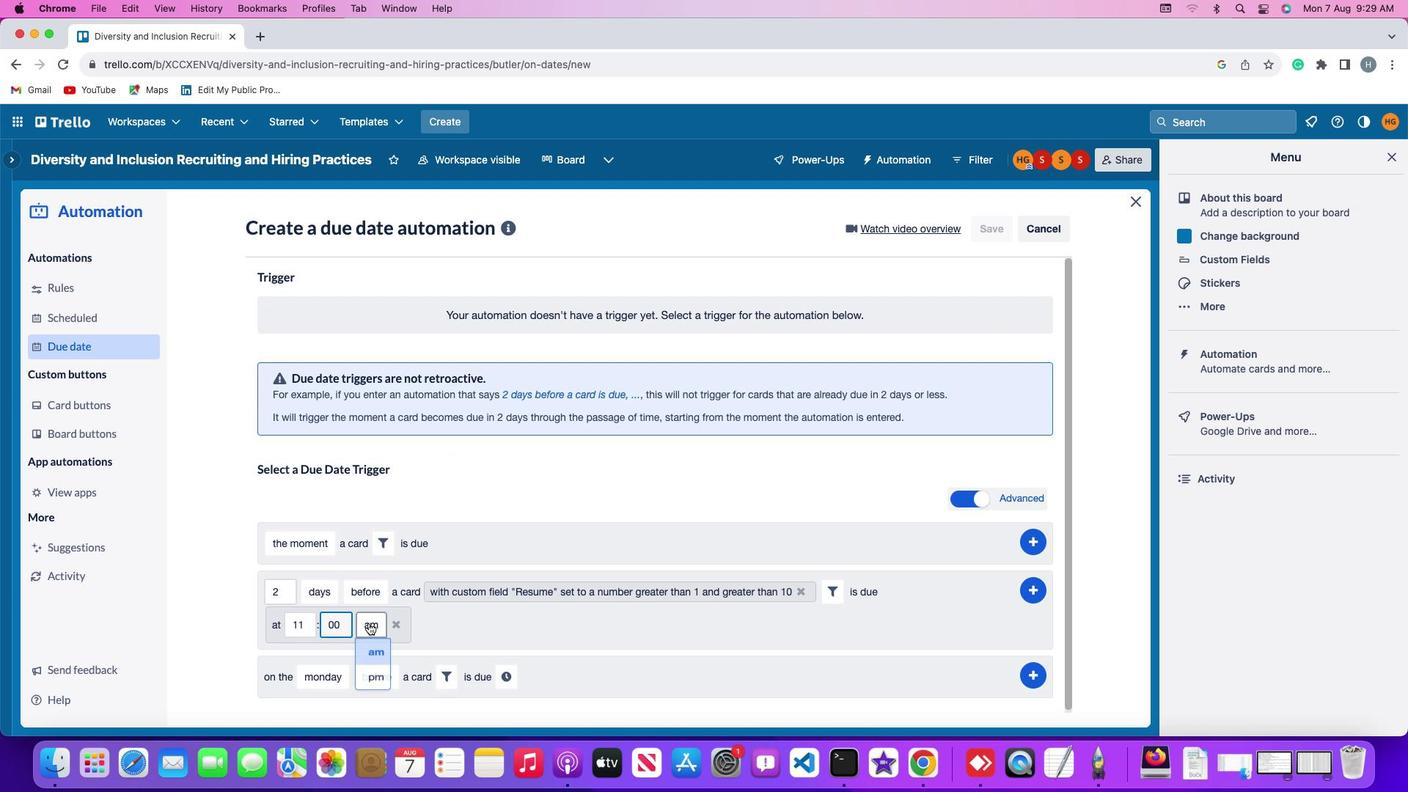 
Action: Mouse moved to (374, 651)
Screenshot: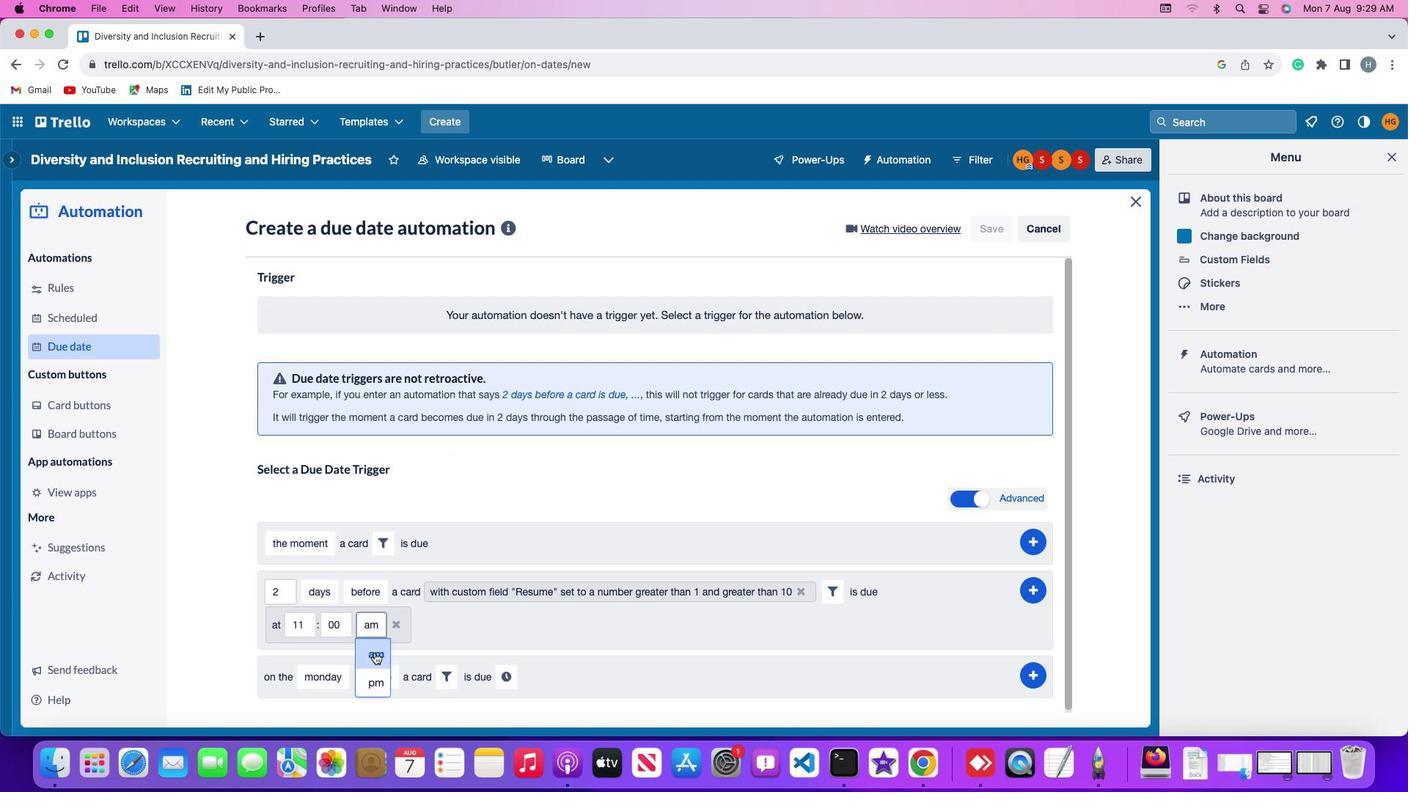 
Action: Mouse pressed left at (374, 651)
Screenshot: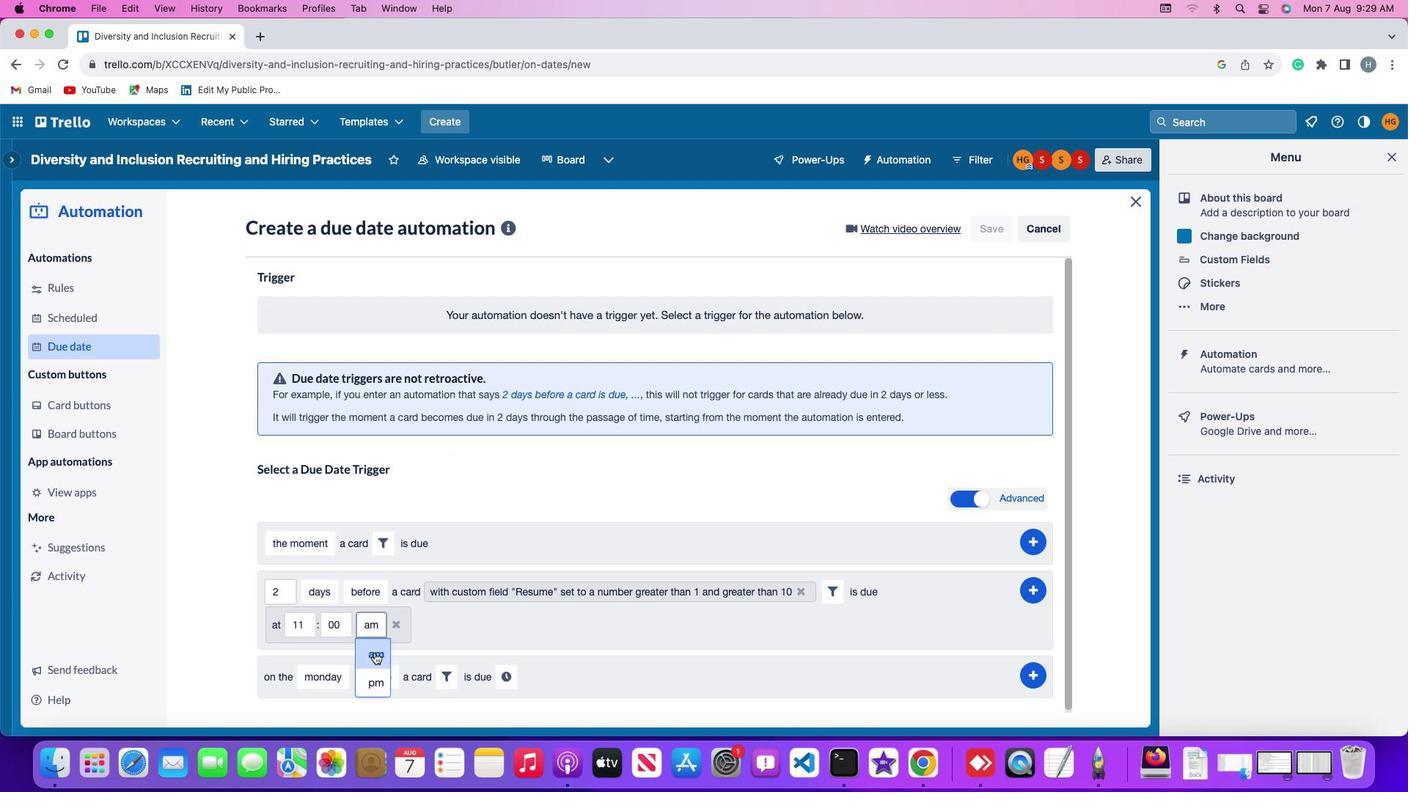 
Action: Mouse moved to (1036, 588)
Screenshot: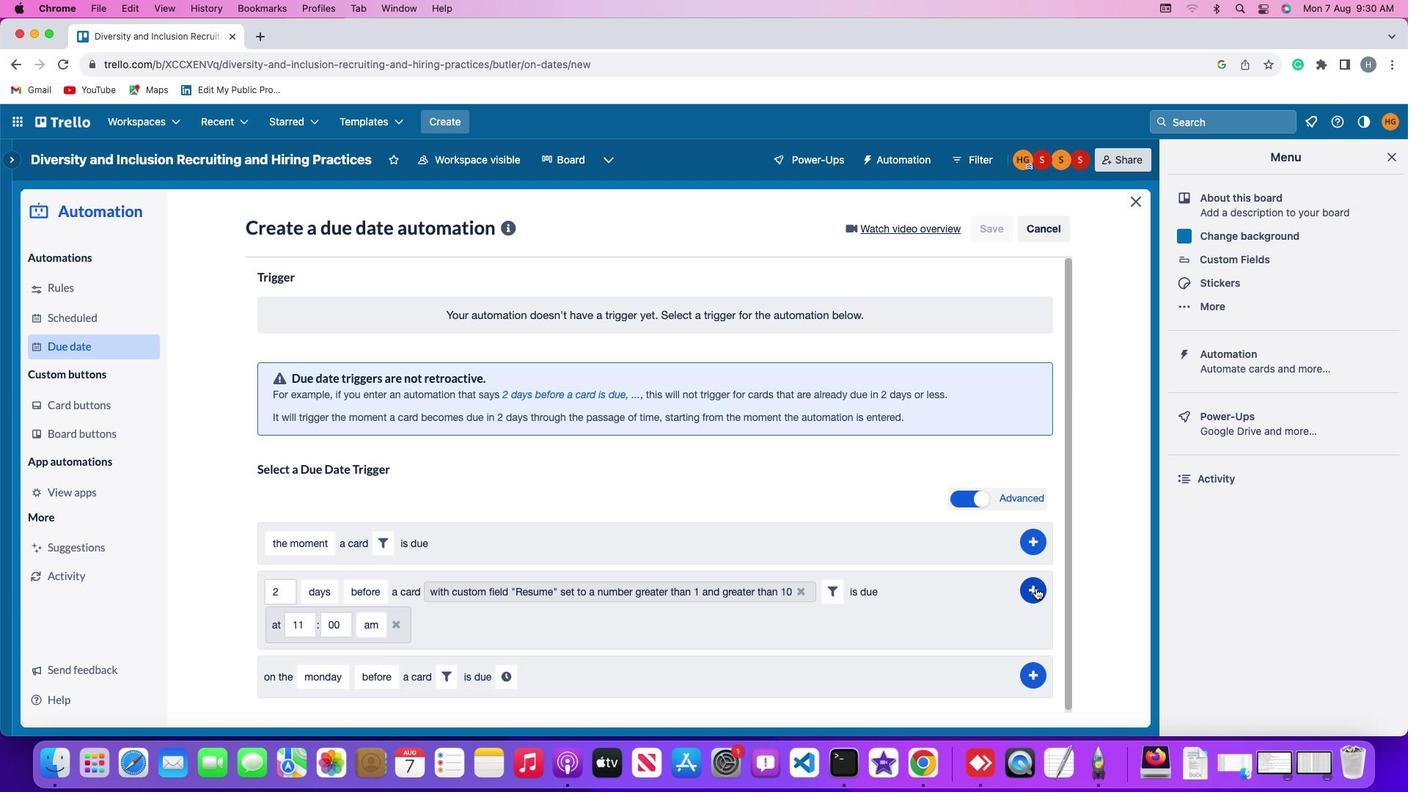 
Action: Mouse pressed left at (1036, 588)
Screenshot: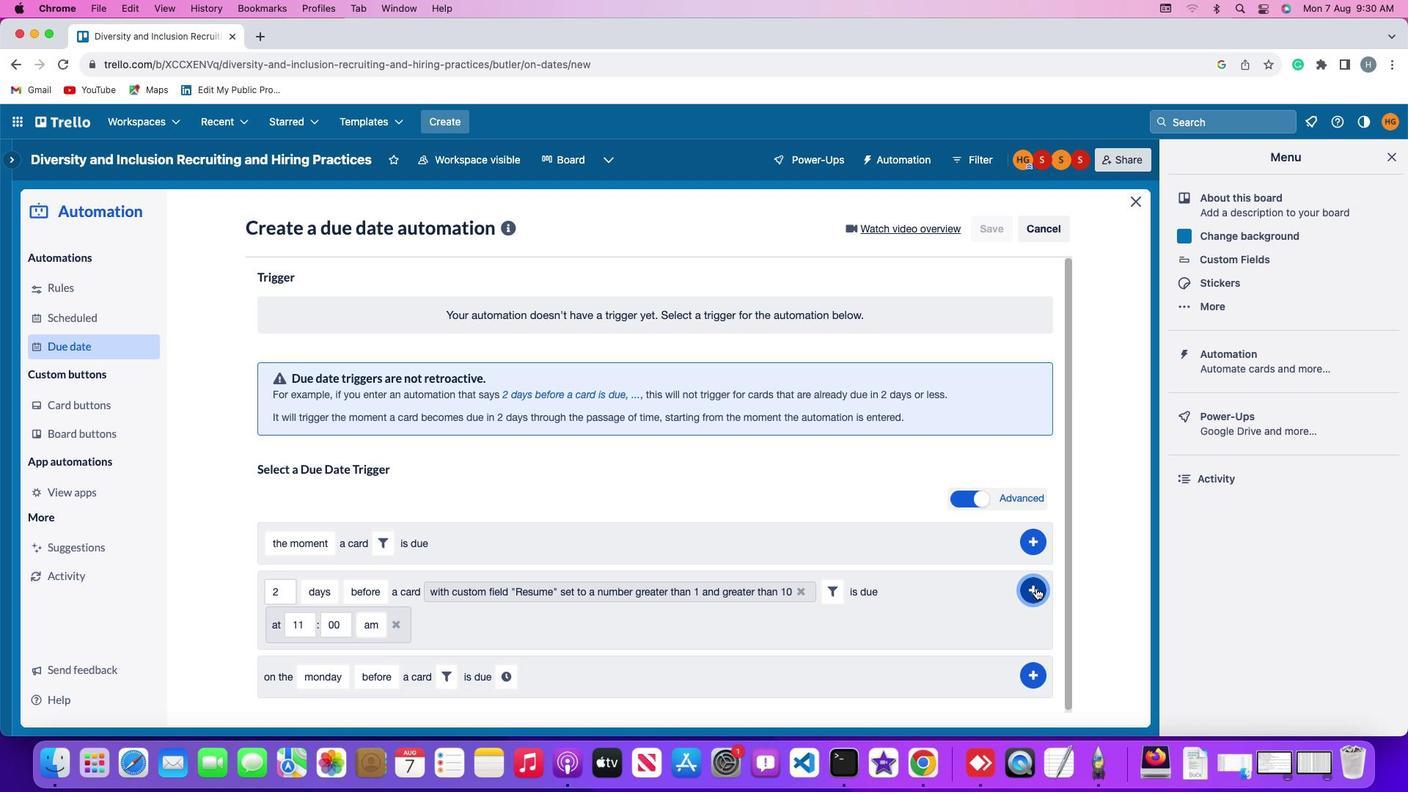 
Action: Mouse moved to (1105, 453)
Screenshot: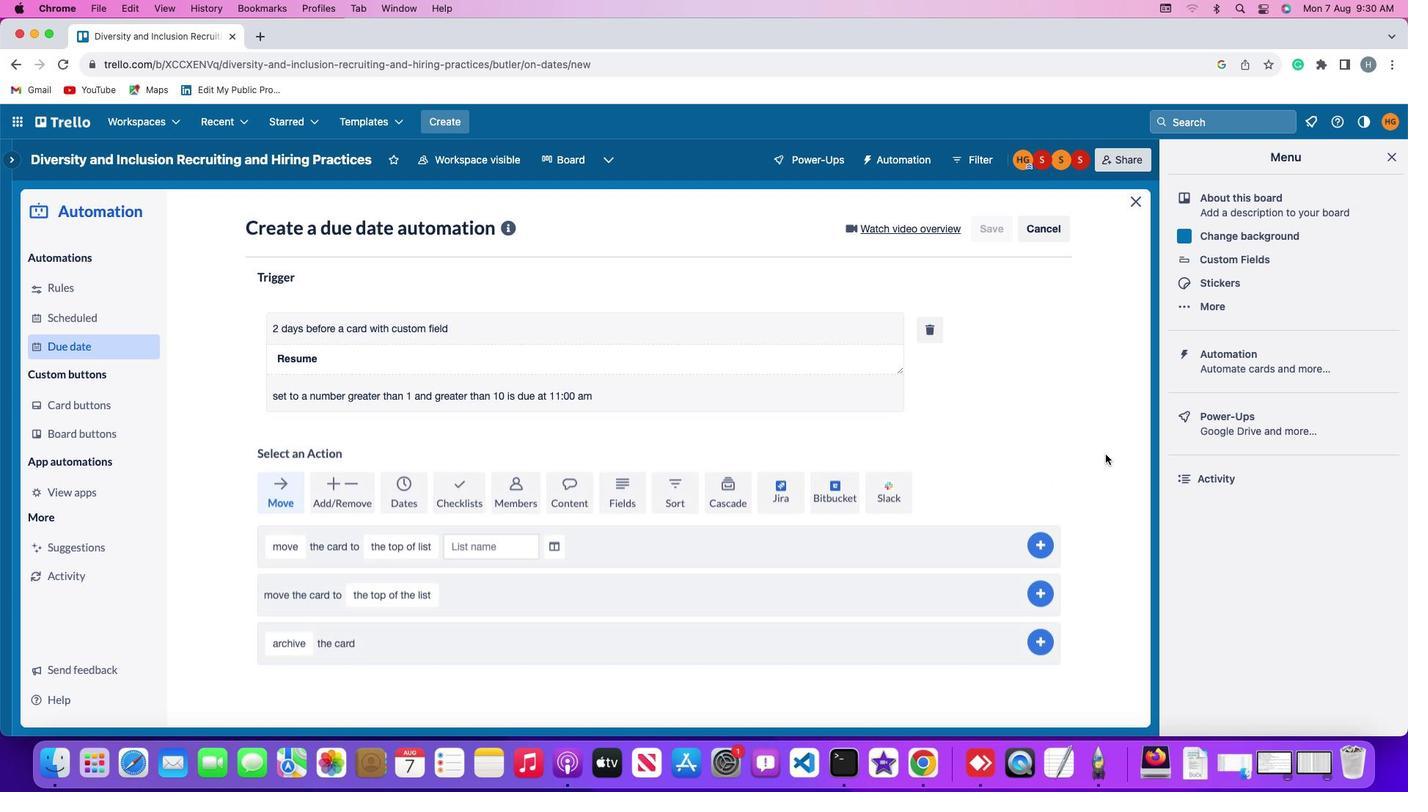 
